 Task: Find connections with filter location Kemisē with filter topic #construction with filter profile language Spanish with filter current company STL - Sterlite Technologies Limited with filter school Assam Engineering College with filter industry Repair and Maintenance with filter service category User Experience Writing with filter keywords title Financial Services Representative
Action: Mouse moved to (199, 293)
Screenshot: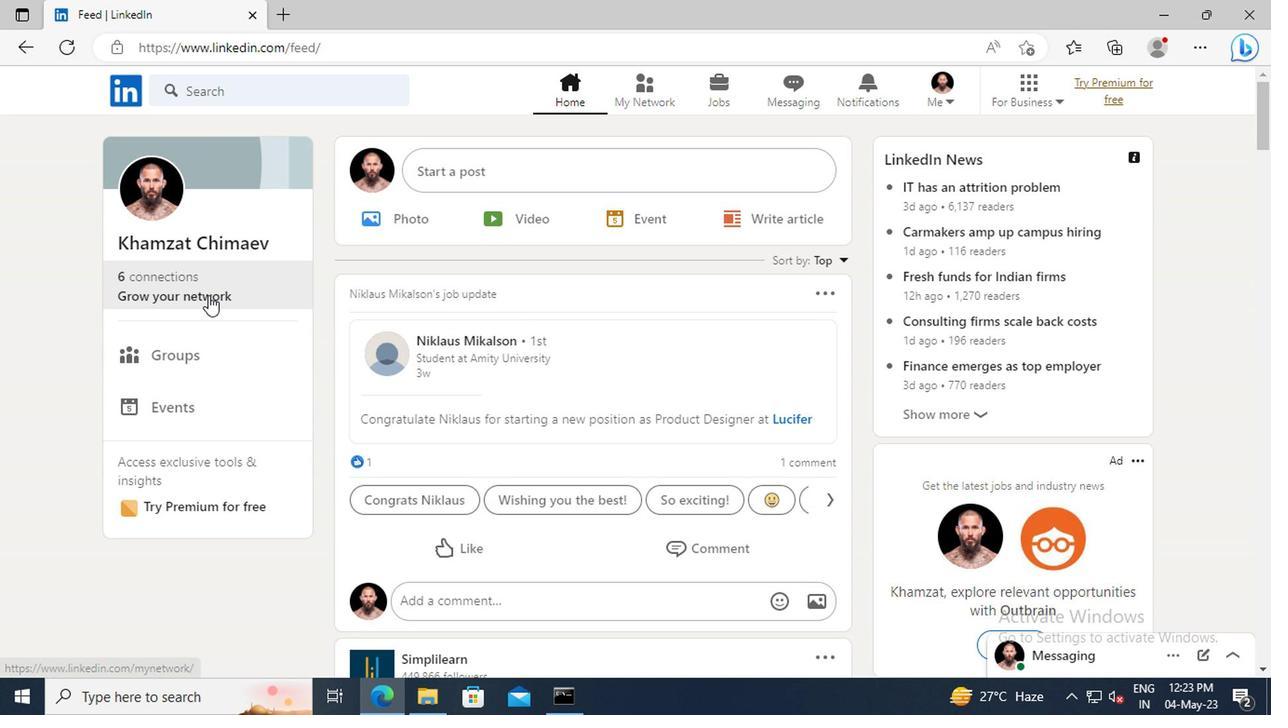 
Action: Mouse pressed left at (199, 293)
Screenshot: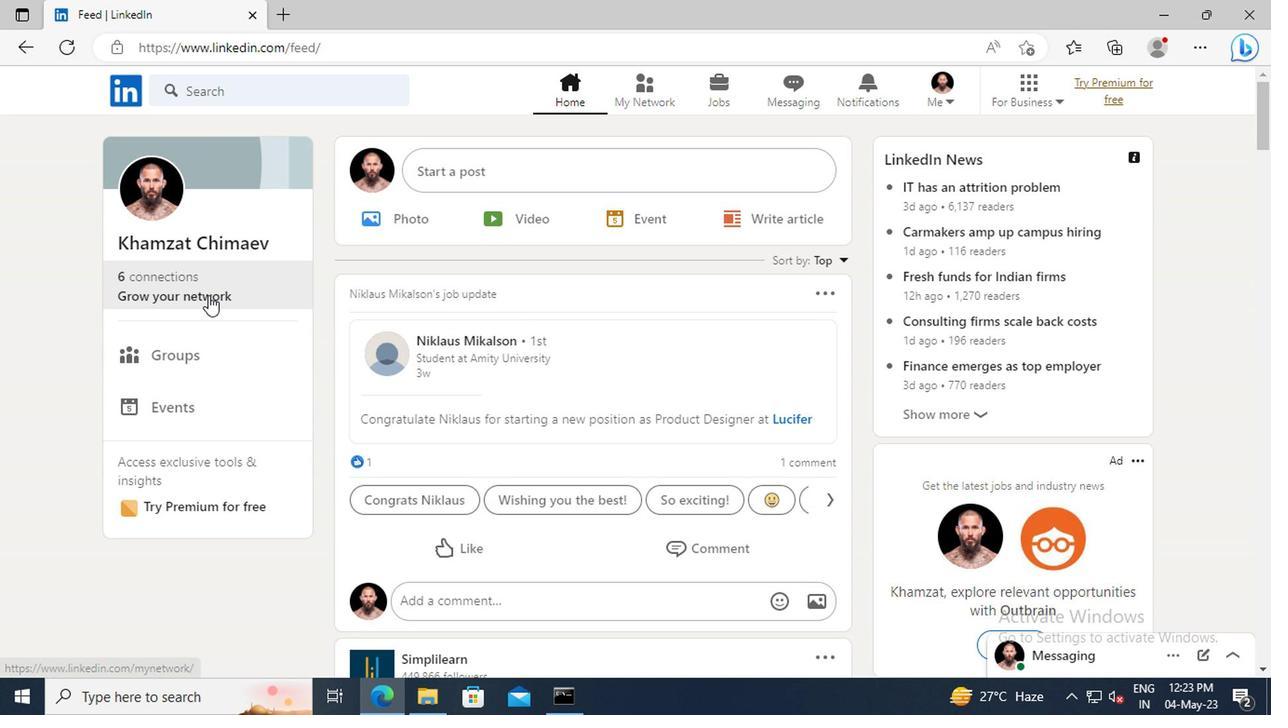 
Action: Mouse moved to (201, 197)
Screenshot: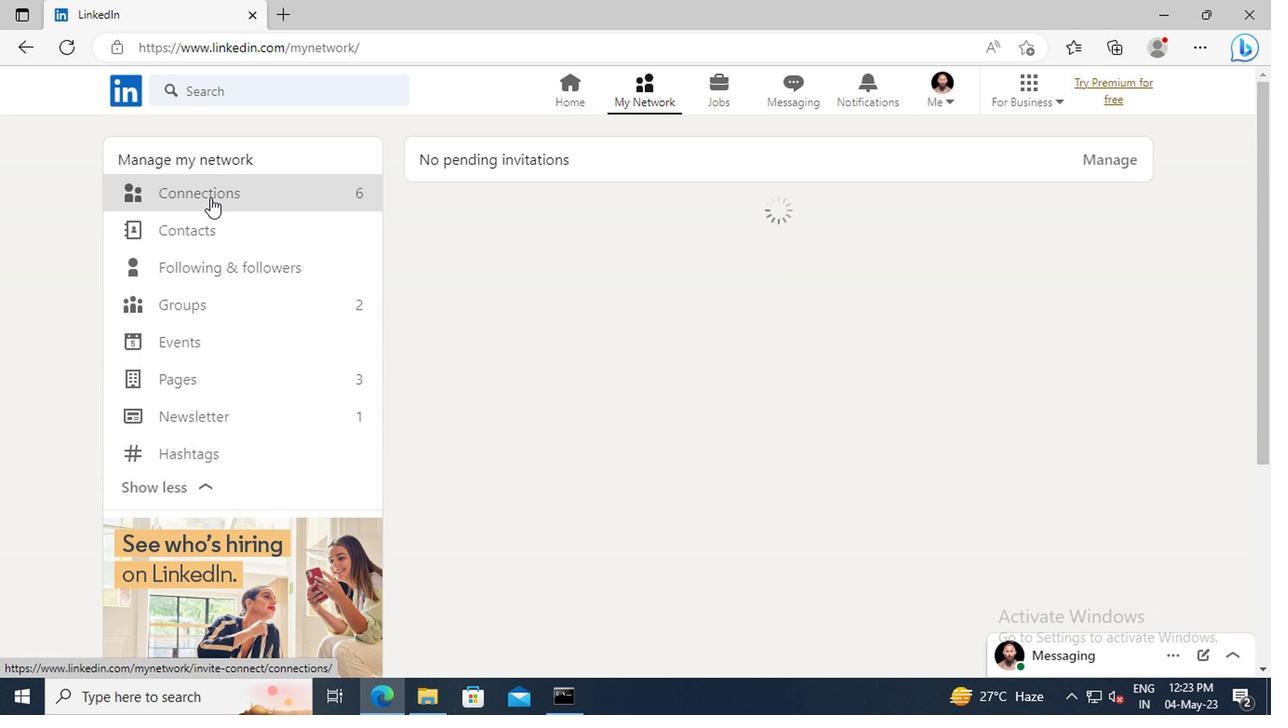 
Action: Mouse pressed left at (201, 197)
Screenshot: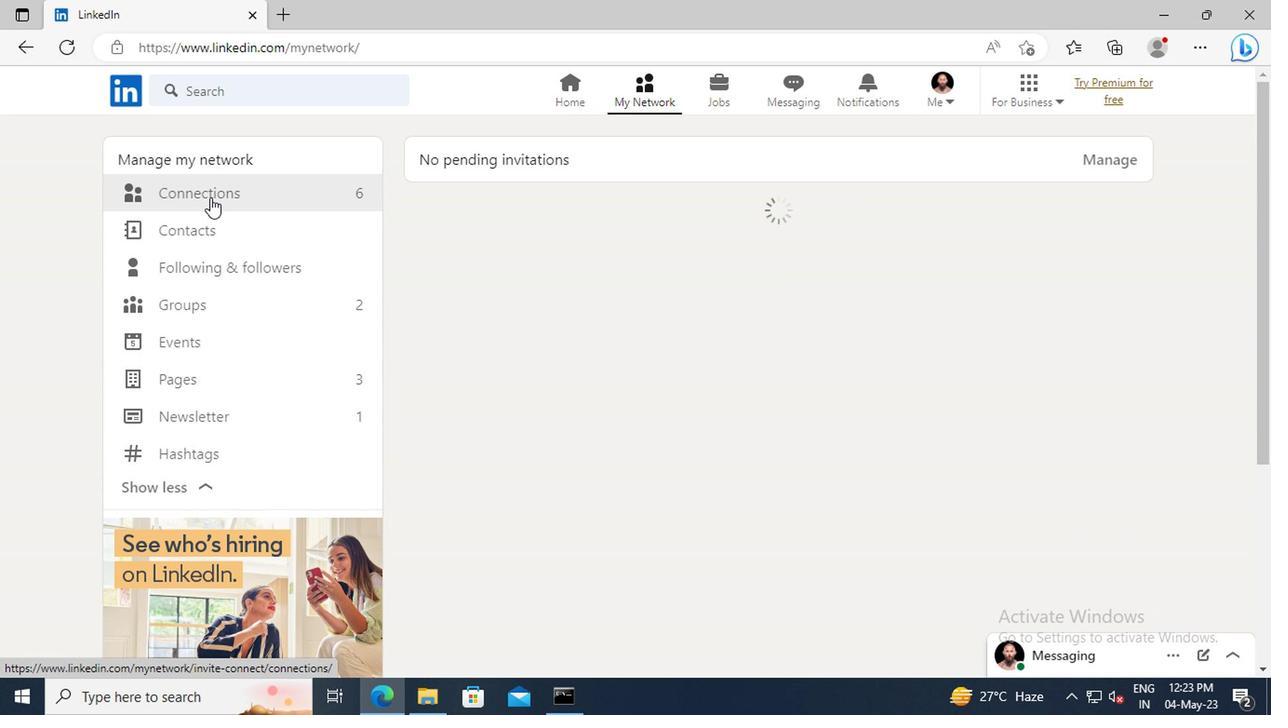 
Action: Mouse moved to (745, 197)
Screenshot: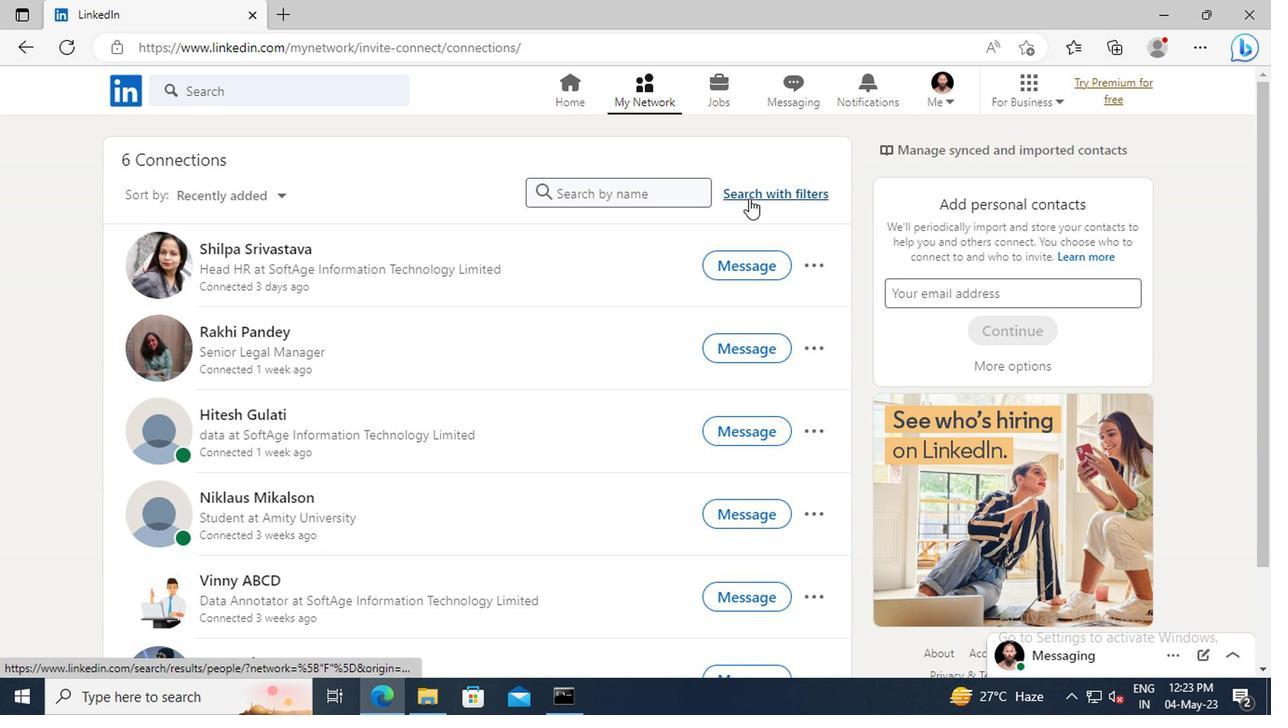 
Action: Mouse pressed left at (745, 197)
Screenshot: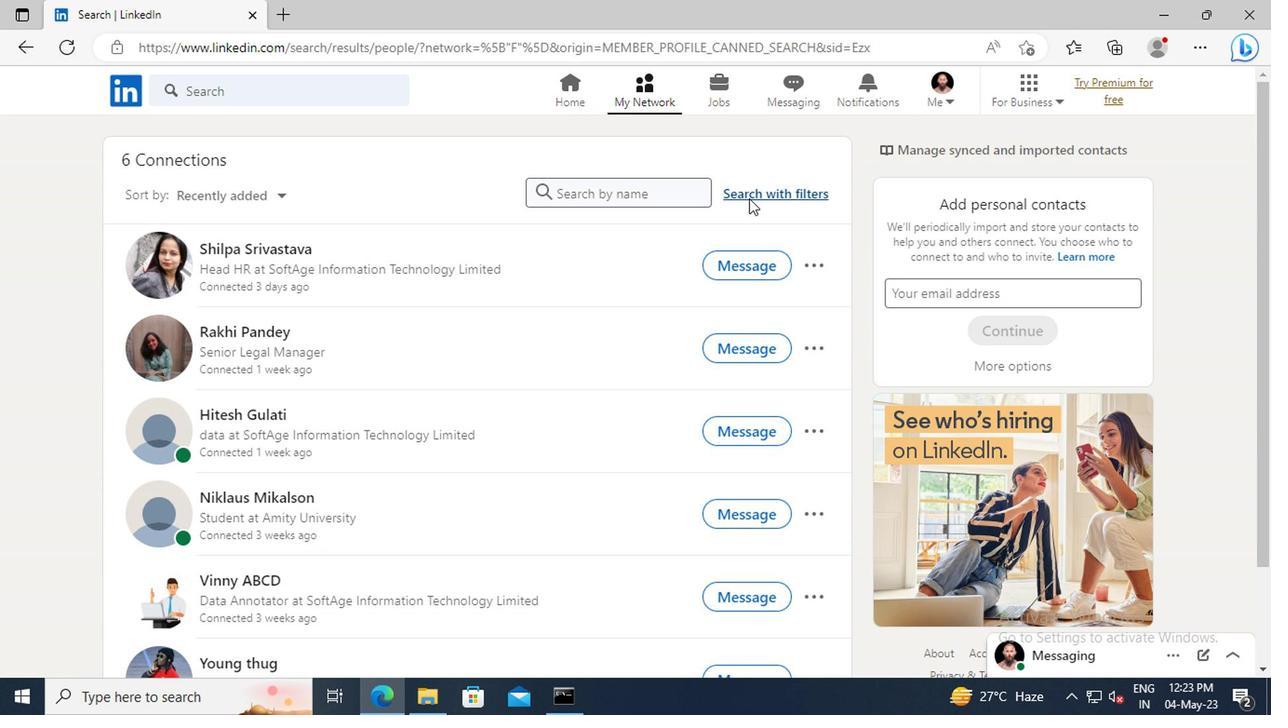 
Action: Mouse moved to (707, 146)
Screenshot: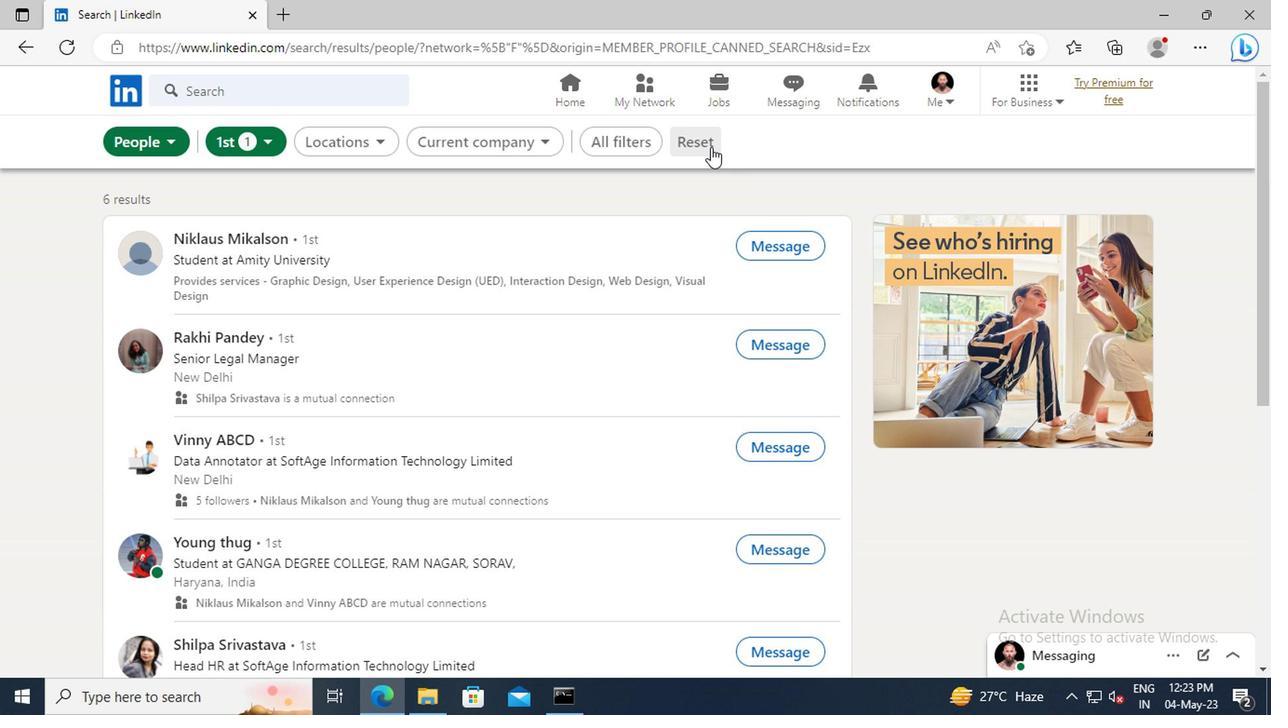
Action: Mouse pressed left at (707, 146)
Screenshot: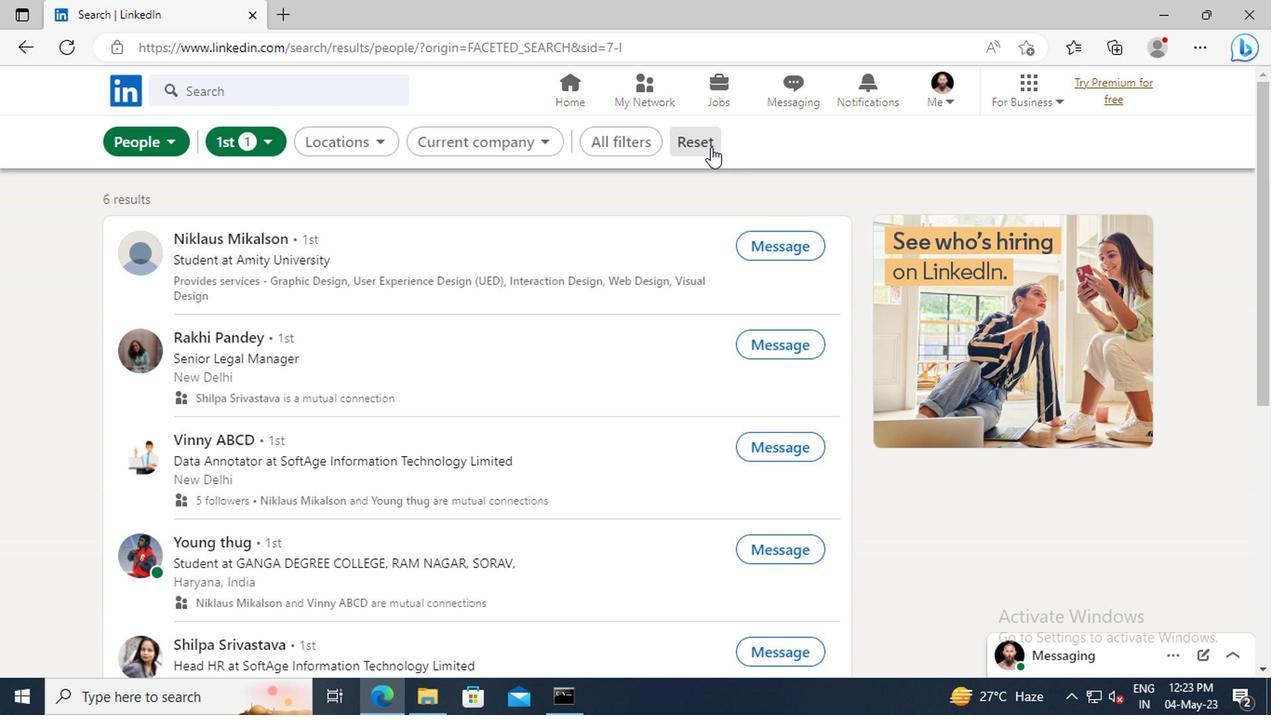 
Action: Mouse moved to (681, 141)
Screenshot: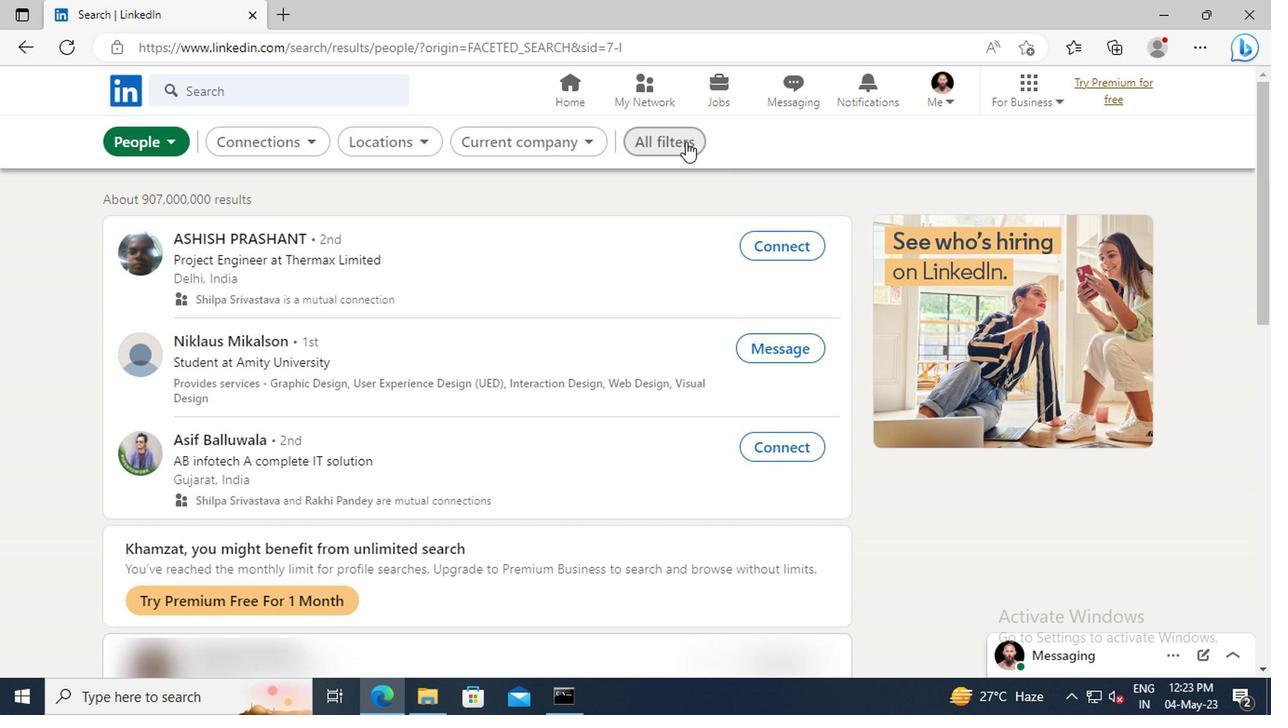 
Action: Mouse pressed left at (681, 141)
Screenshot: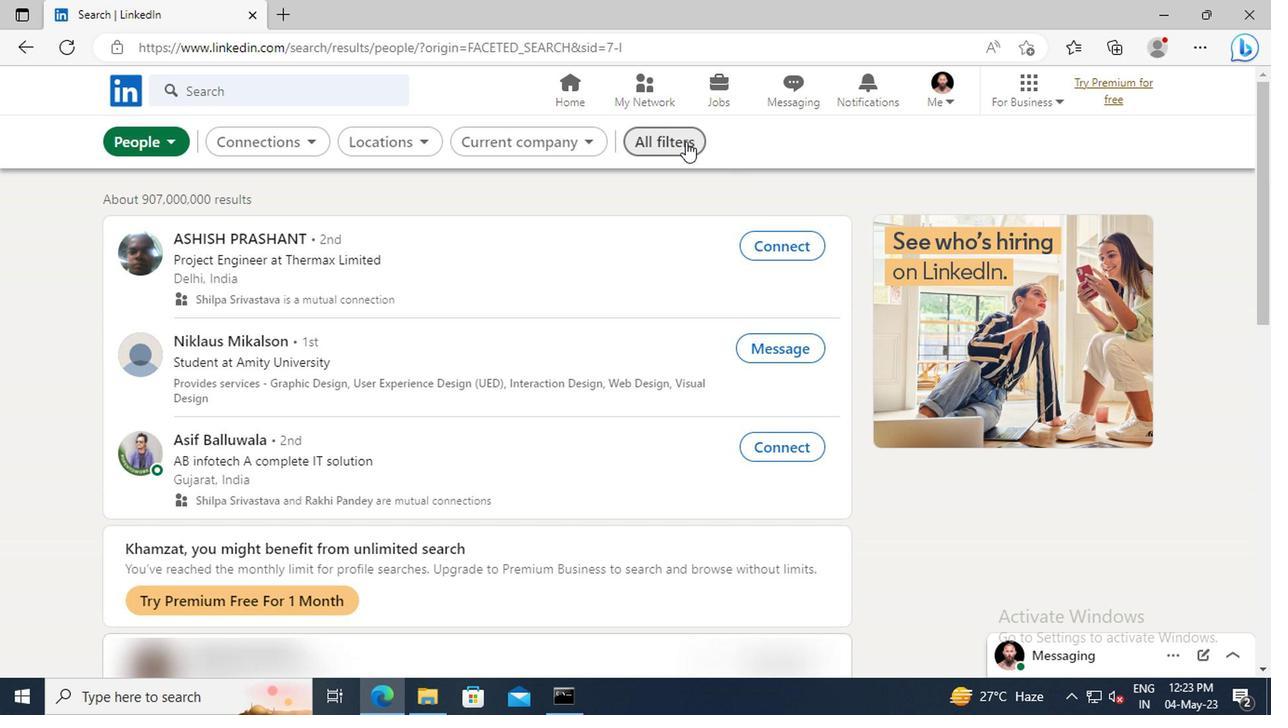 
Action: Mouse moved to (987, 357)
Screenshot: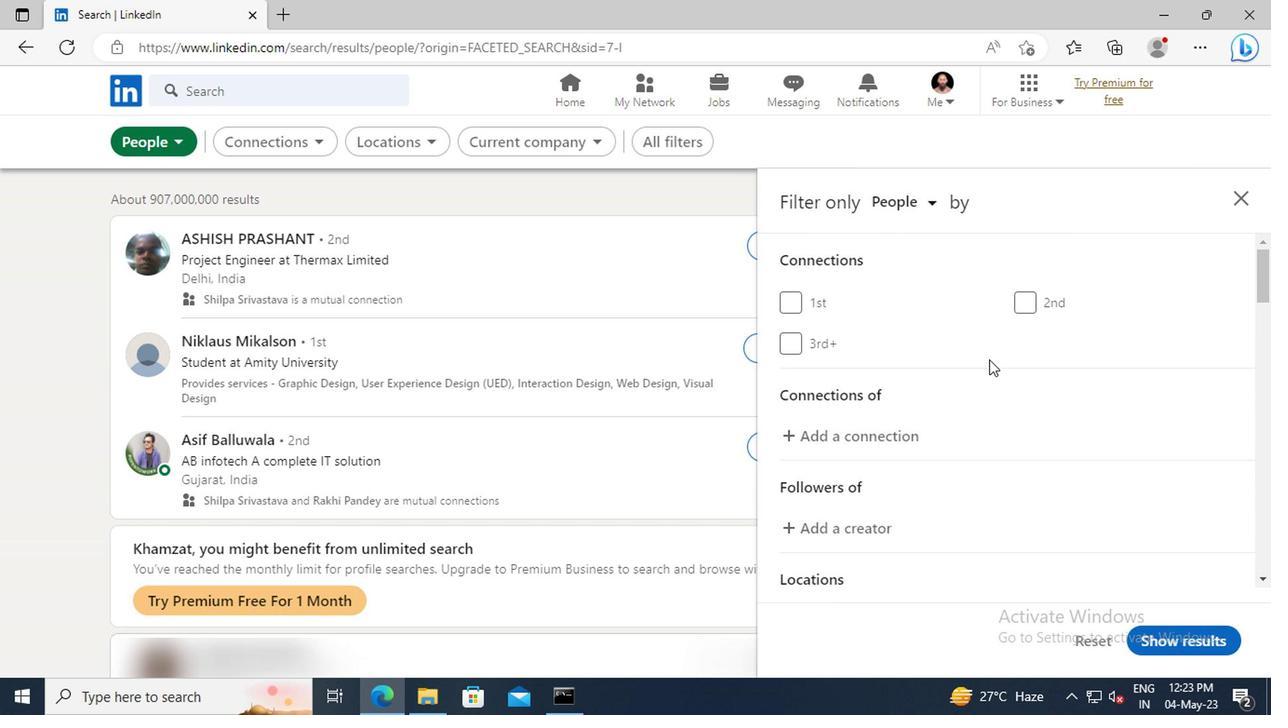 
Action: Mouse scrolled (987, 356) with delta (0, 0)
Screenshot: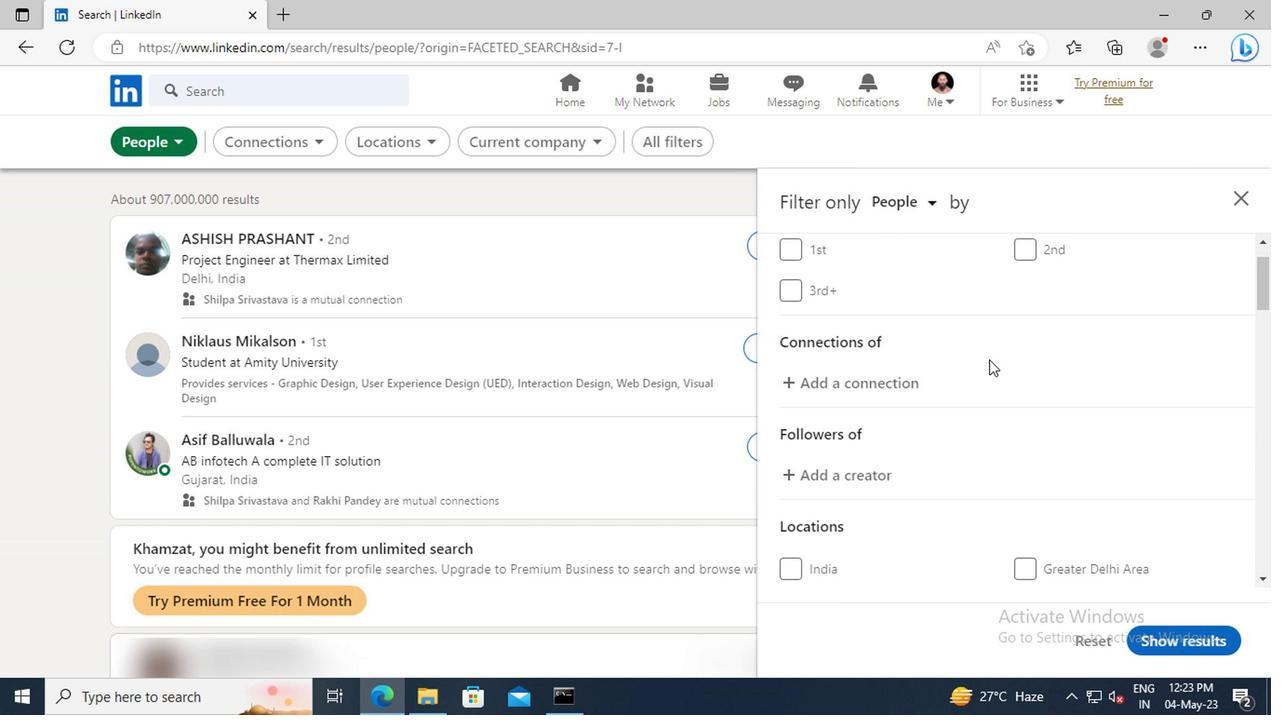 
Action: Mouse scrolled (987, 356) with delta (0, 0)
Screenshot: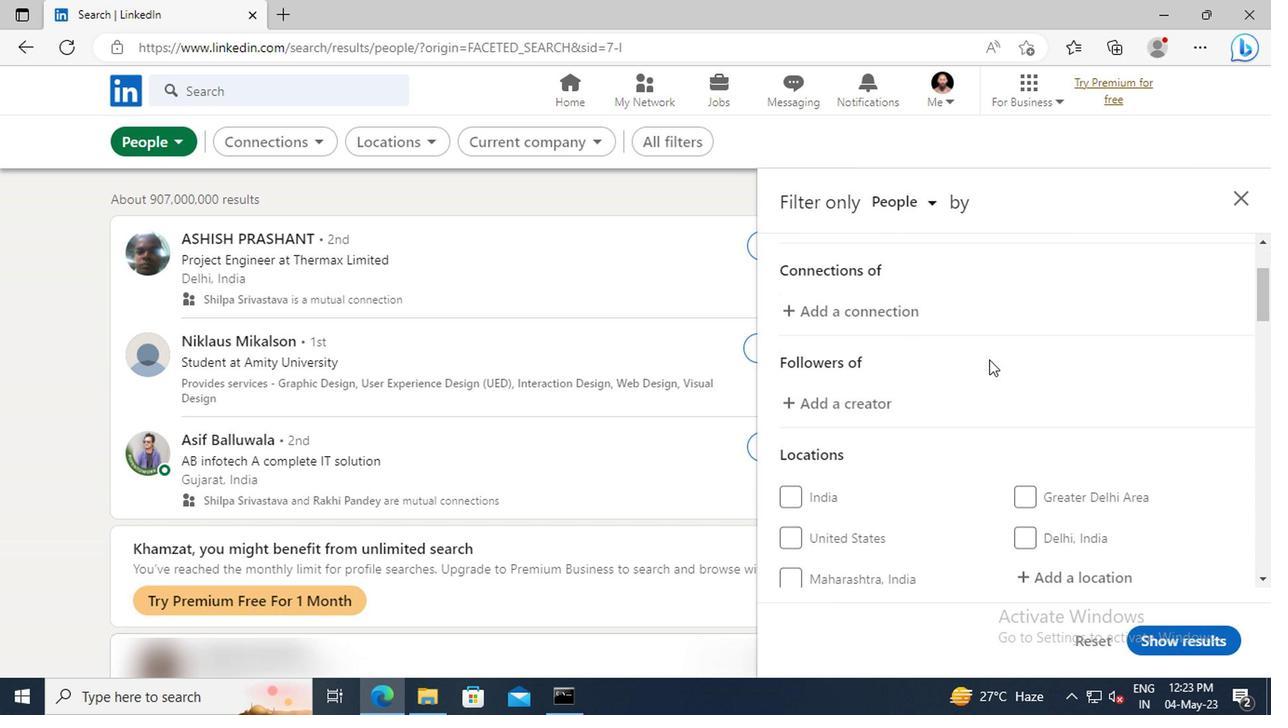 
Action: Mouse scrolled (987, 356) with delta (0, 0)
Screenshot: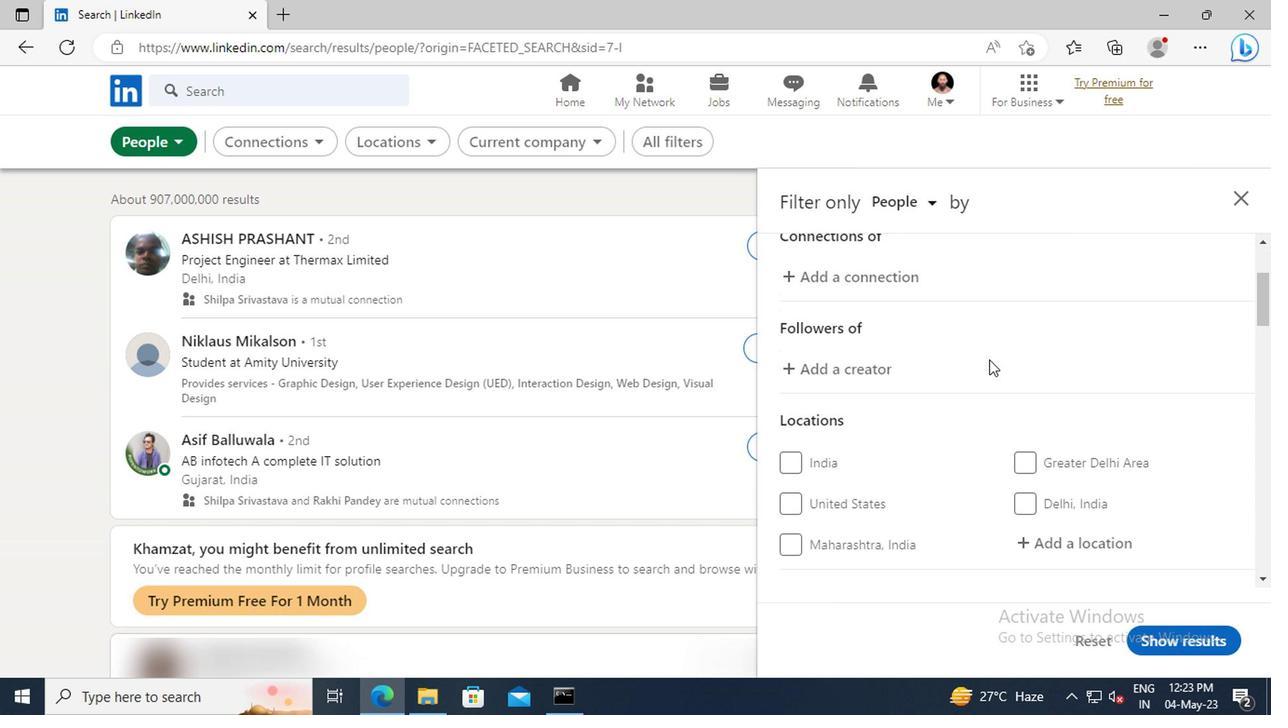 
Action: Mouse scrolled (987, 356) with delta (0, 0)
Screenshot: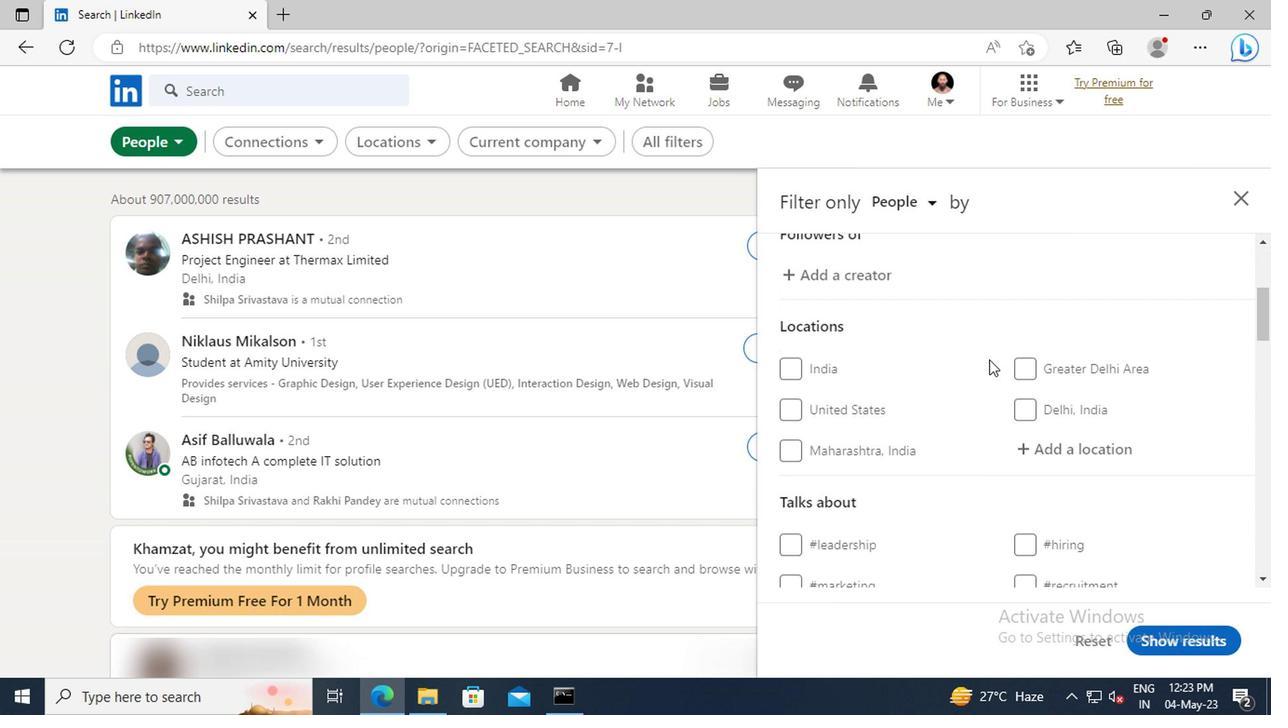 
Action: Mouse scrolled (987, 356) with delta (0, 0)
Screenshot: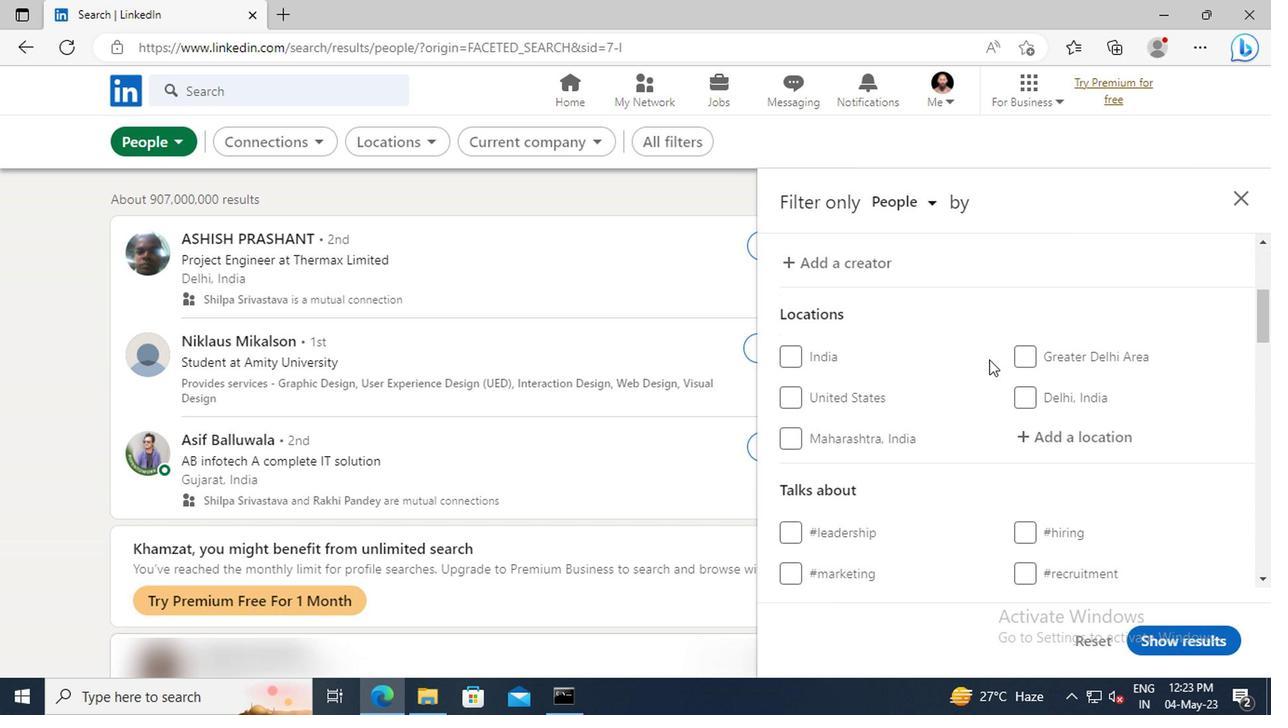 
Action: Mouse scrolled (987, 356) with delta (0, 0)
Screenshot: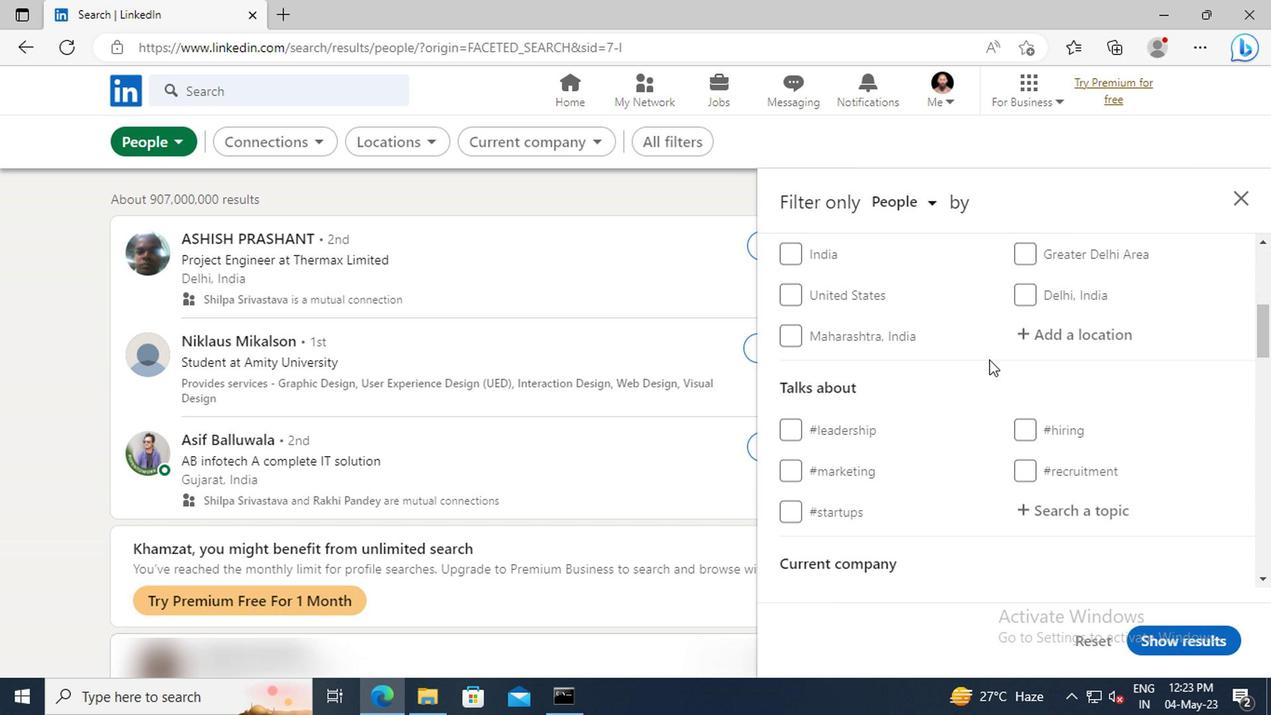 
Action: Mouse scrolled (987, 356) with delta (0, 0)
Screenshot: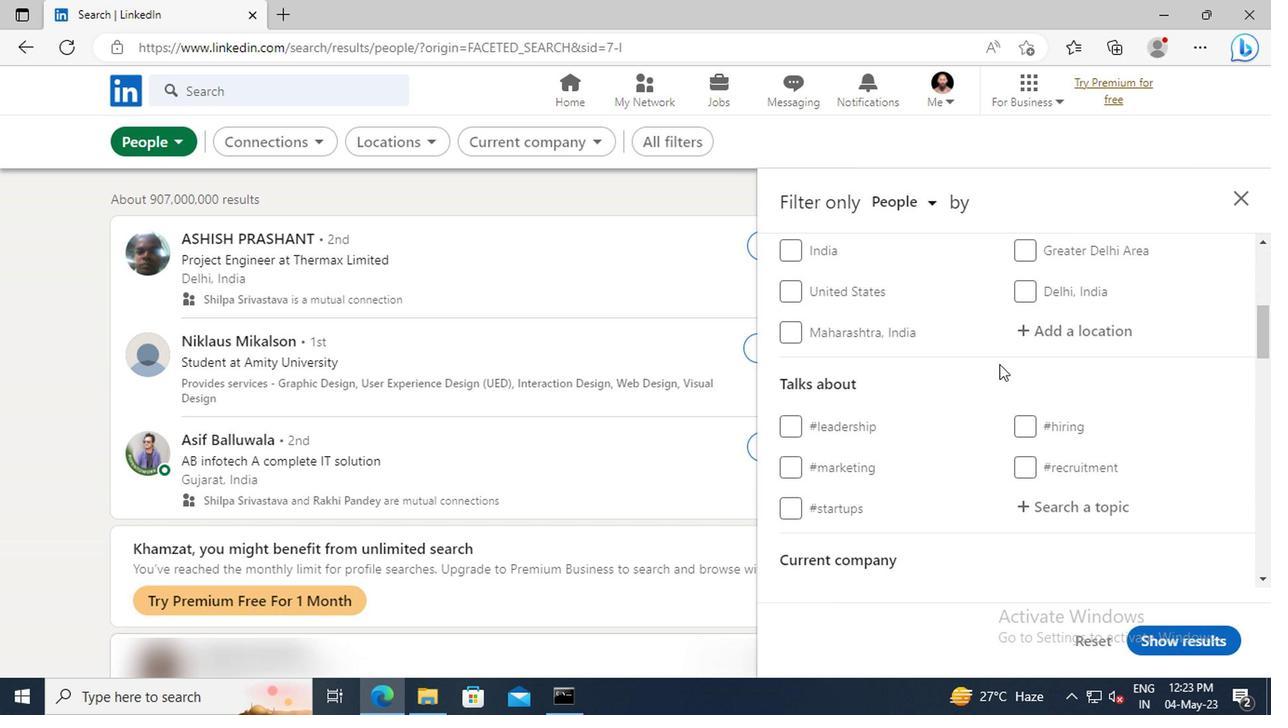 
Action: Mouse moved to (1041, 336)
Screenshot: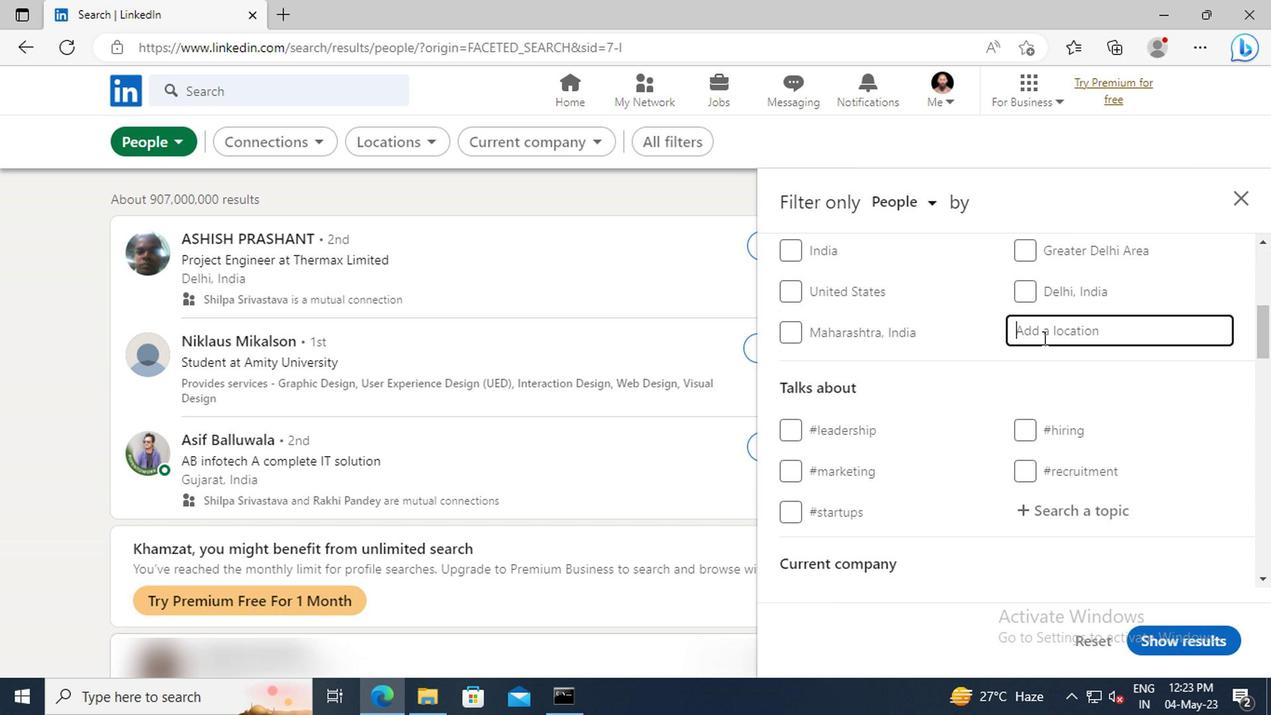 
Action: Mouse pressed left at (1041, 336)
Screenshot: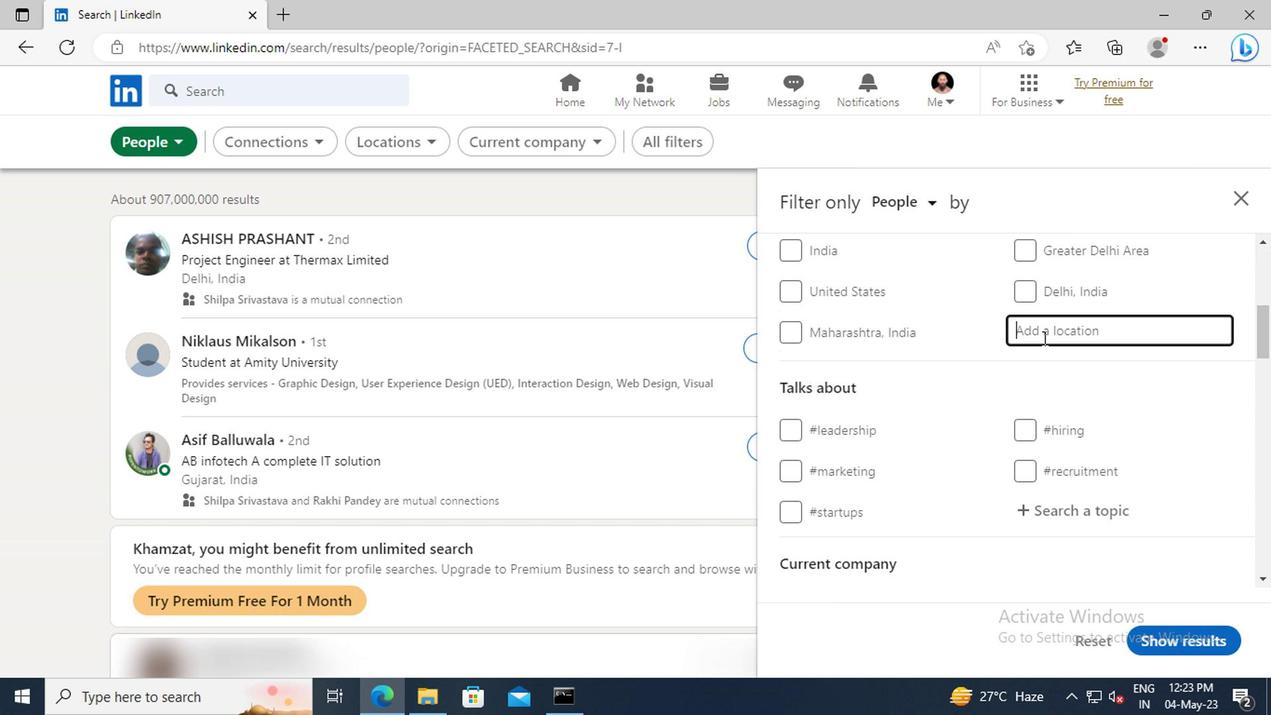 
Action: Mouse moved to (1041, 334)
Screenshot: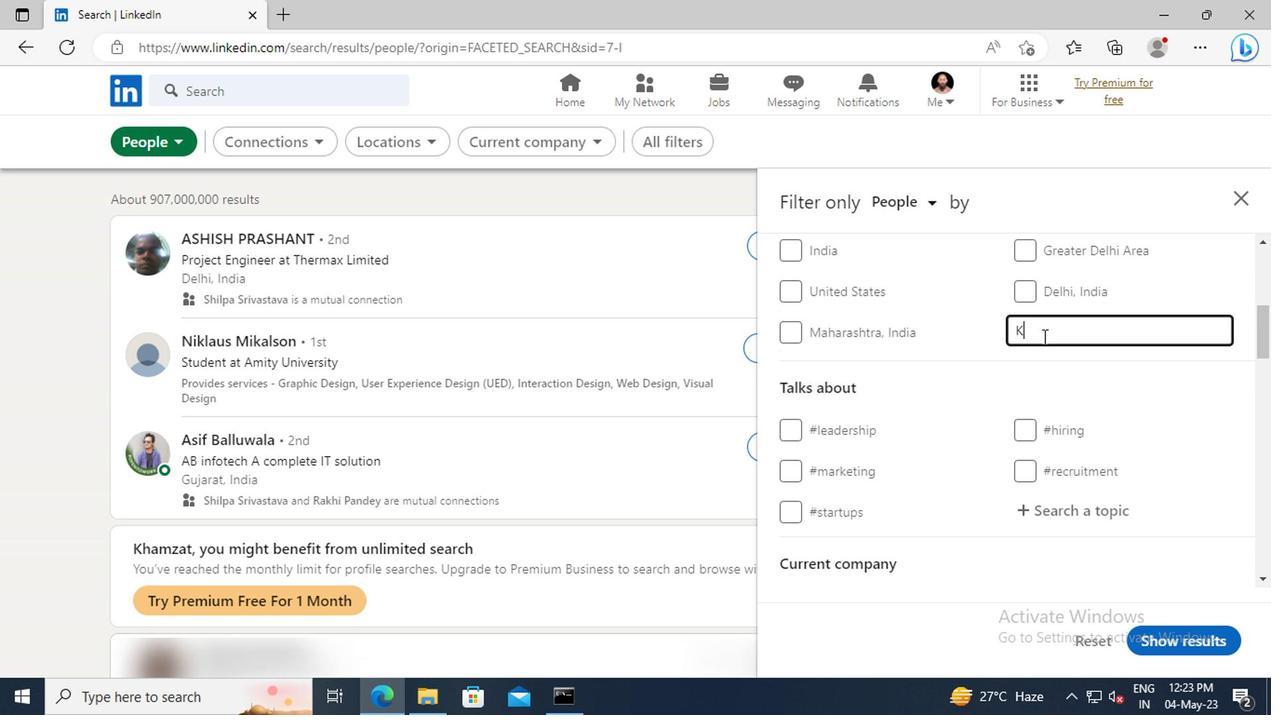 
Action: Key pressed <Key.shift>KEMISE<Key.enter>
Screenshot: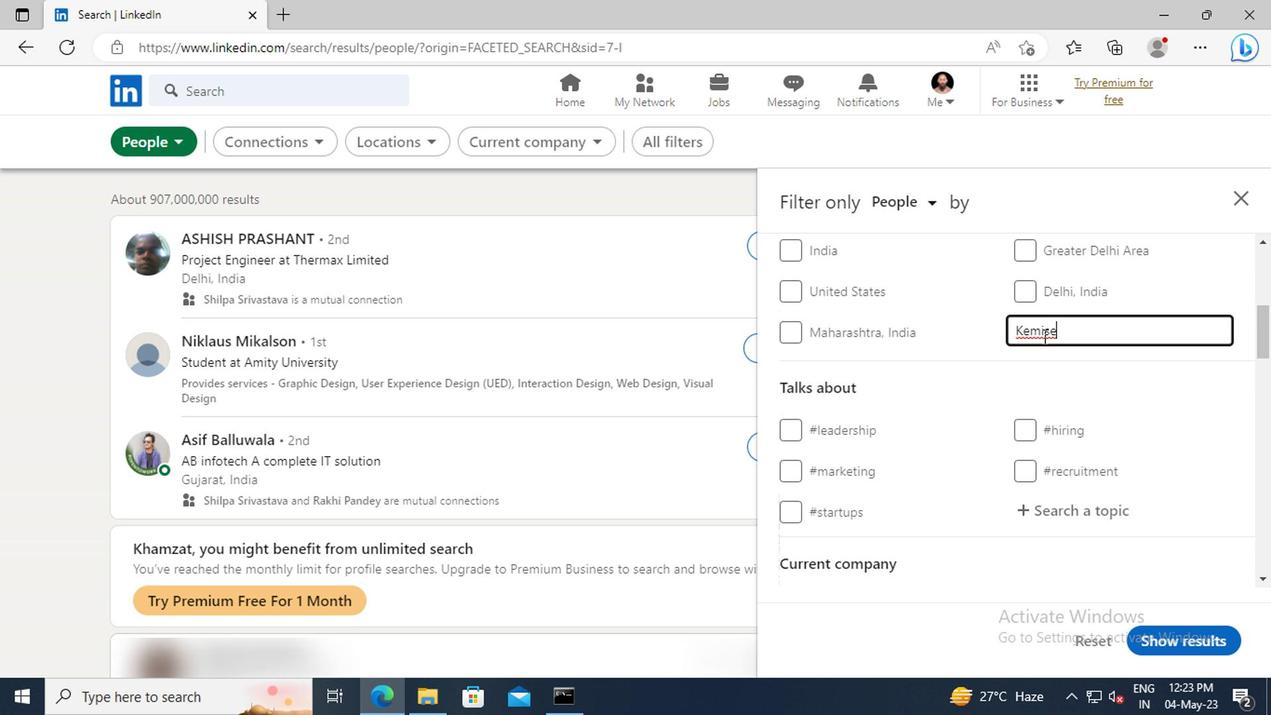 
Action: Mouse scrolled (1041, 333) with delta (0, 0)
Screenshot: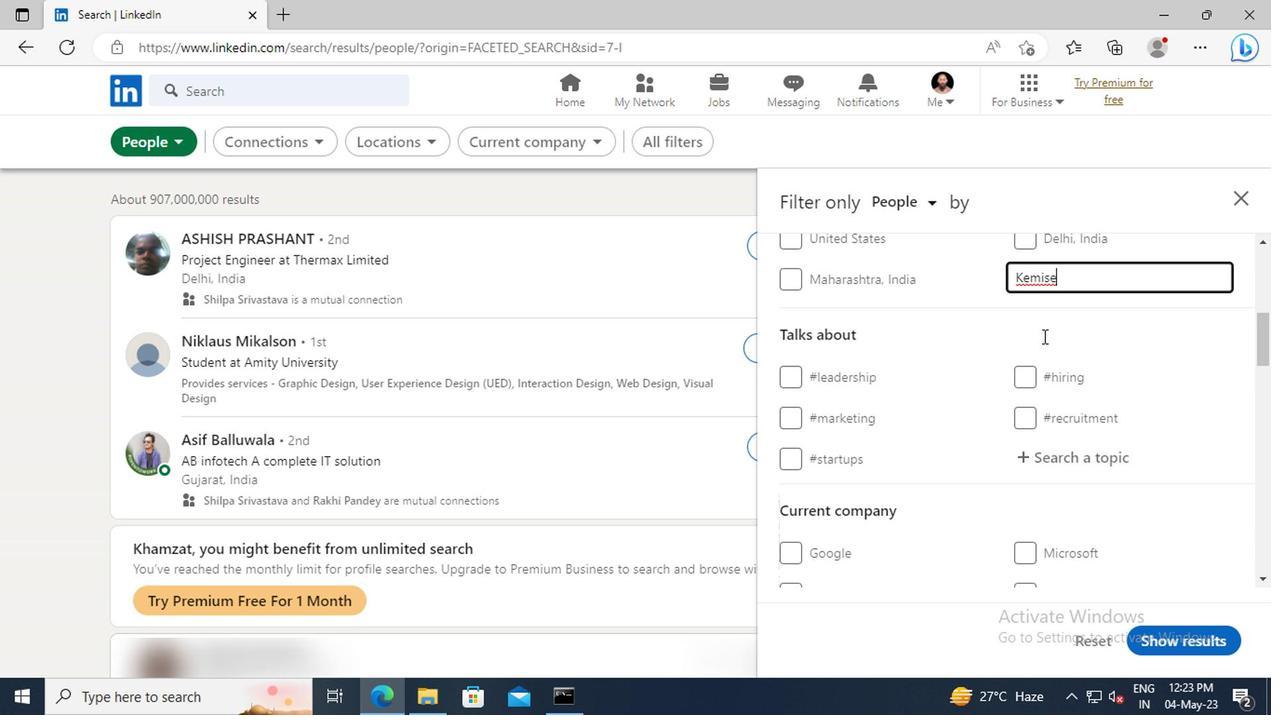 
Action: Mouse scrolled (1041, 333) with delta (0, 0)
Screenshot: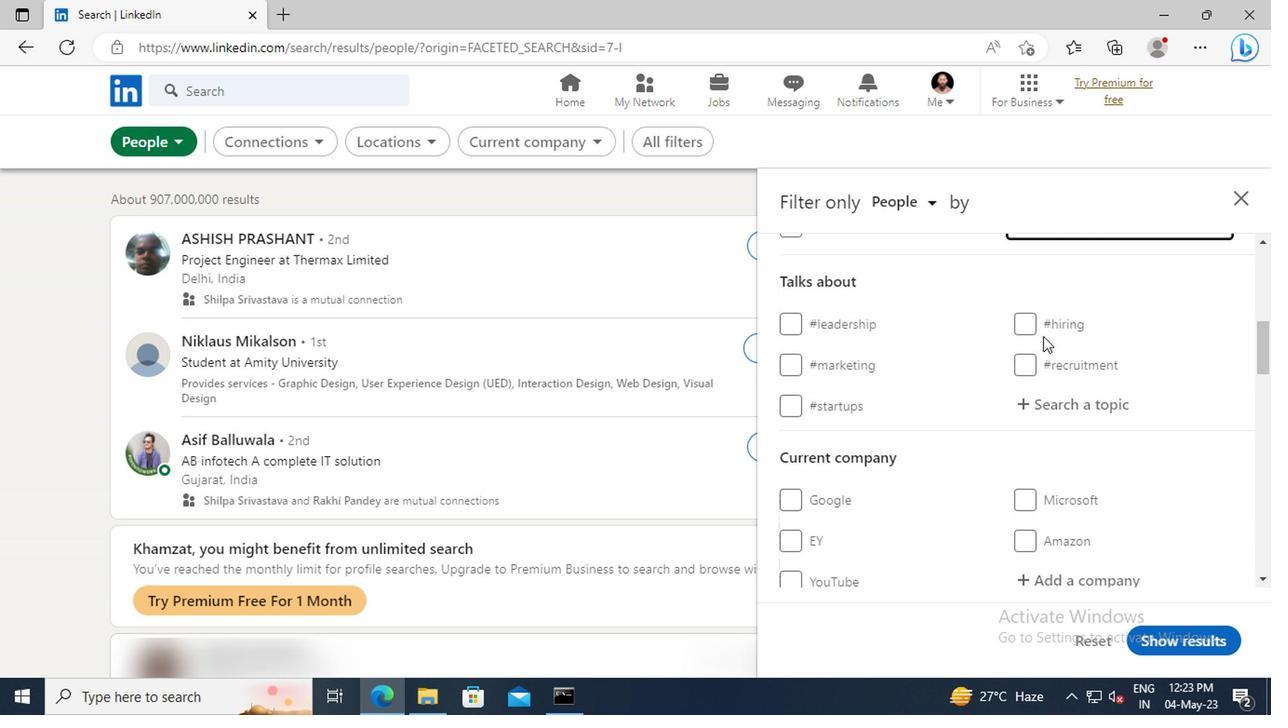 
Action: Mouse scrolled (1041, 333) with delta (0, 0)
Screenshot: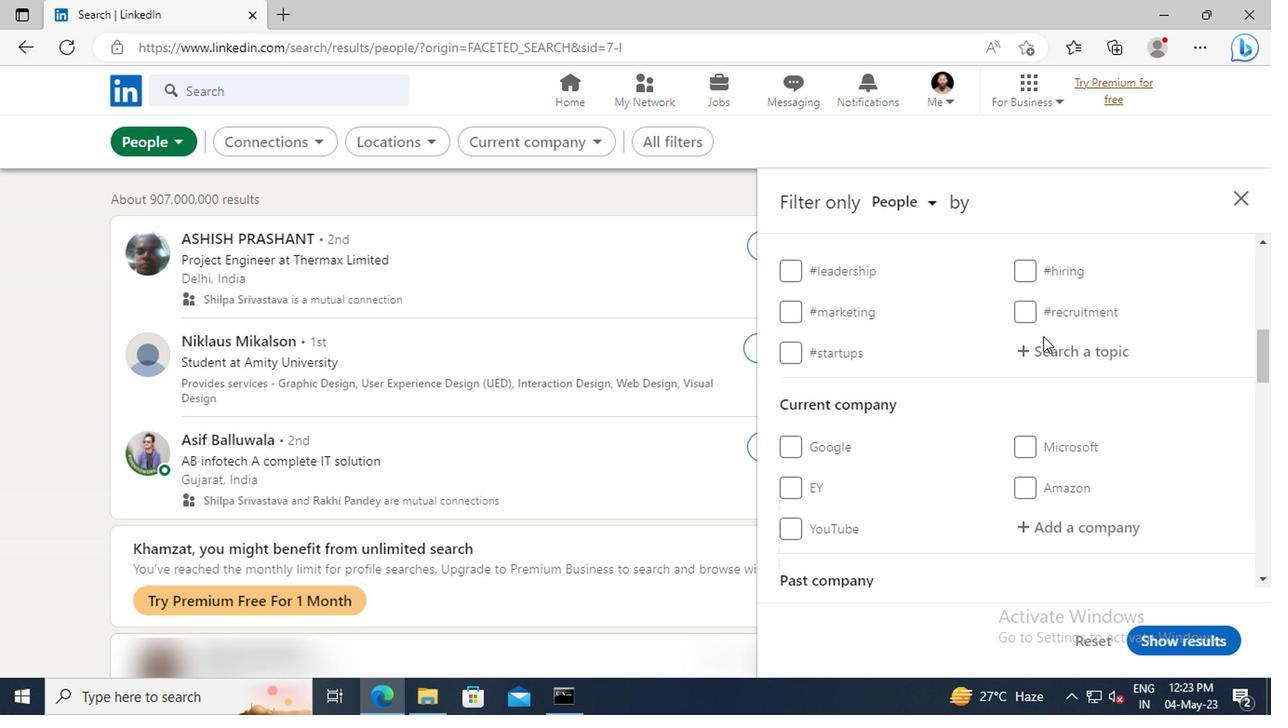 
Action: Mouse moved to (1044, 344)
Screenshot: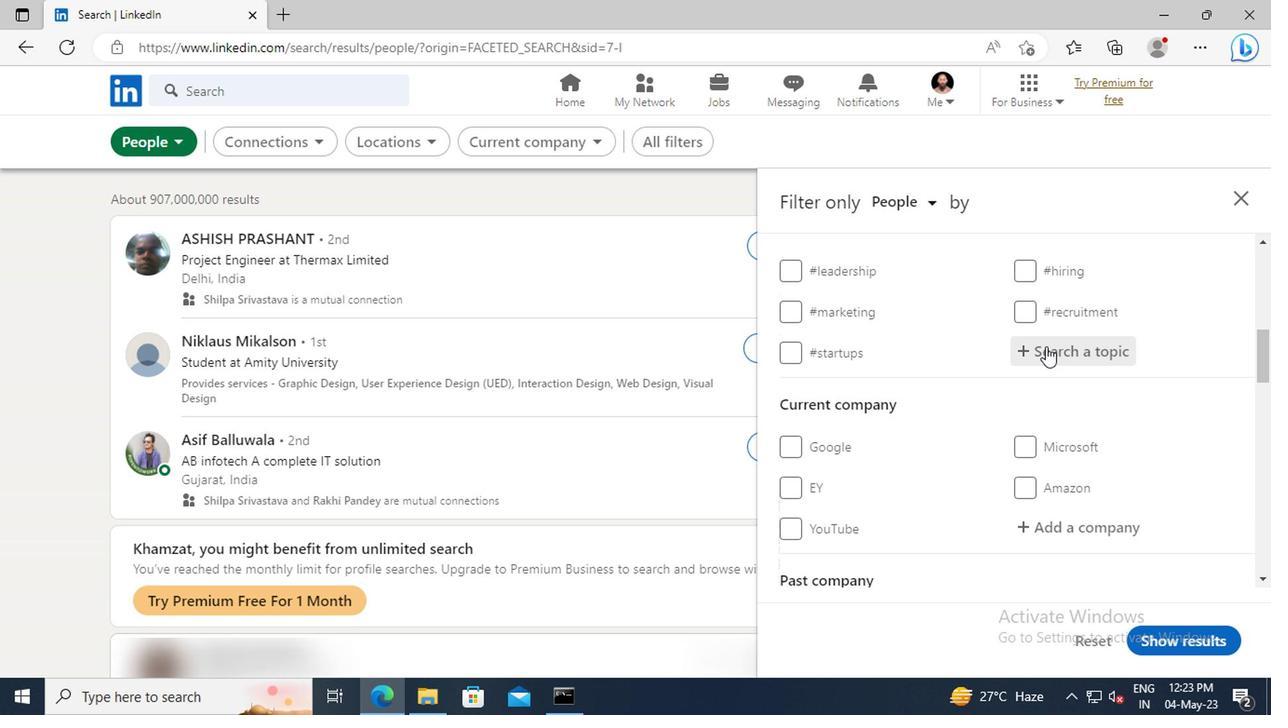 
Action: Mouse pressed left at (1044, 344)
Screenshot: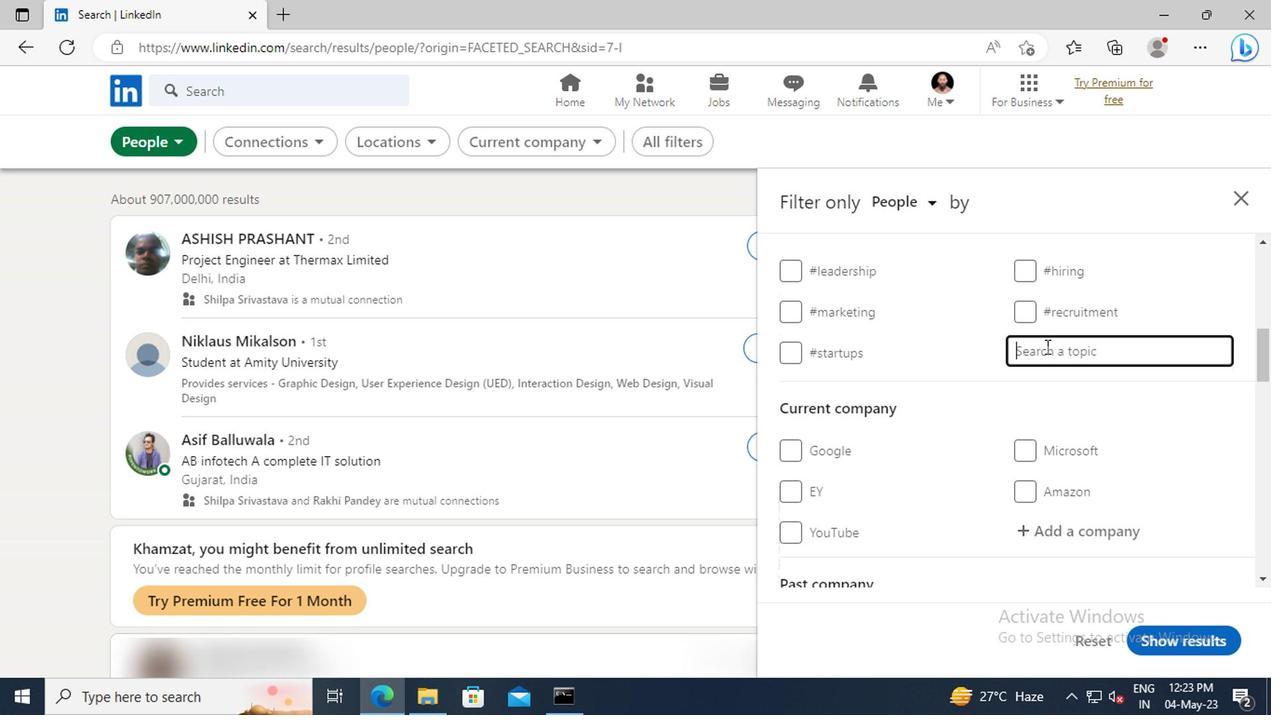 
Action: Key pressed CONSTRU
Screenshot: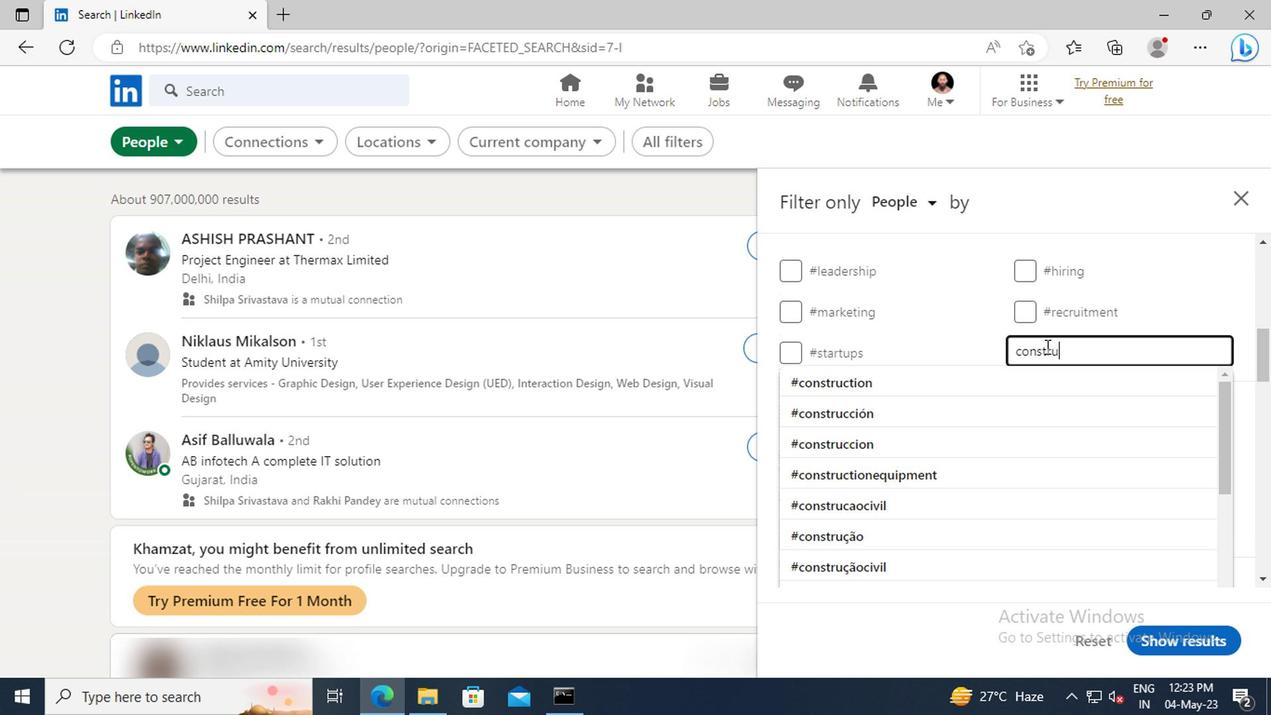 
Action: Mouse moved to (1042, 375)
Screenshot: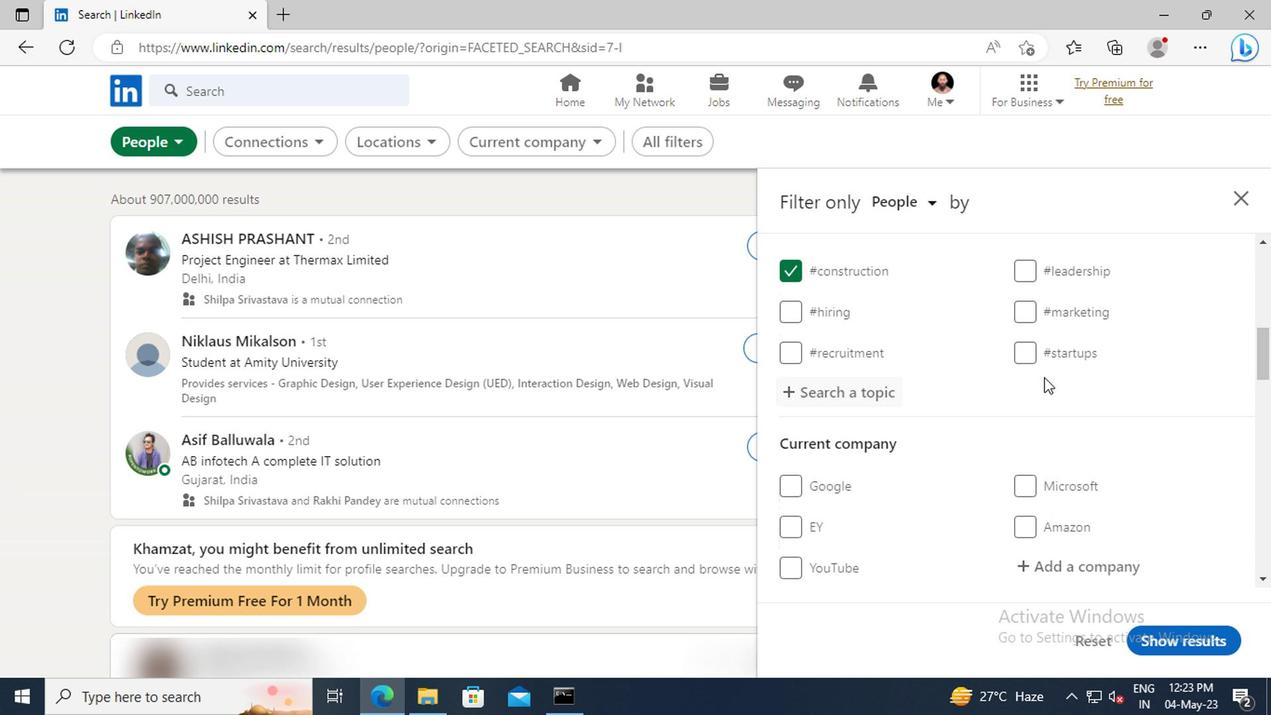 
Action: Mouse pressed left at (1042, 375)
Screenshot: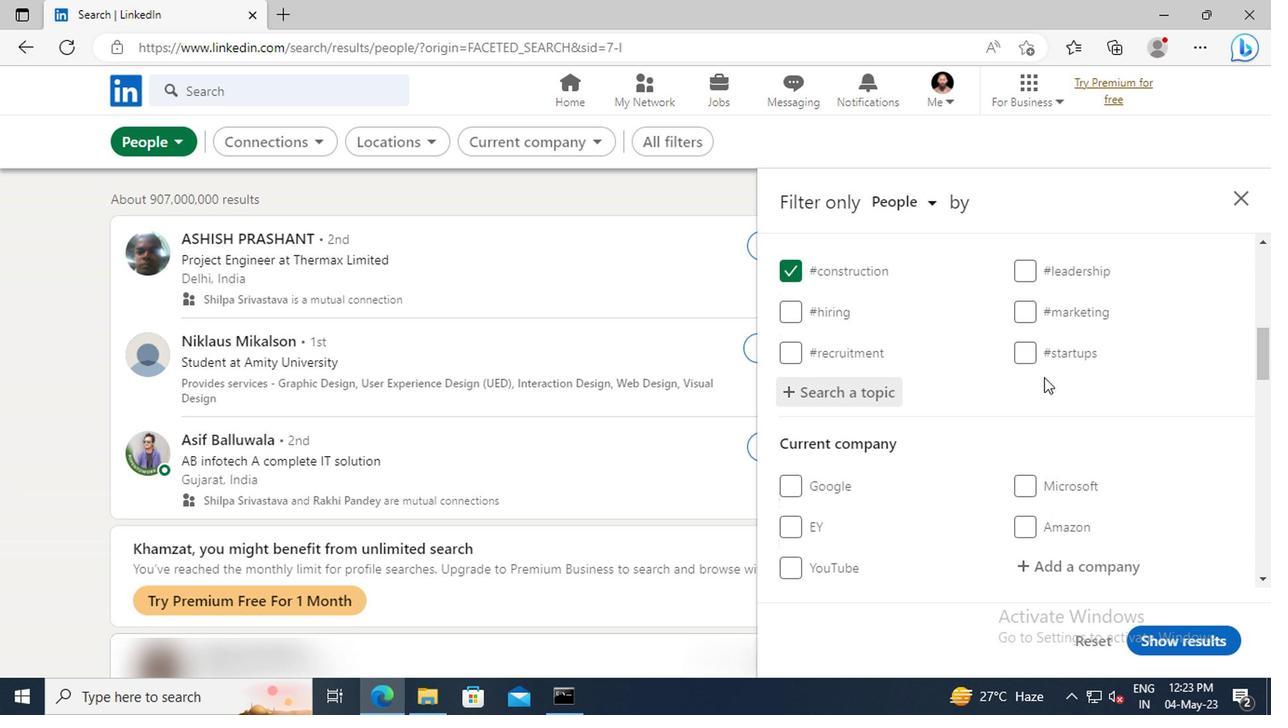 
Action: Mouse scrolled (1042, 374) with delta (0, -1)
Screenshot: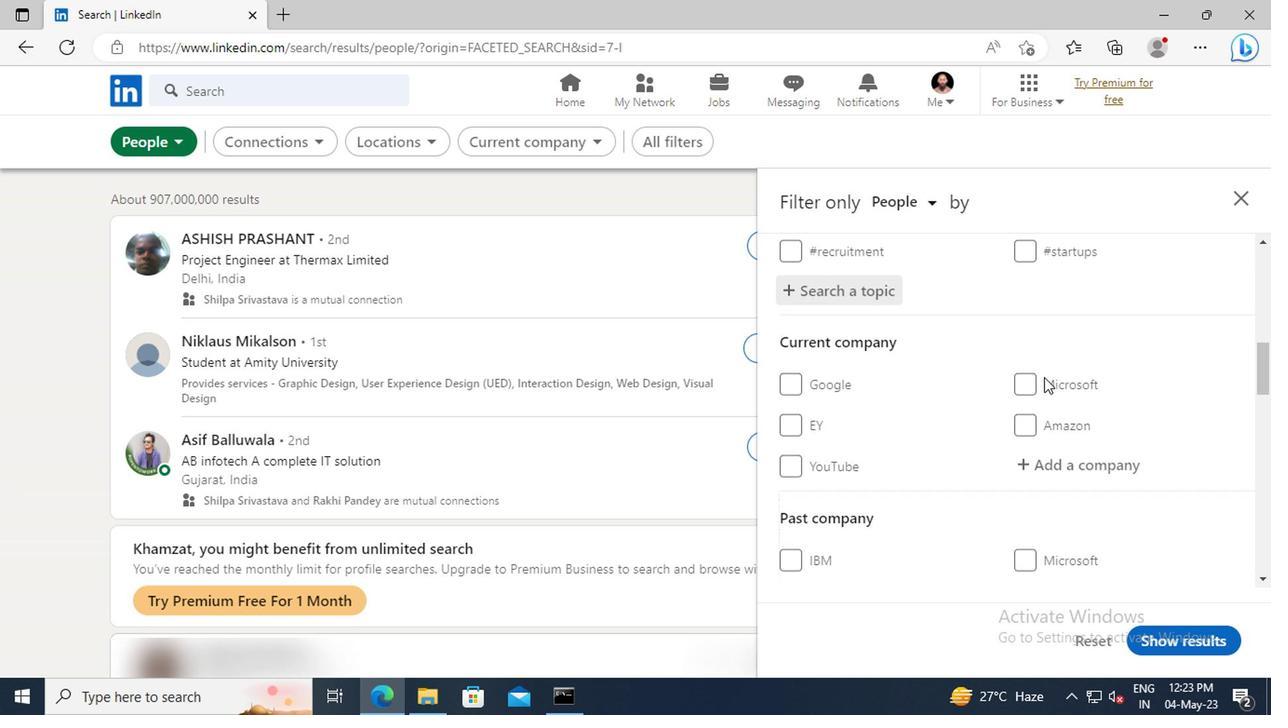 
Action: Mouse scrolled (1042, 374) with delta (0, -1)
Screenshot: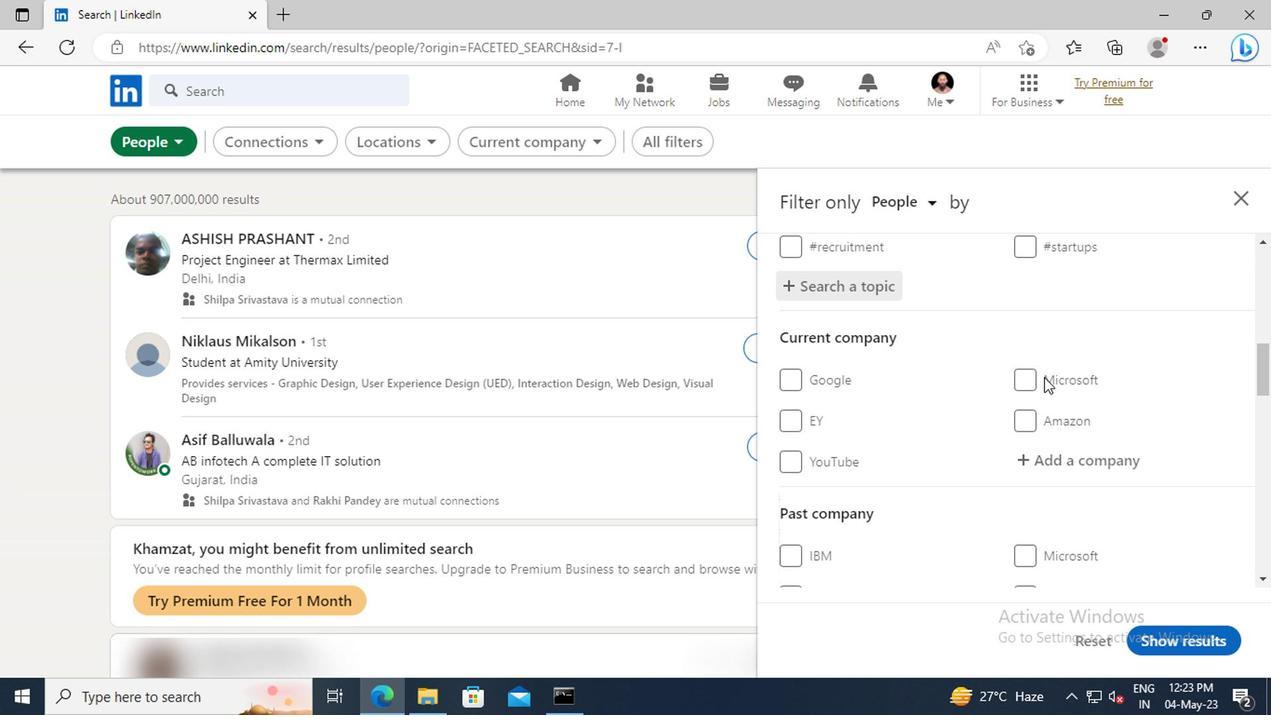 
Action: Mouse scrolled (1042, 374) with delta (0, -1)
Screenshot: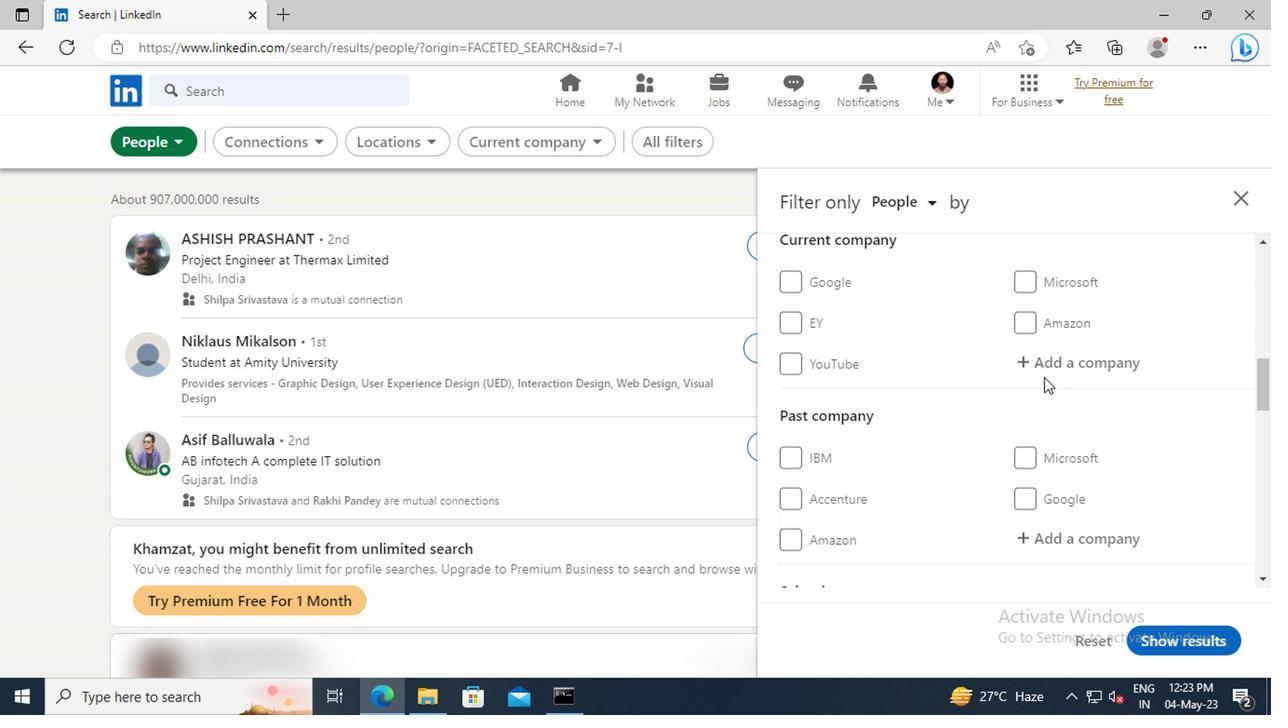 
Action: Mouse scrolled (1042, 374) with delta (0, -1)
Screenshot: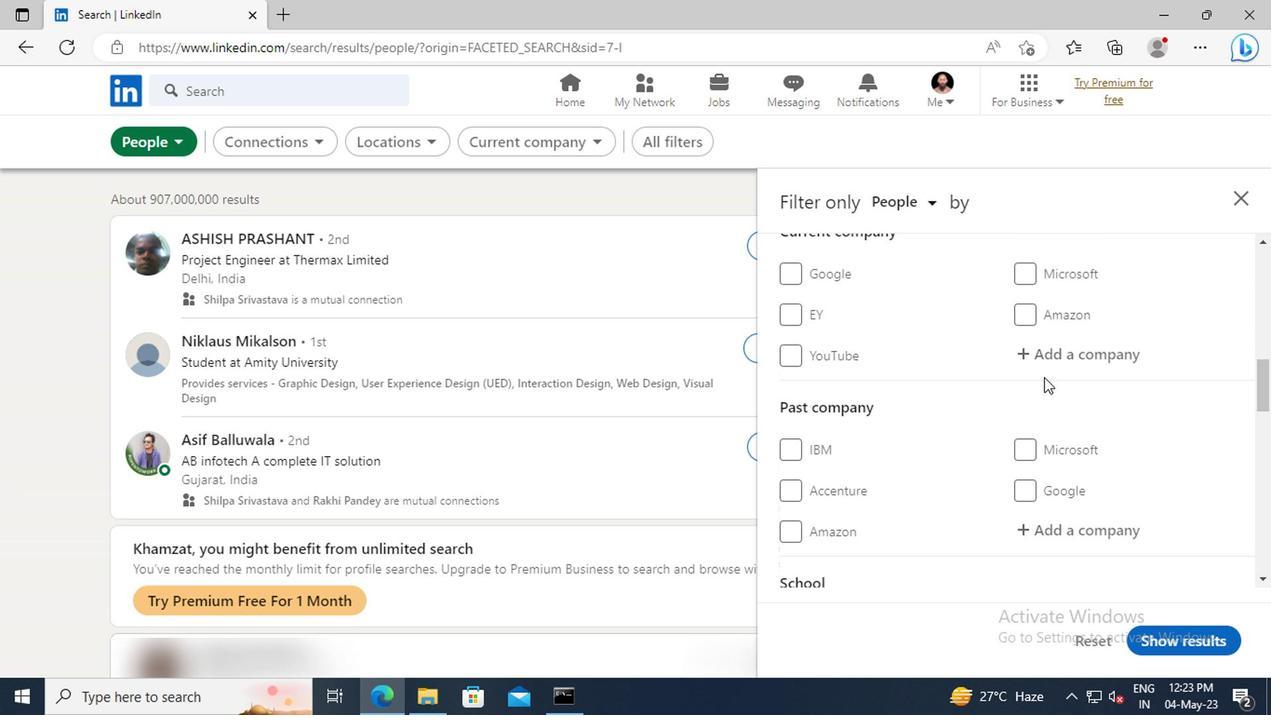 
Action: Mouse scrolled (1042, 374) with delta (0, -1)
Screenshot: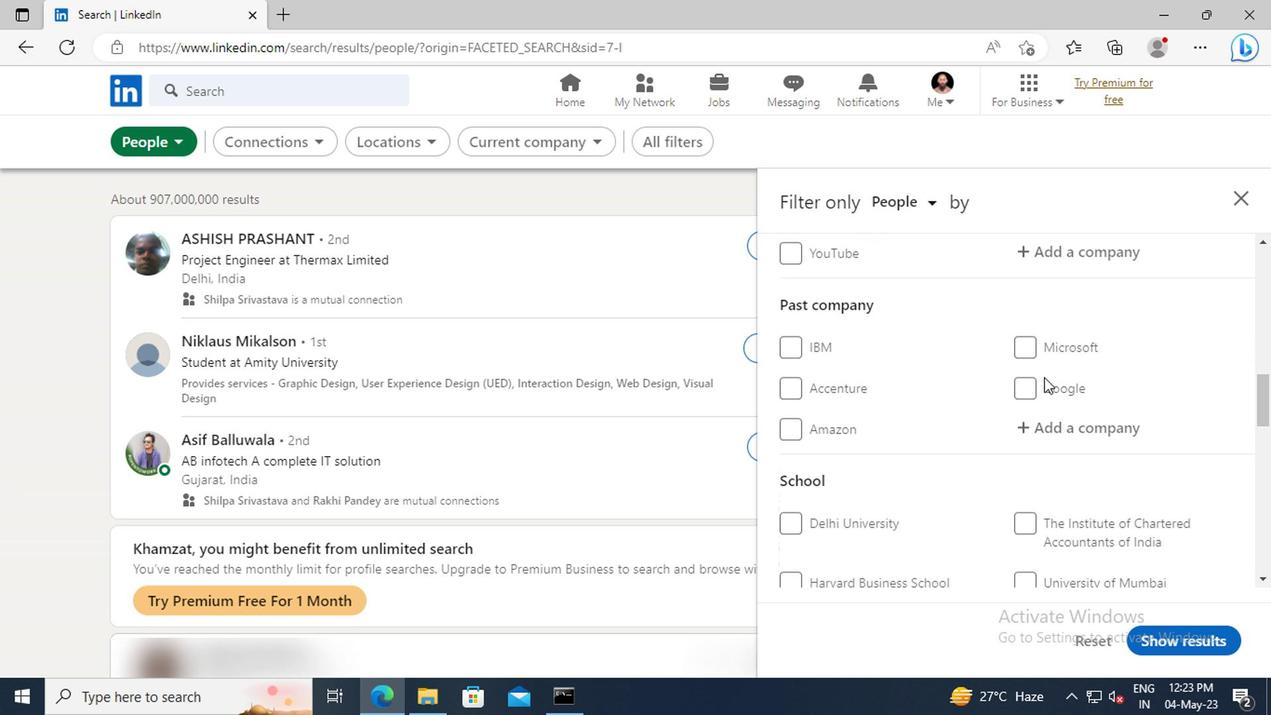 
Action: Mouse scrolled (1042, 374) with delta (0, -1)
Screenshot: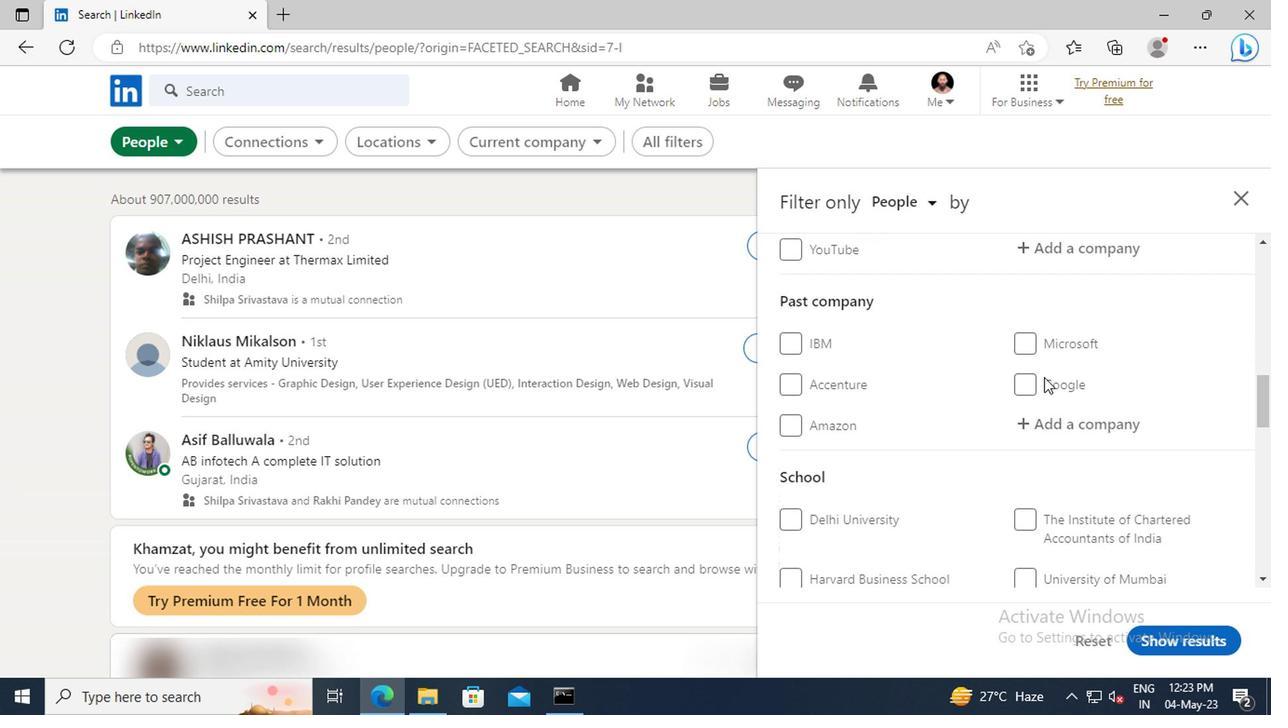 
Action: Mouse scrolled (1042, 374) with delta (0, -1)
Screenshot: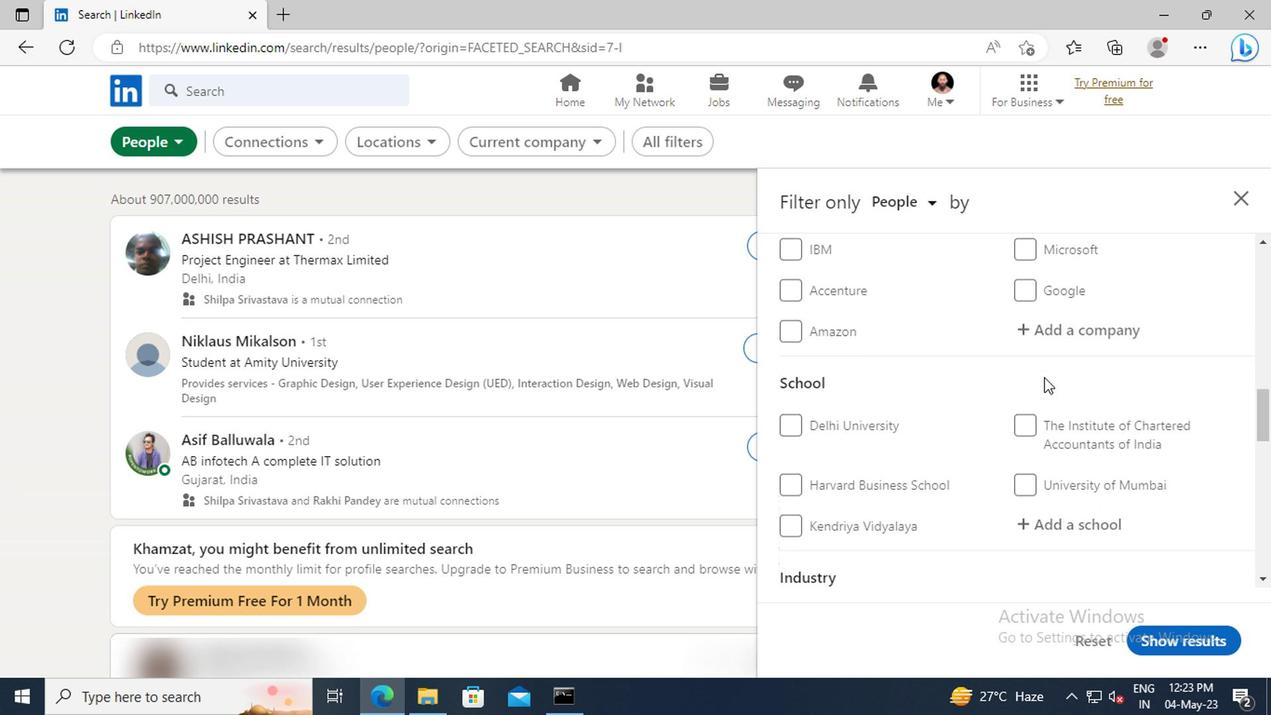 
Action: Mouse scrolled (1042, 374) with delta (0, -1)
Screenshot: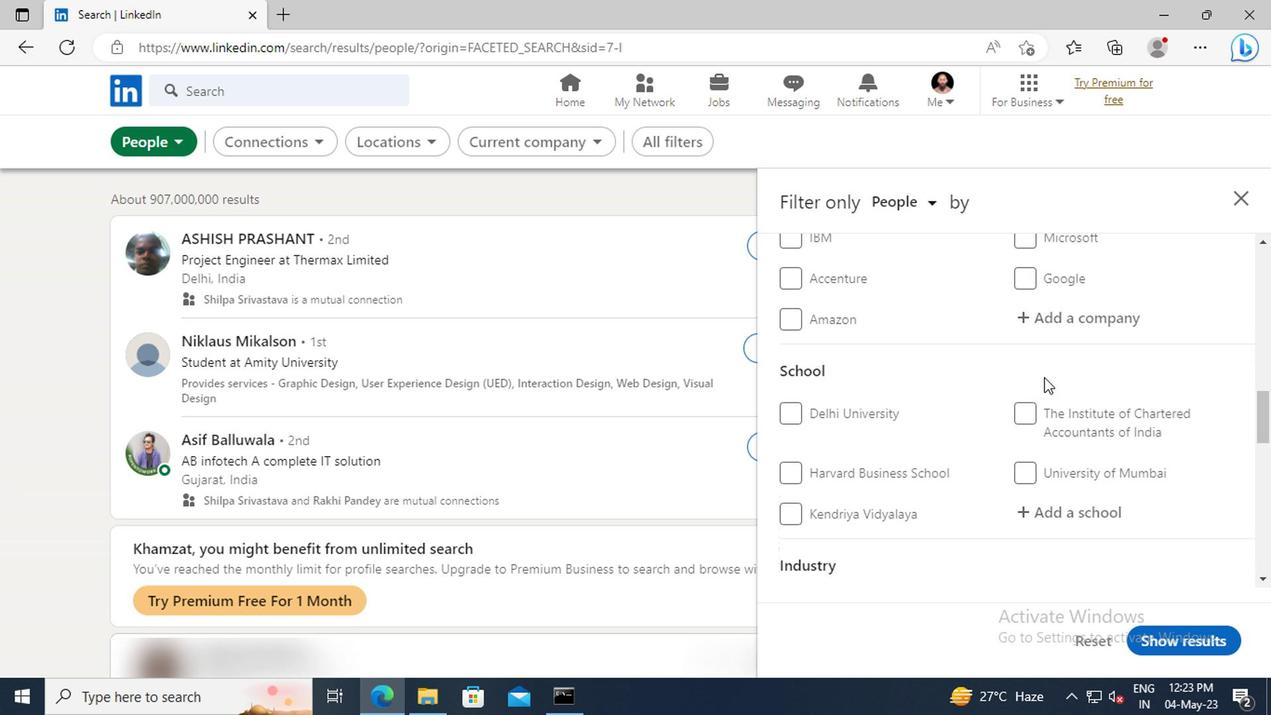 
Action: Mouse scrolled (1042, 374) with delta (0, -1)
Screenshot: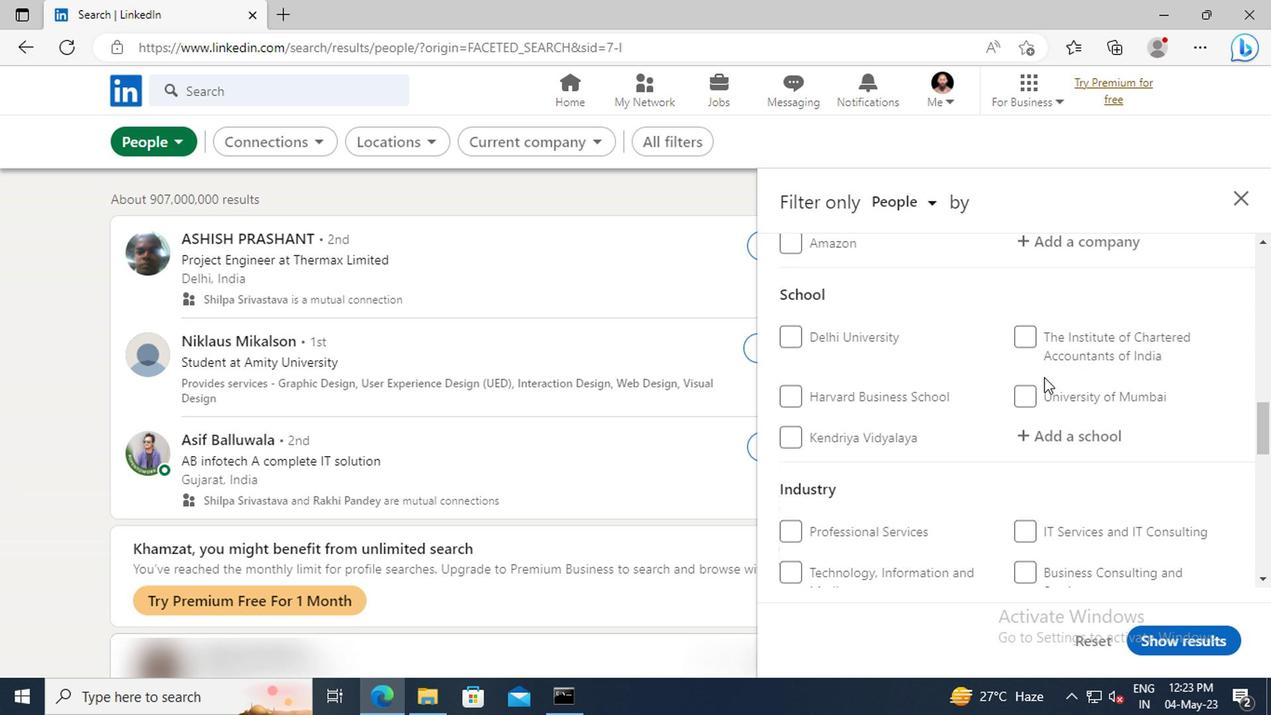 
Action: Mouse scrolled (1042, 374) with delta (0, -1)
Screenshot: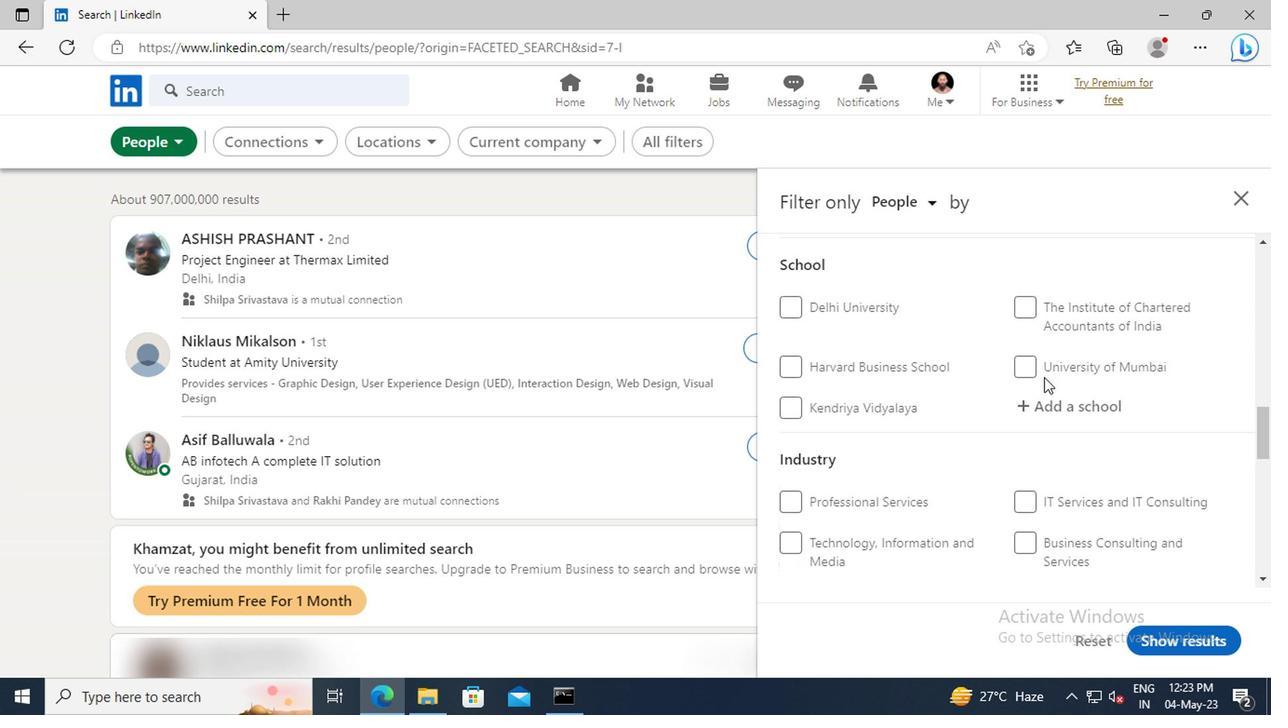 
Action: Mouse scrolled (1042, 374) with delta (0, -1)
Screenshot: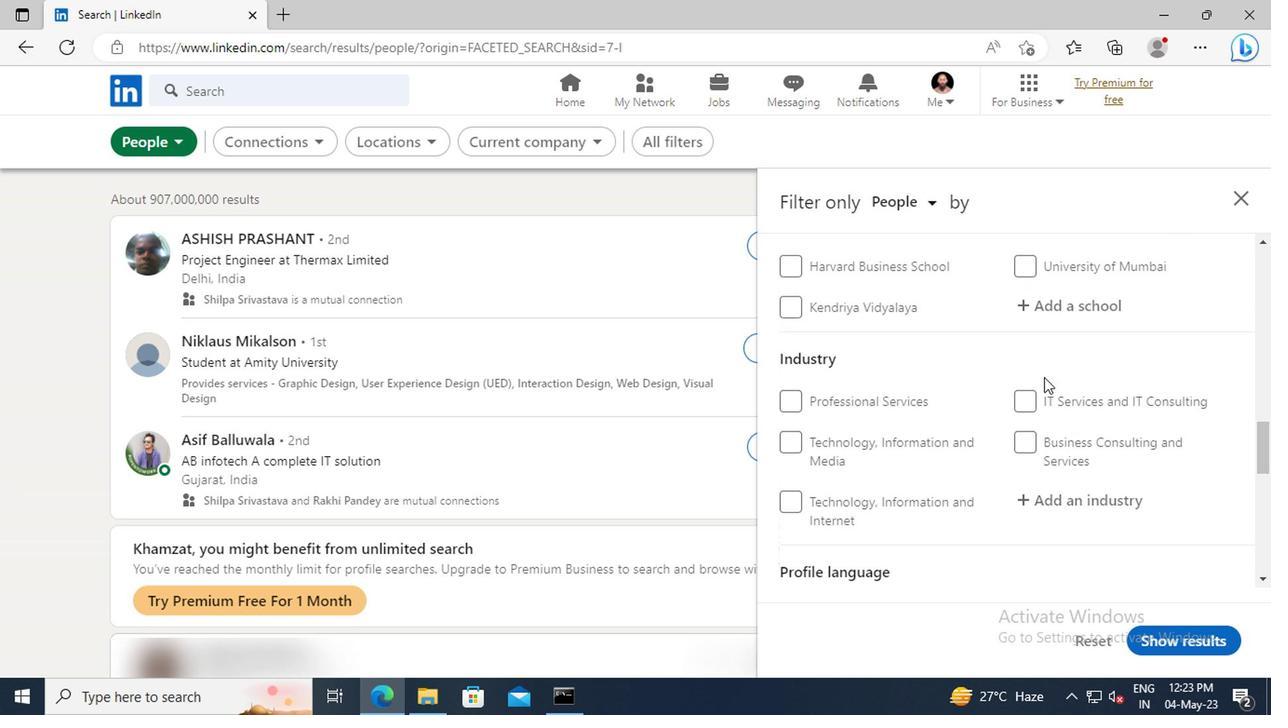 
Action: Mouse scrolled (1042, 374) with delta (0, -1)
Screenshot: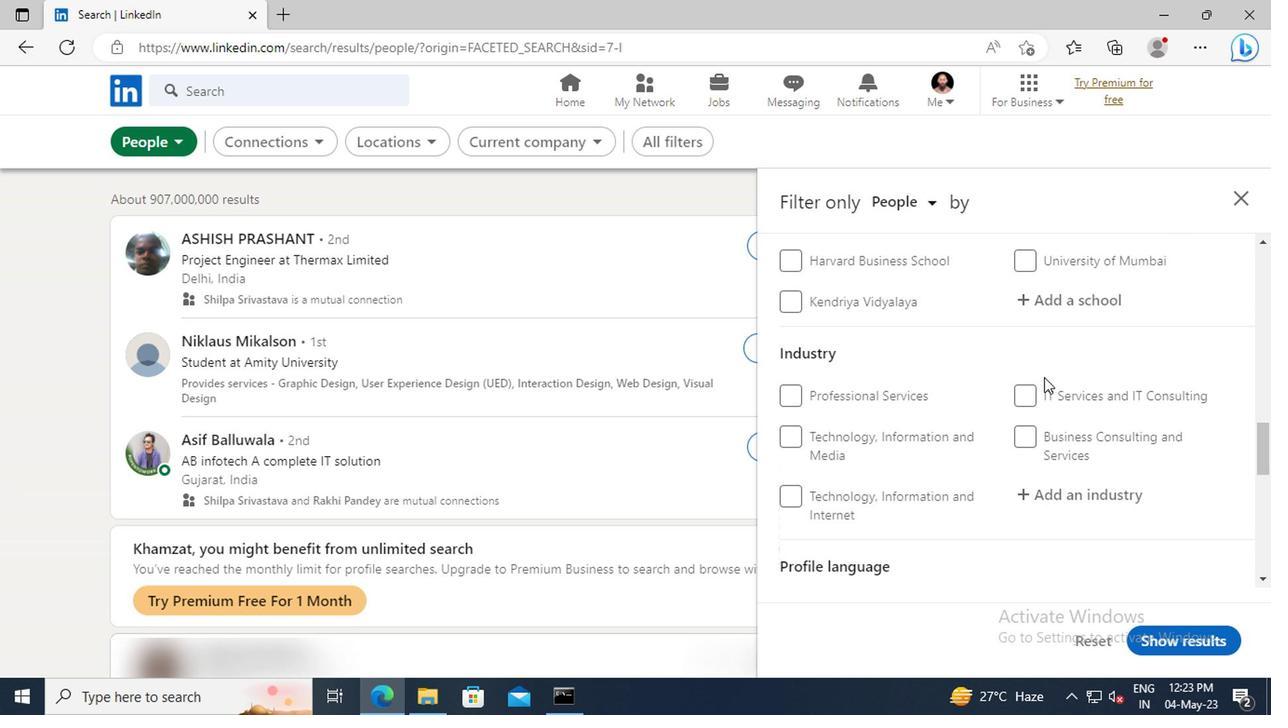
Action: Mouse scrolled (1042, 374) with delta (0, -1)
Screenshot: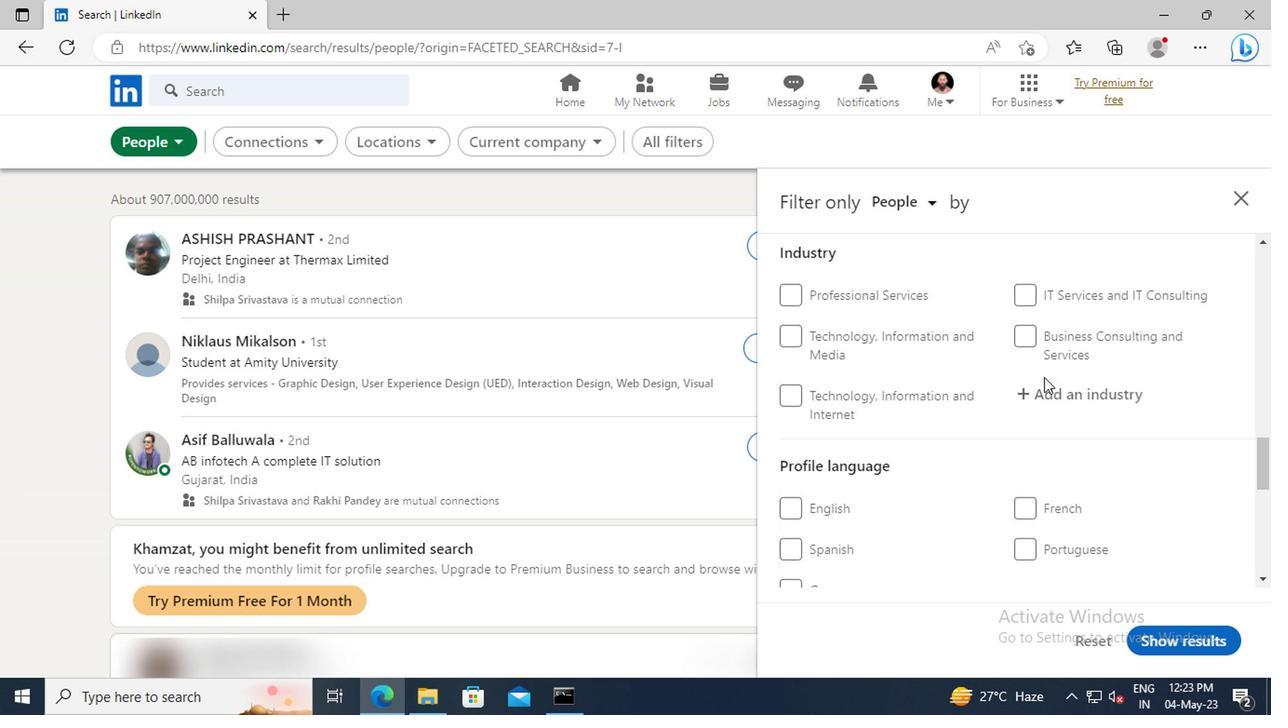 
Action: Mouse scrolled (1042, 374) with delta (0, -1)
Screenshot: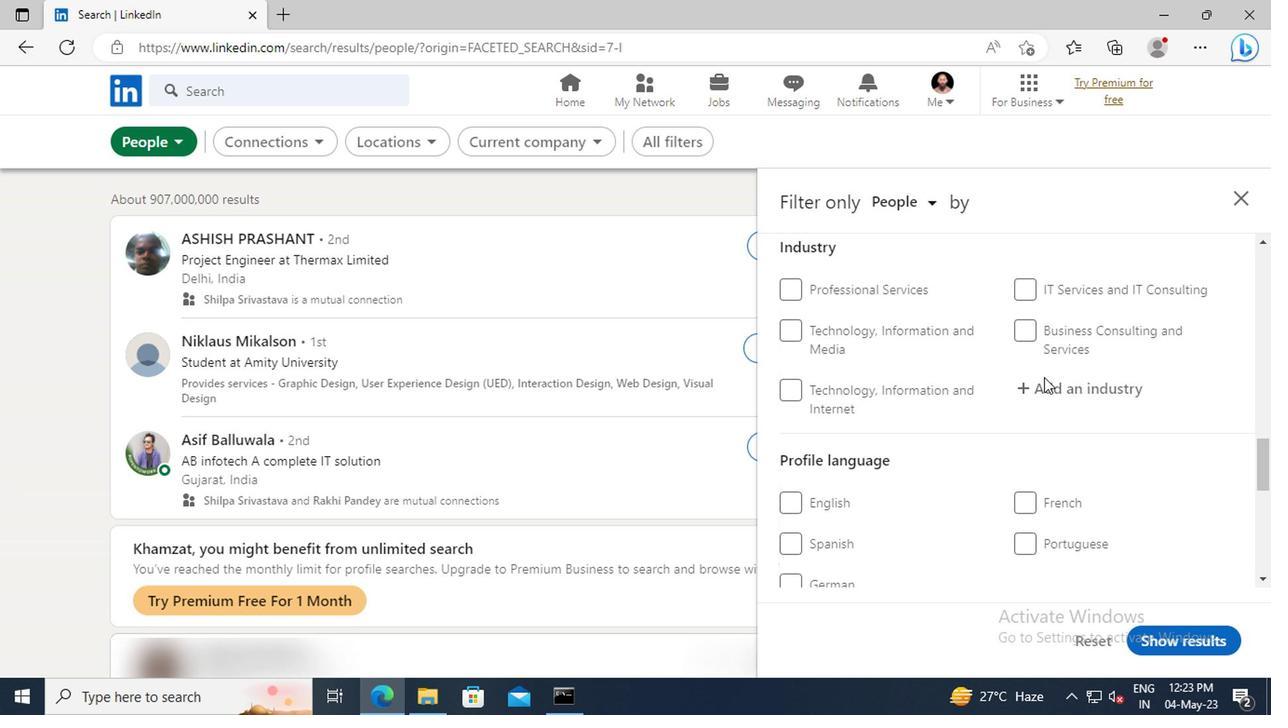 
Action: Mouse scrolled (1042, 374) with delta (0, -1)
Screenshot: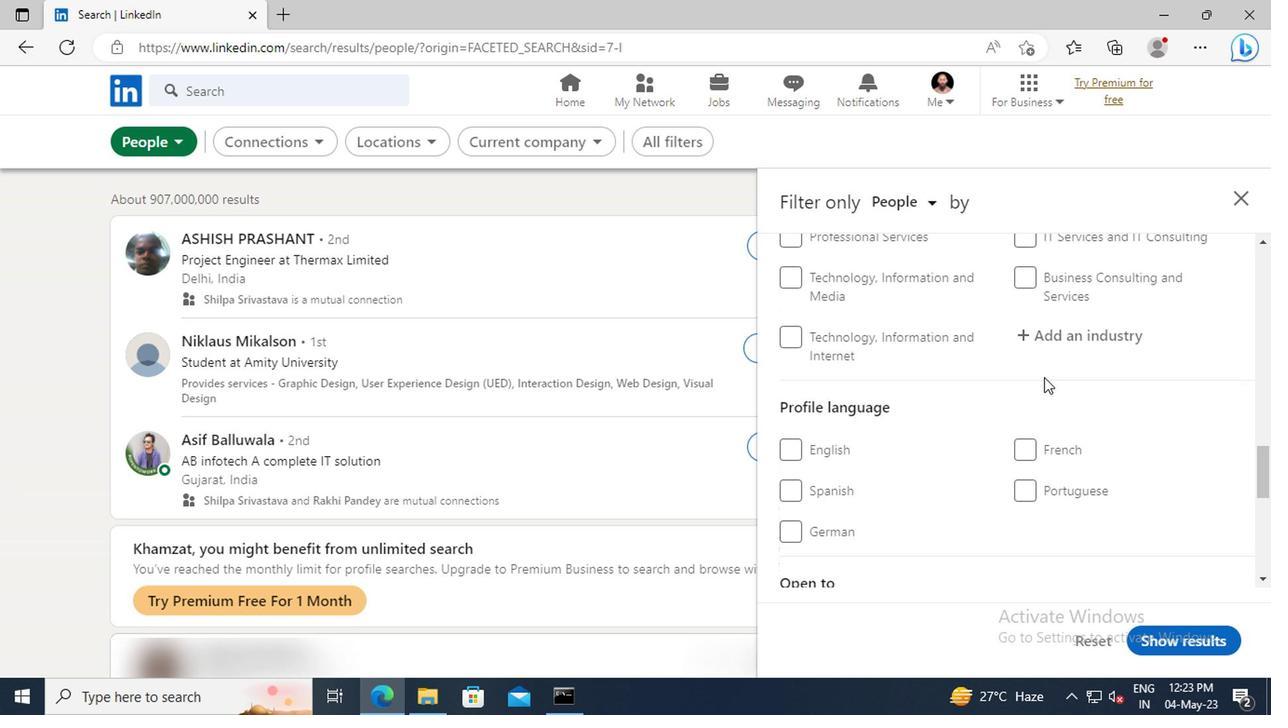 
Action: Mouse moved to (783, 490)
Screenshot: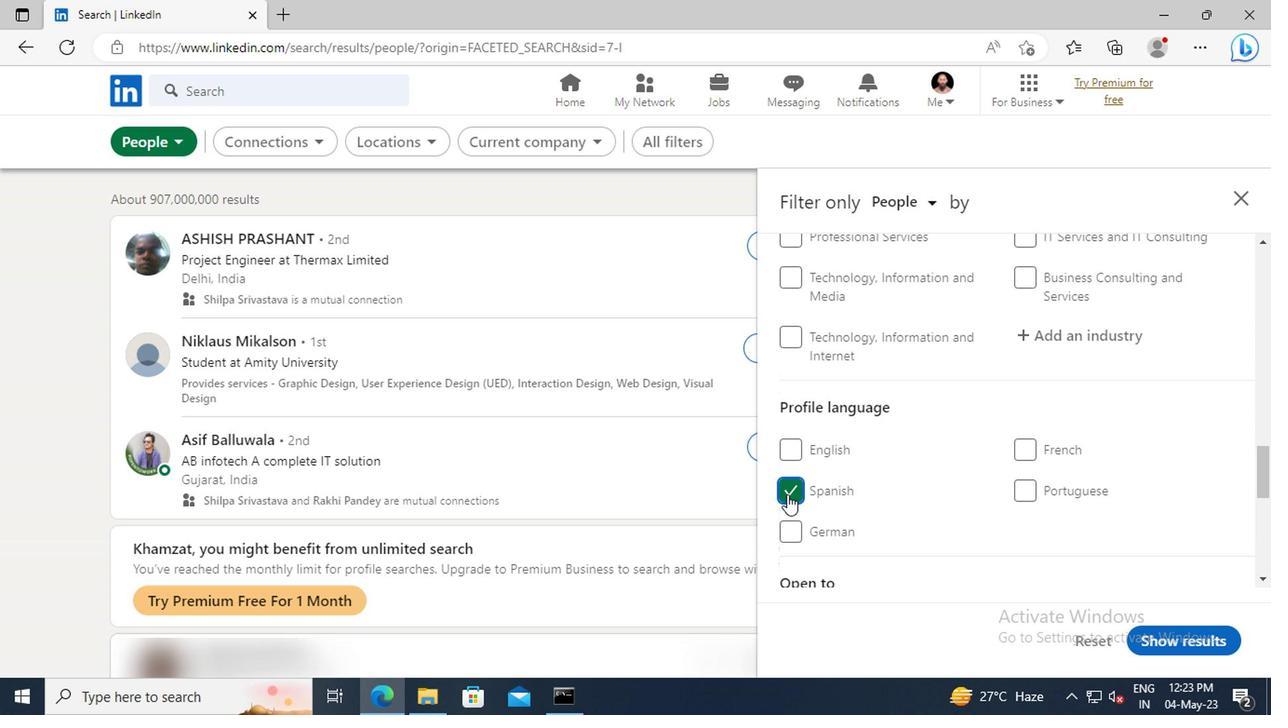 
Action: Mouse pressed left at (783, 490)
Screenshot: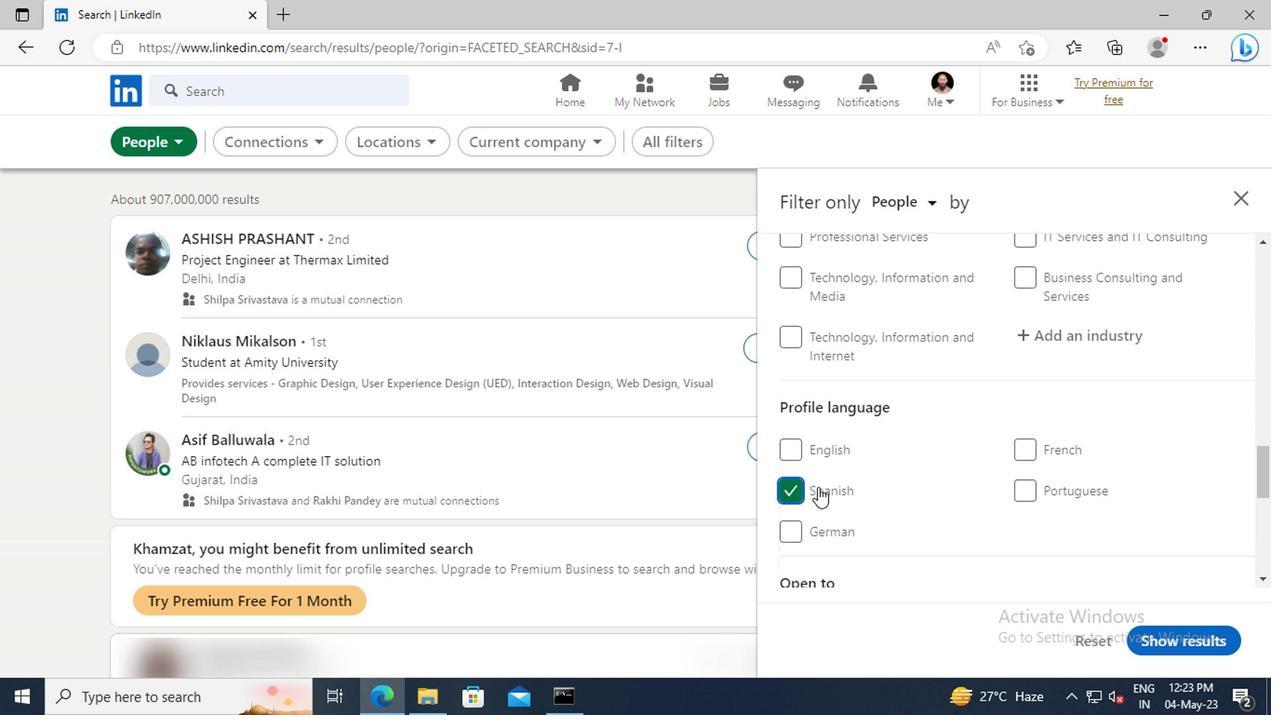 
Action: Mouse moved to (1034, 444)
Screenshot: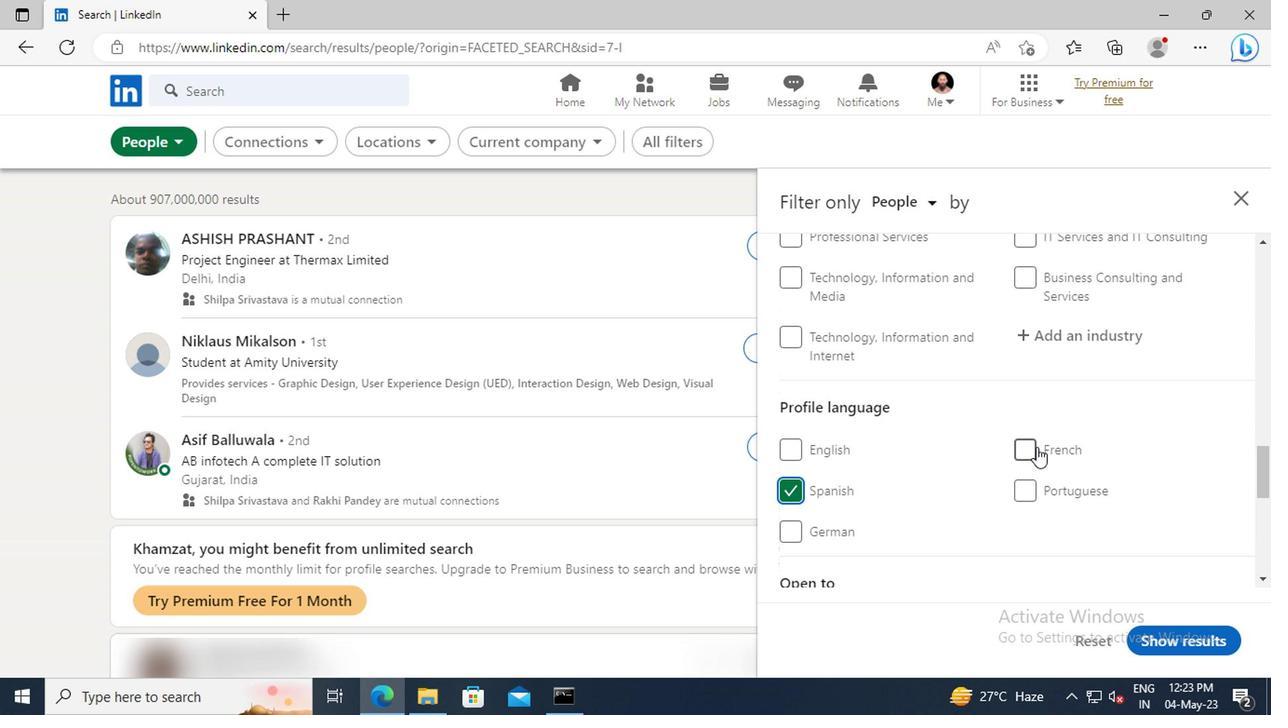 
Action: Mouse scrolled (1034, 445) with delta (0, 1)
Screenshot: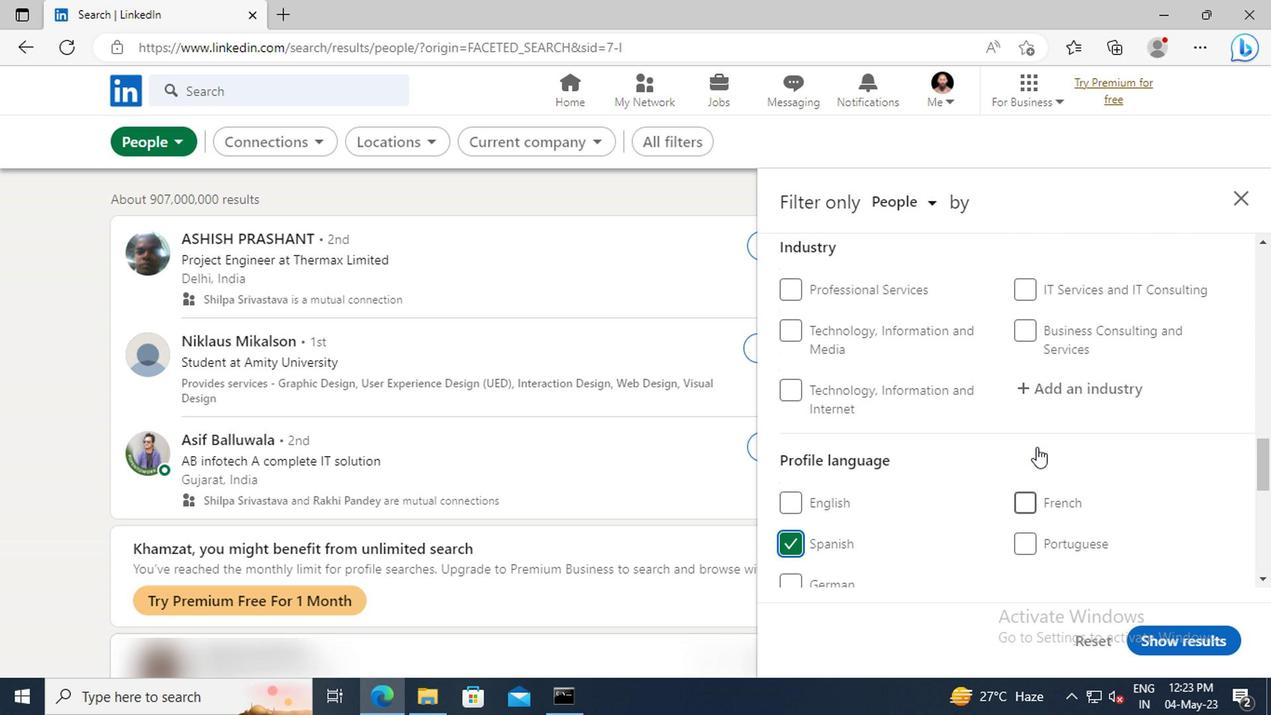 
Action: Mouse scrolled (1034, 445) with delta (0, 1)
Screenshot: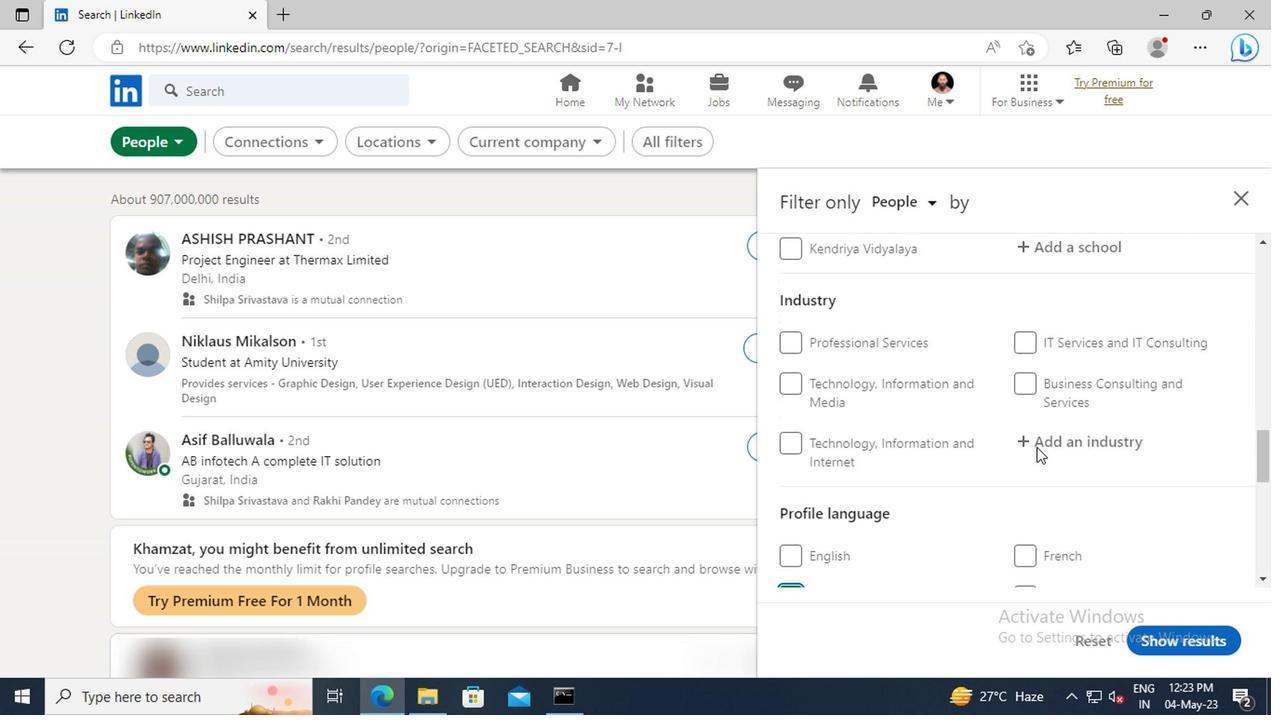 
Action: Mouse scrolled (1034, 445) with delta (0, 1)
Screenshot: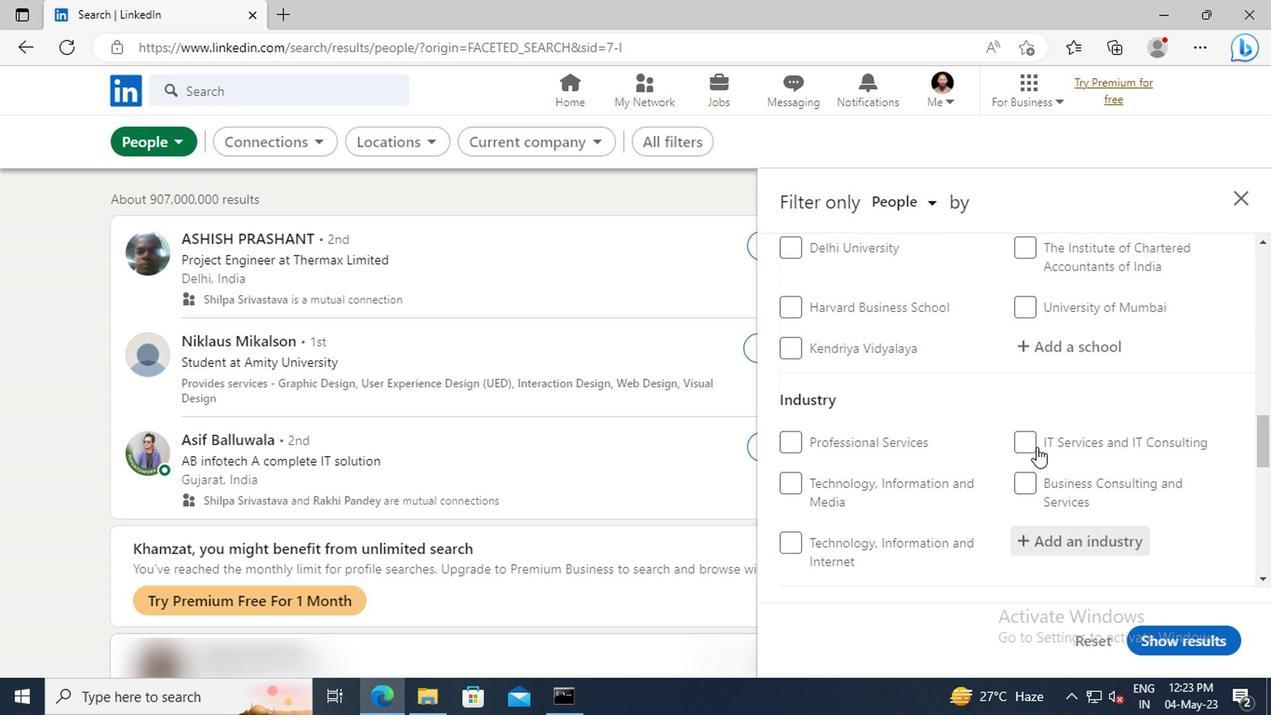 
Action: Mouse scrolled (1034, 445) with delta (0, 1)
Screenshot: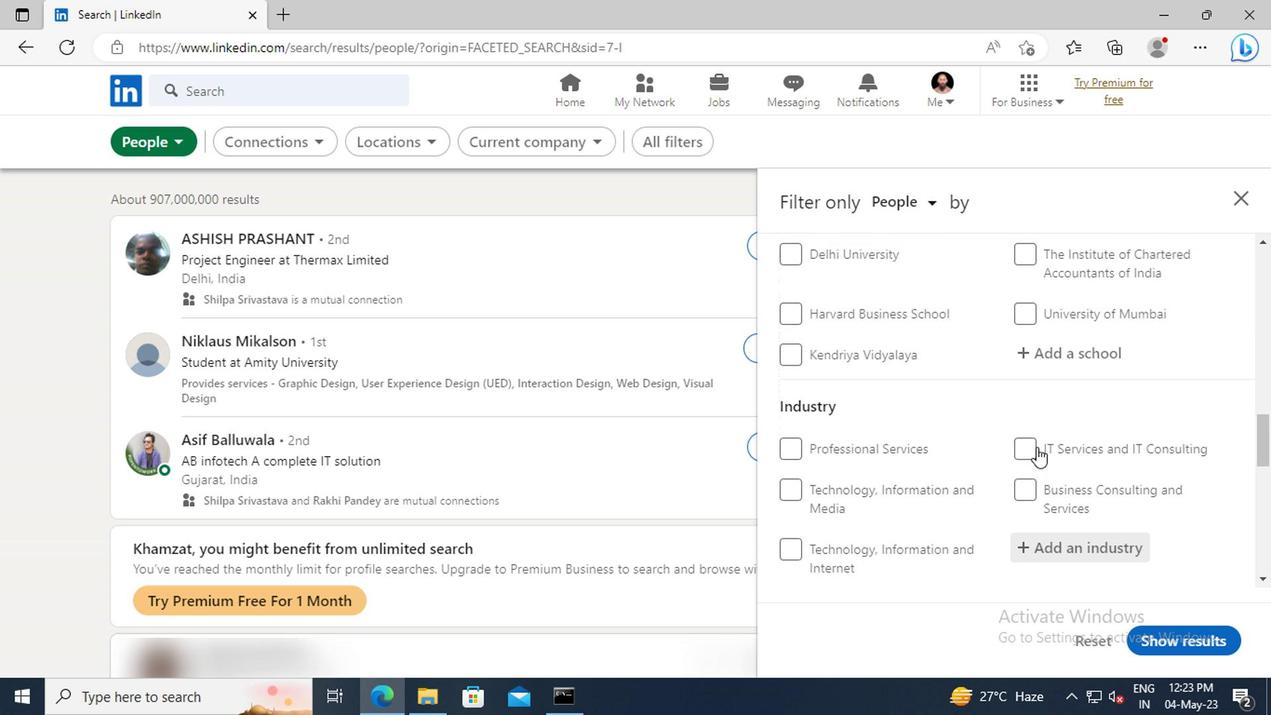 
Action: Mouse scrolled (1034, 445) with delta (0, 1)
Screenshot: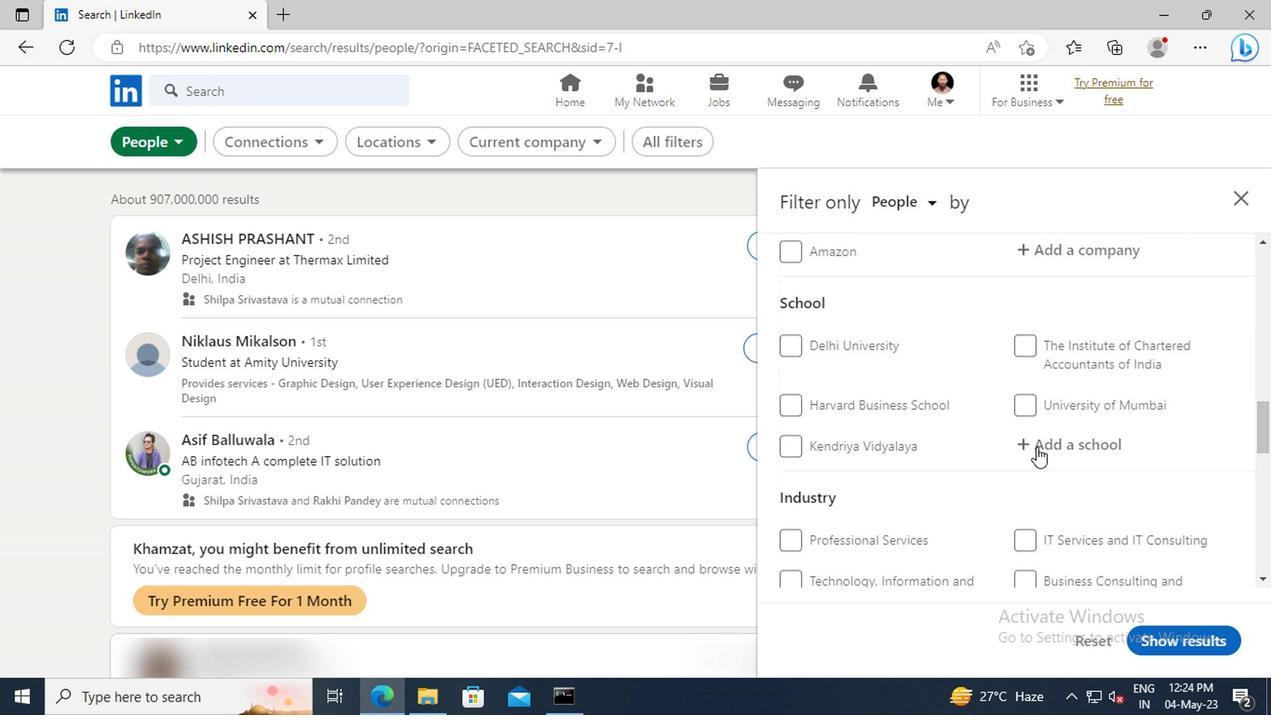 
Action: Mouse scrolled (1034, 445) with delta (0, 1)
Screenshot: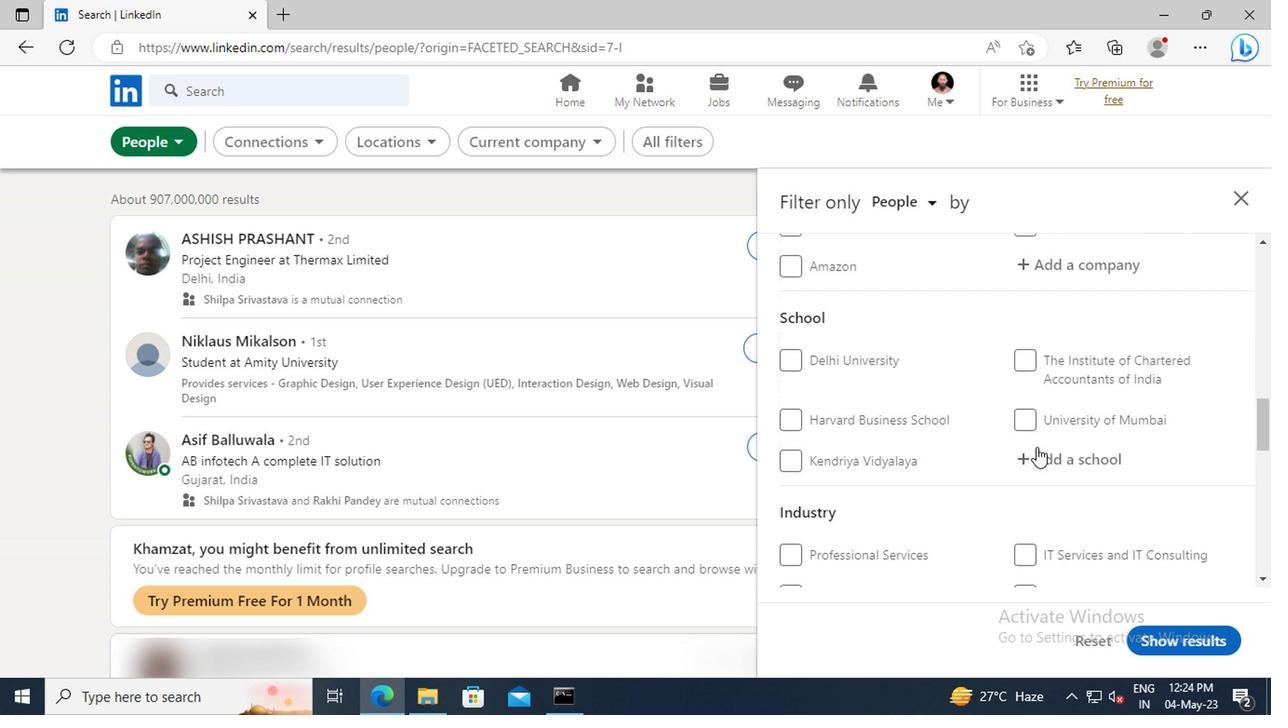 
Action: Mouse scrolled (1034, 445) with delta (0, 1)
Screenshot: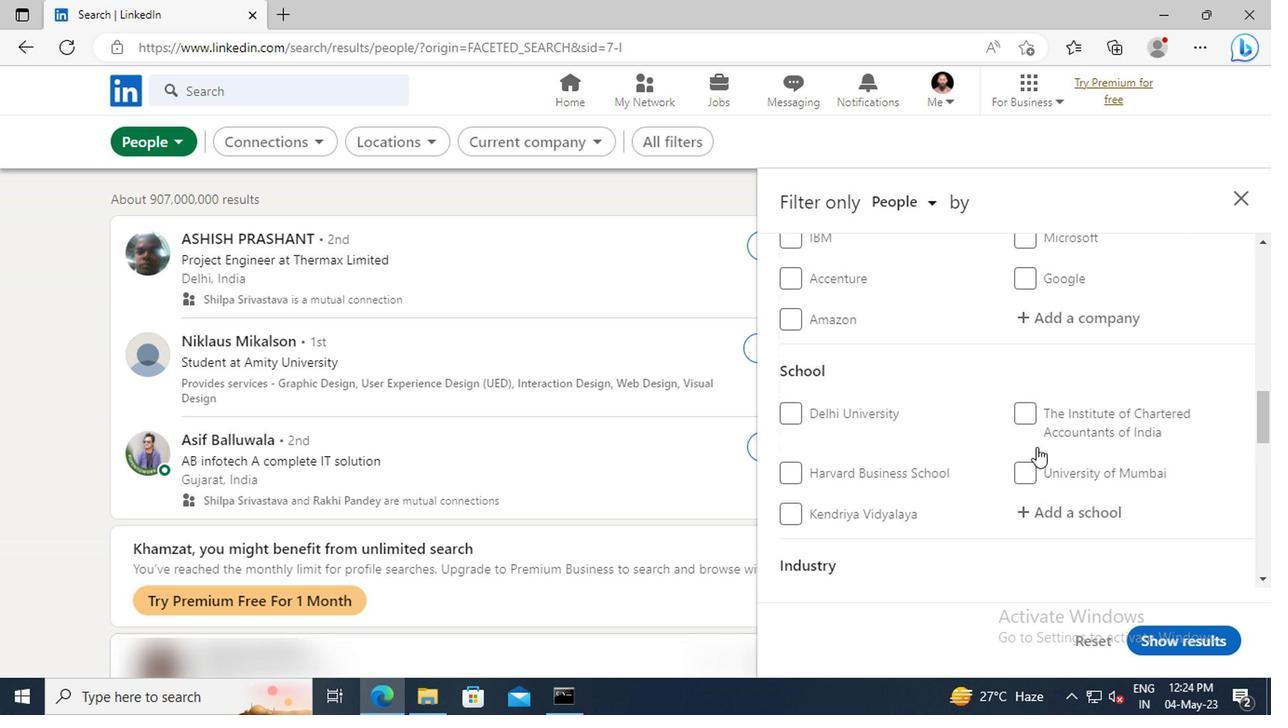 
Action: Mouse scrolled (1034, 445) with delta (0, 1)
Screenshot: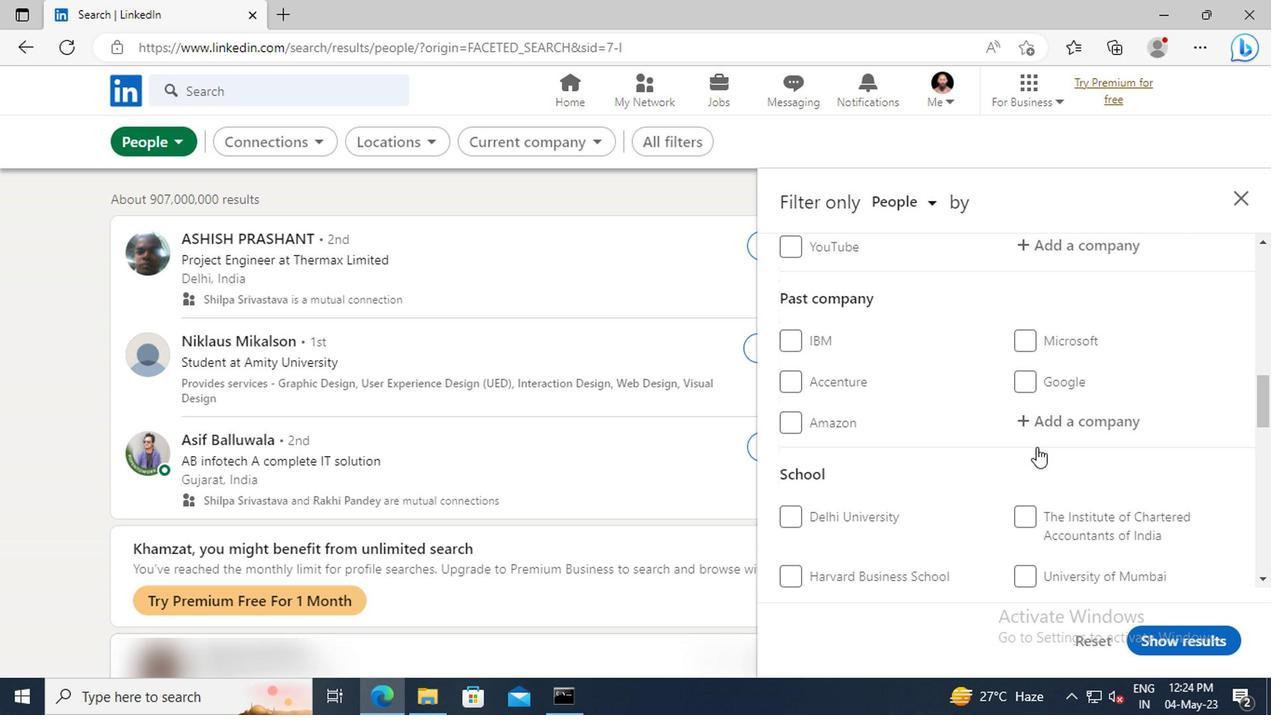 
Action: Mouse scrolled (1034, 445) with delta (0, 1)
Screenshot: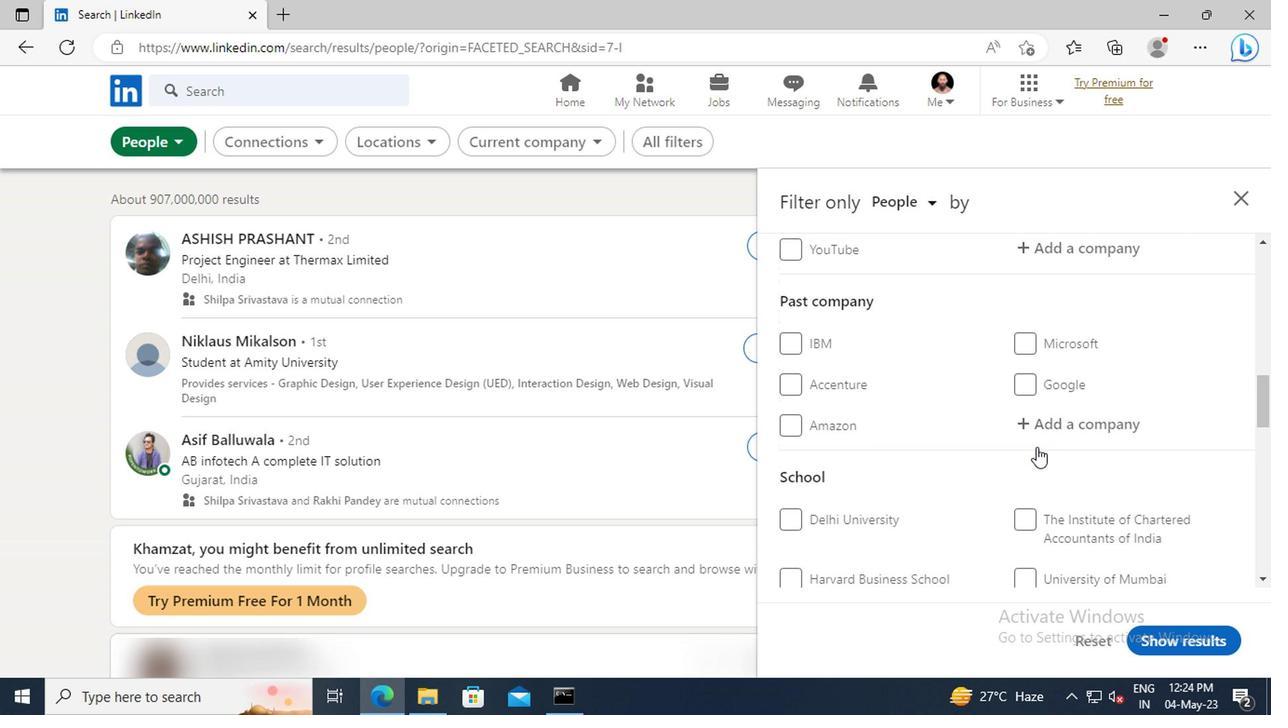
Action: Mouse scrolled (1034, 445) with delta (0, 1)
Screenshot: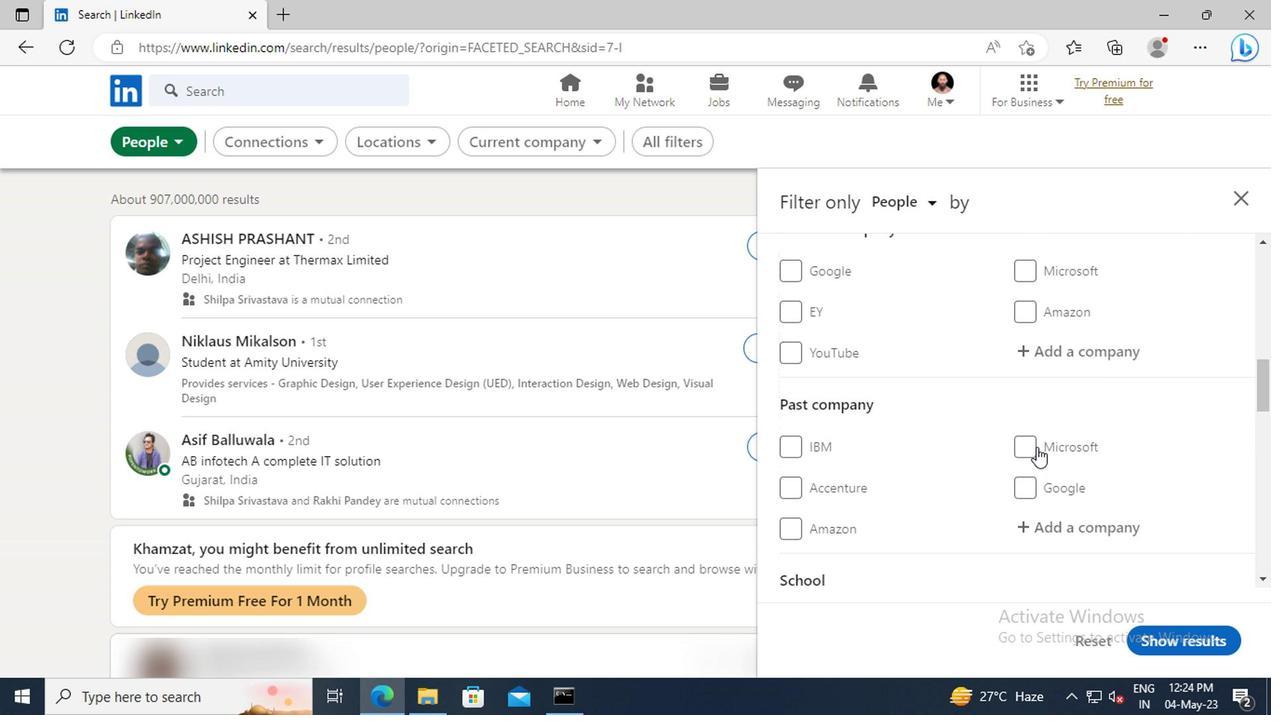 
Action: Mouse scrolled (1034, 445) with delta (0, 1)
Screenshot: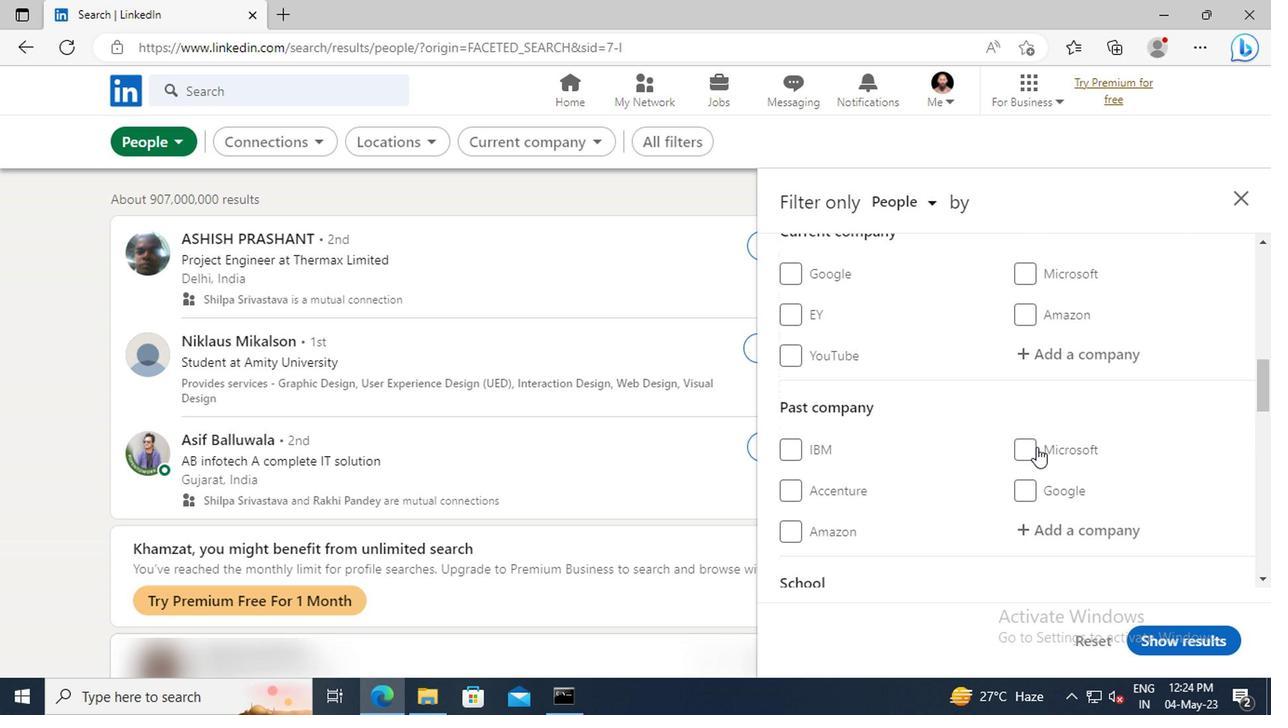 
Action: Mouse scrolled (1034, 445) with delta (0, 1)
Screenshot: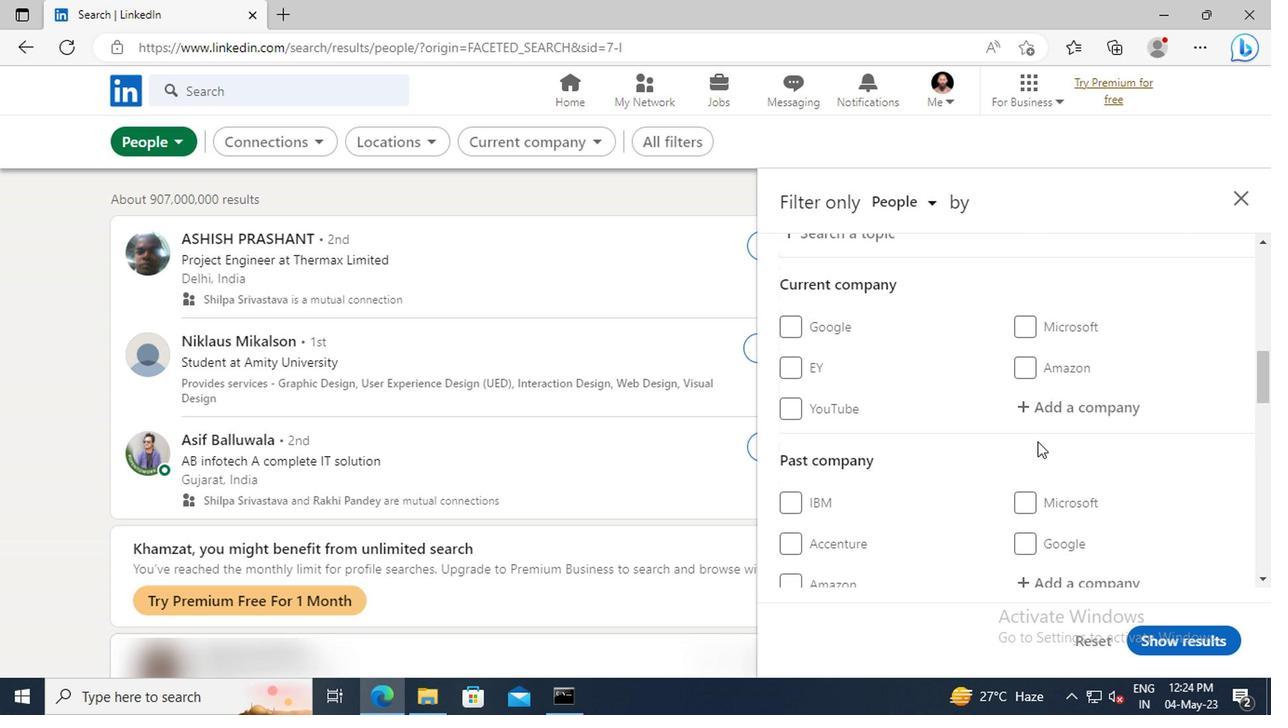 
Action: Mouse moved to (1040, 411)
Screenshot: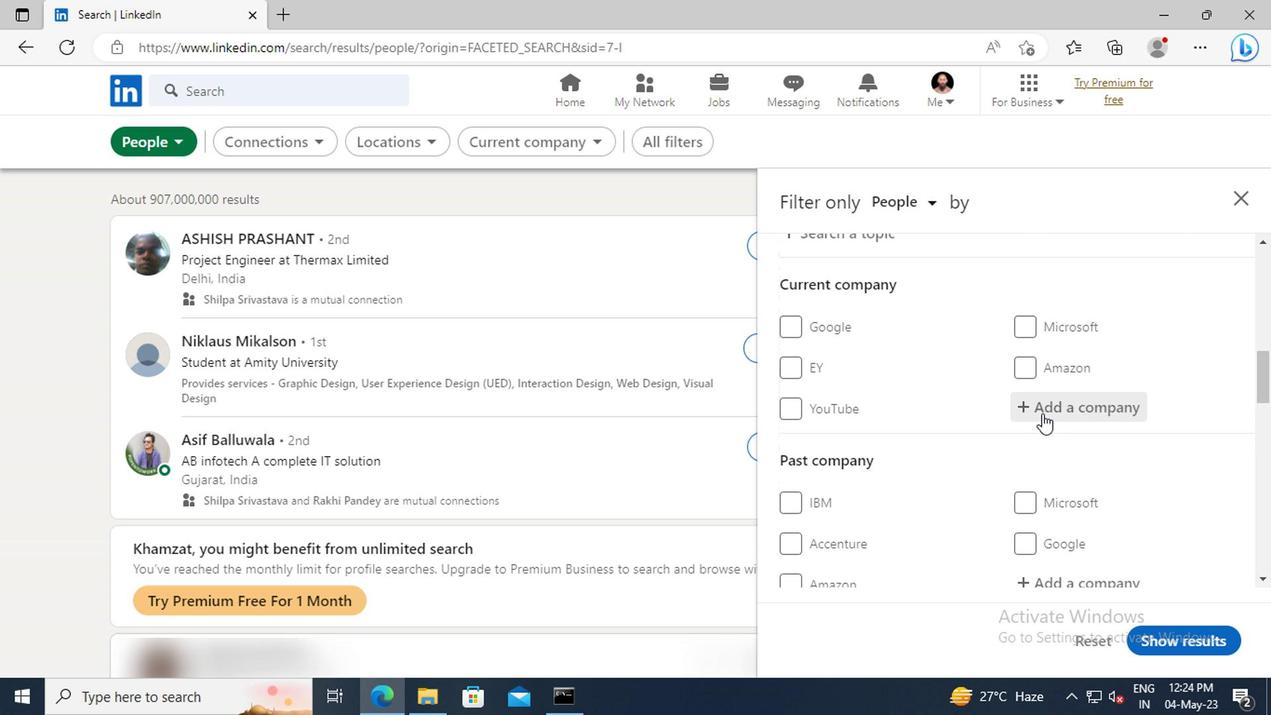 
Action: Mouse pressed left at (1040, 411)
Screenshot: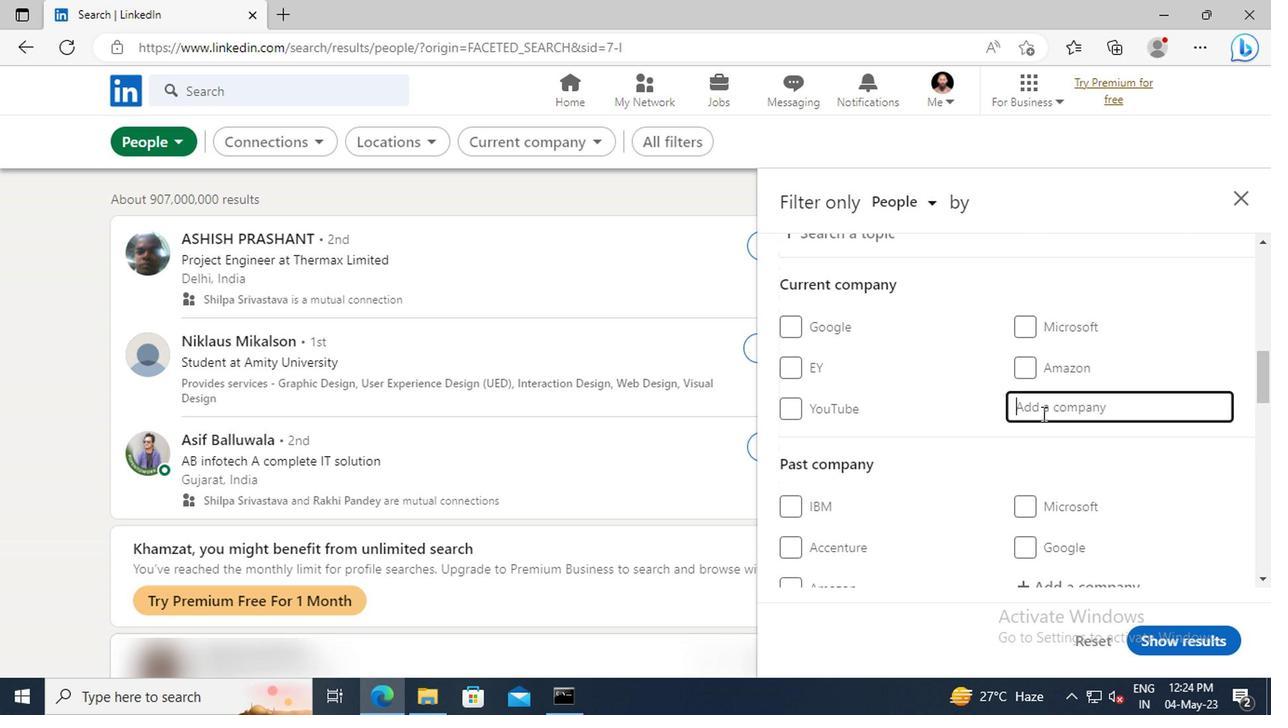 
Action: Mouse moved to (1040, 406)
Screenshot: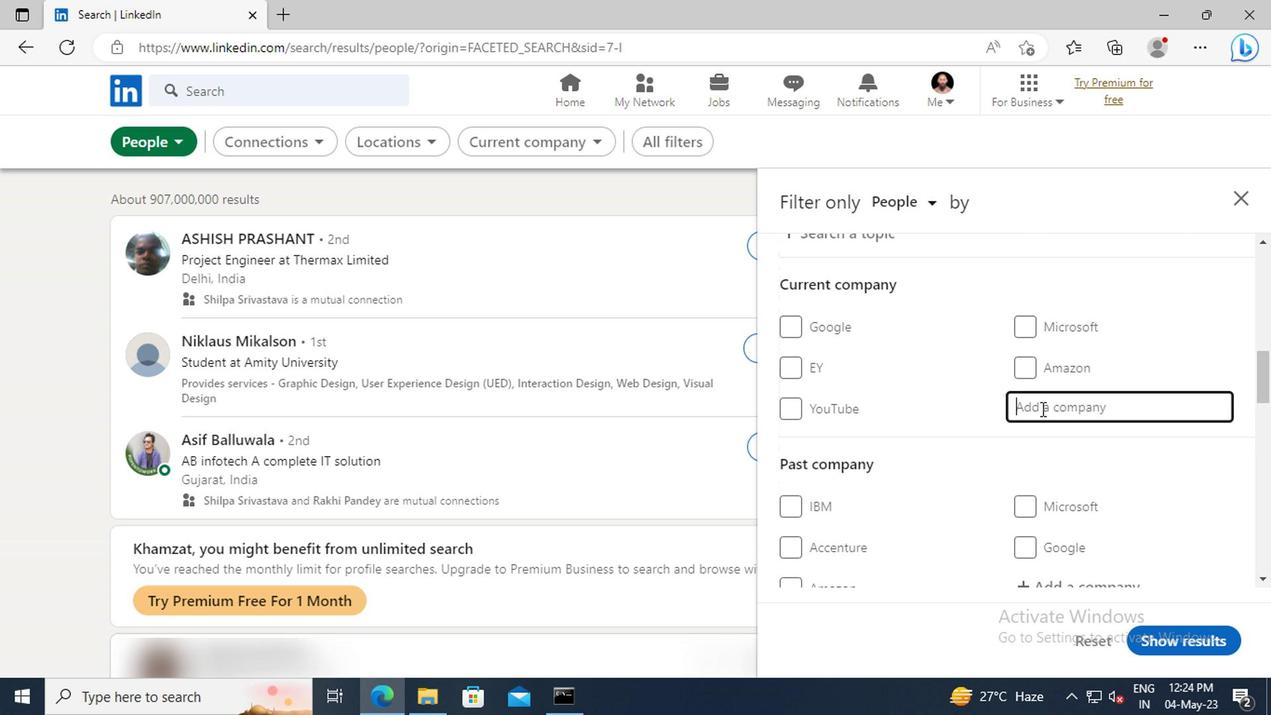 
Action: Key pressed <Key.shift>STL<Key.space>-<Key.space><Key.shift>S
Screenshot: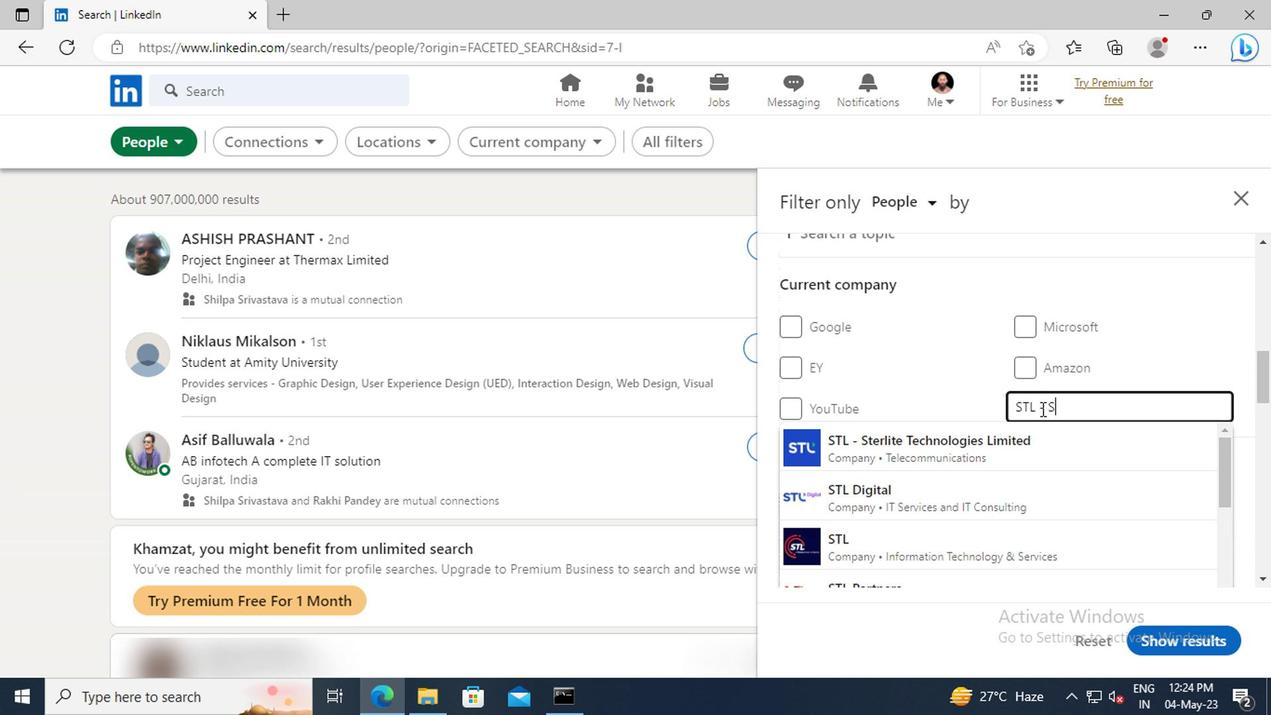 
Action: Mouse moved to (1034, 437)
Screenshot: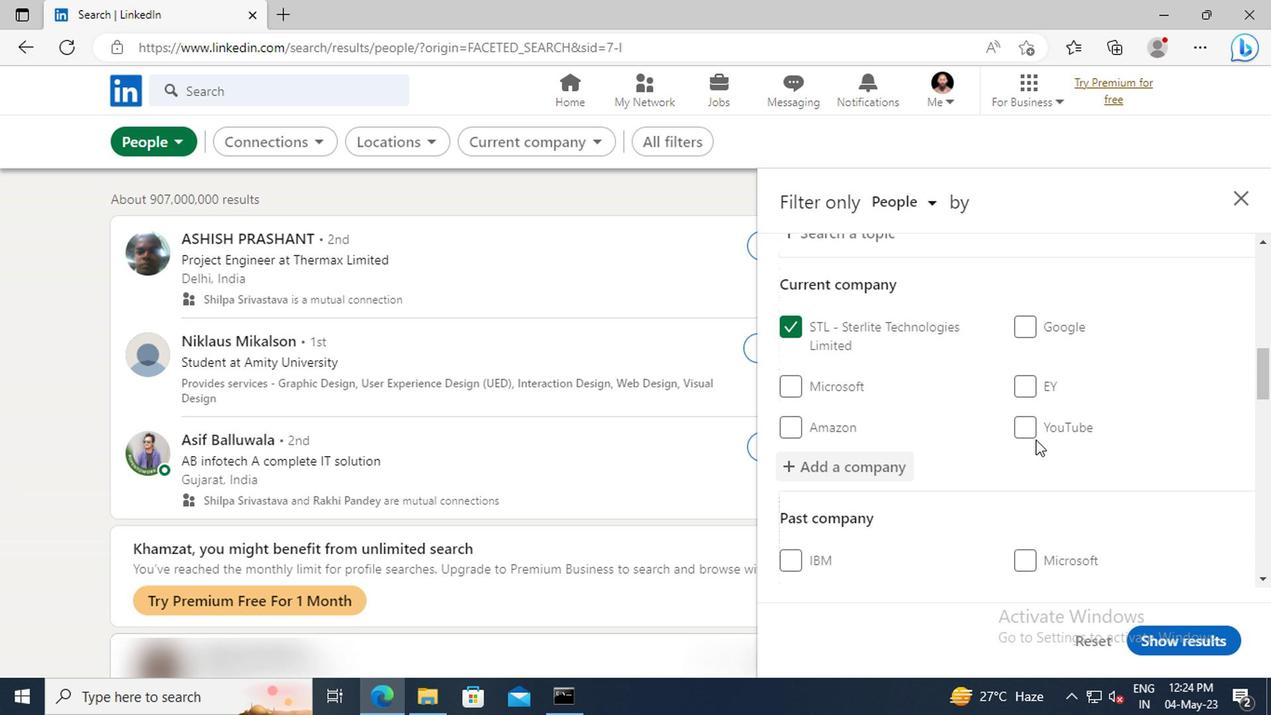 
Action: Mouse pressed left at (1034, 437)
Screenshot: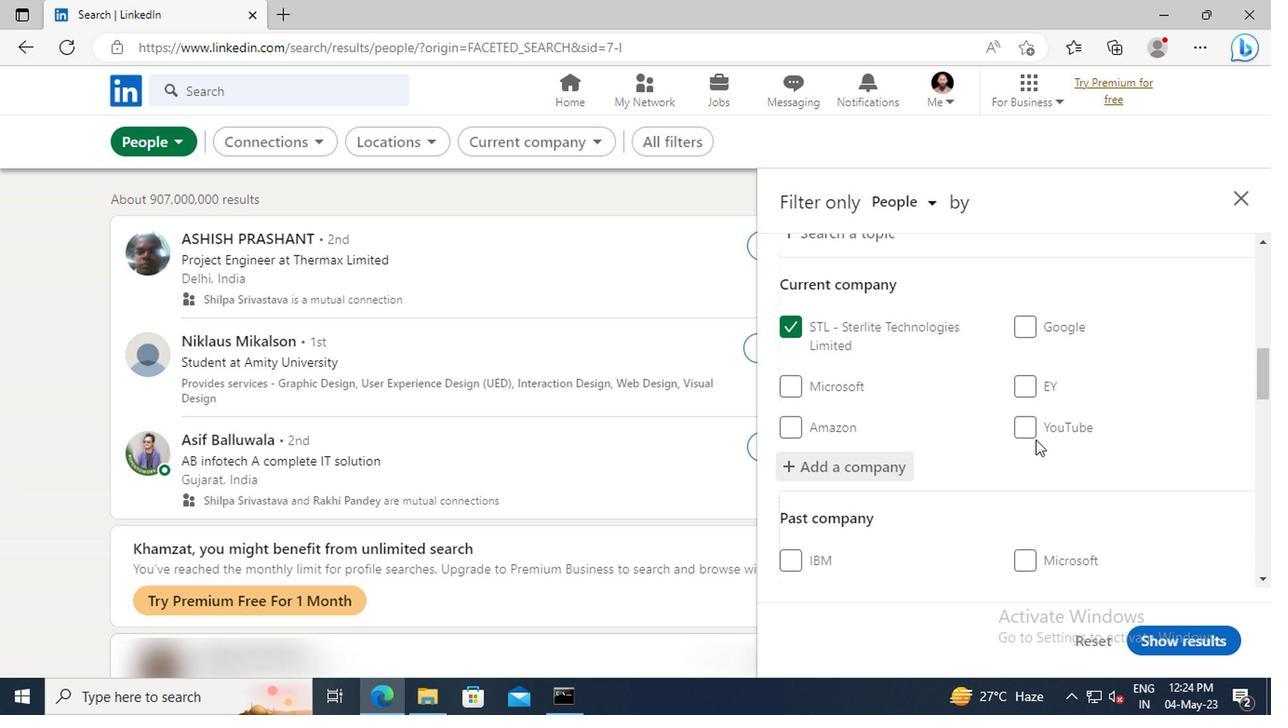 
Action: Mouse scrolled (1034, 436) with delta (0, 0)
Screenshot: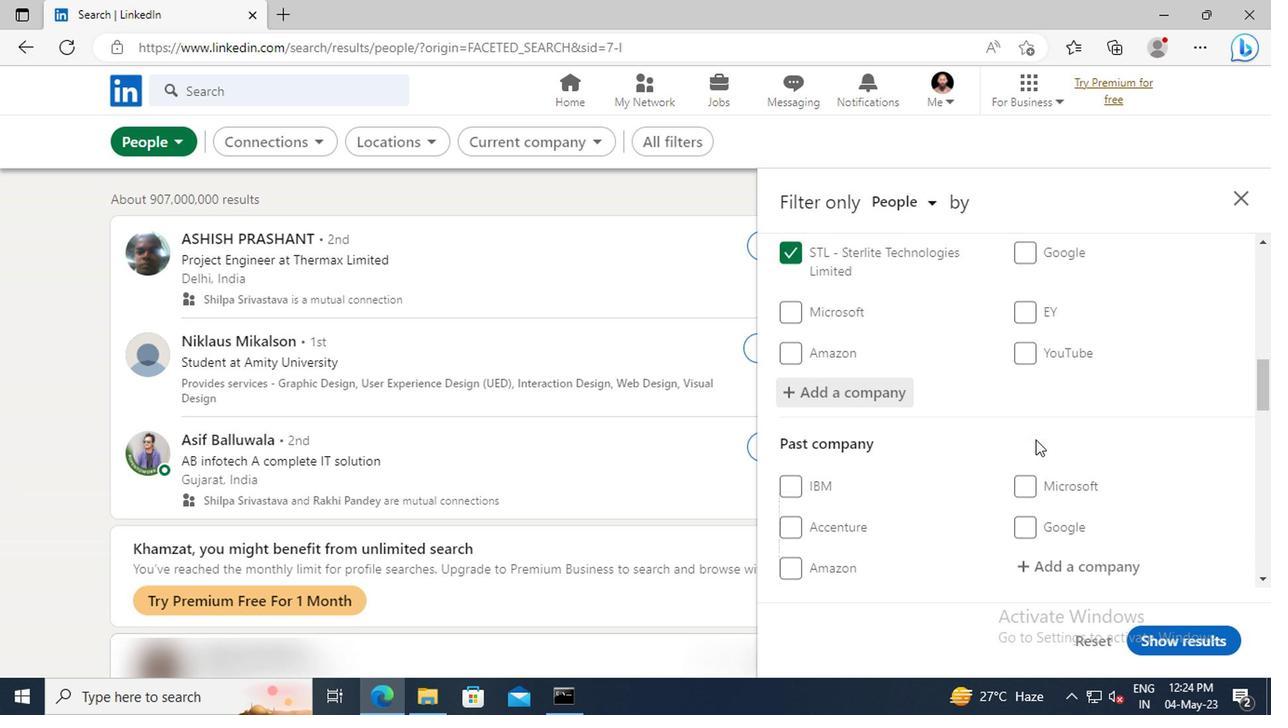 
Action: Mouse scrolled (1034, 436) with delta (0, 0)
Screenshot: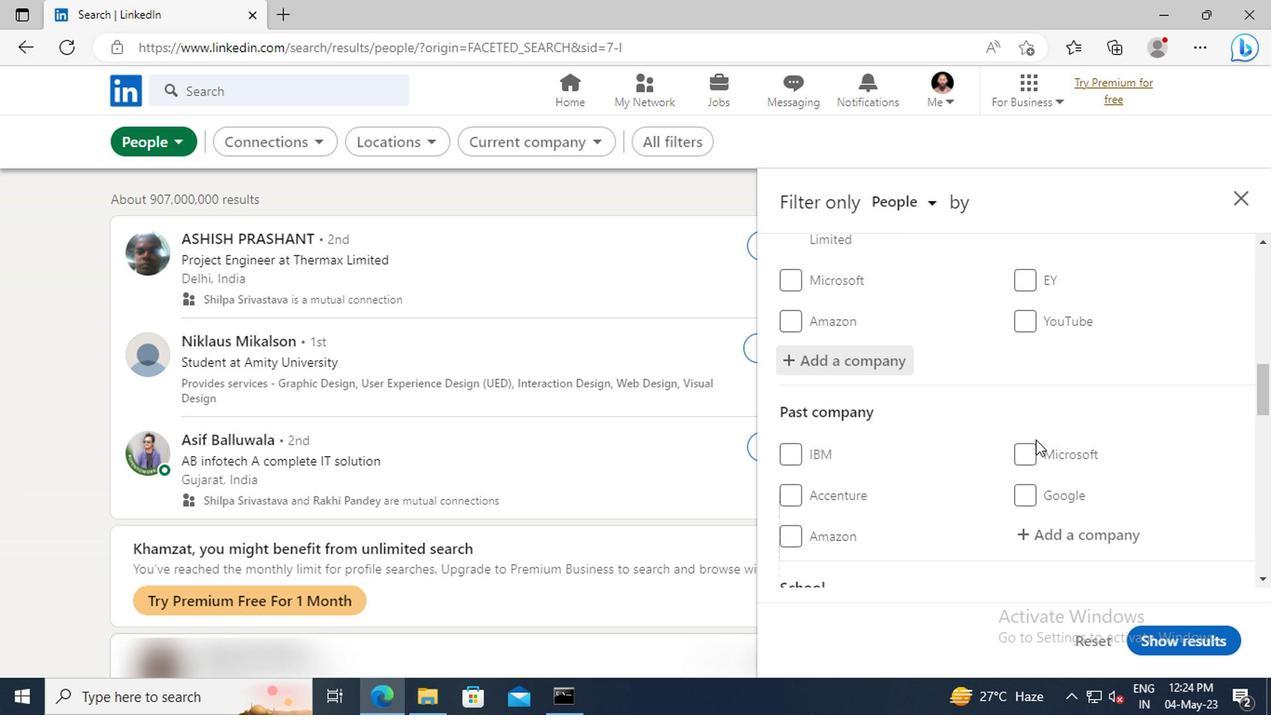 
Action: Mouse scrolled (1034, 436) with delta (0, 0)
Screenshot: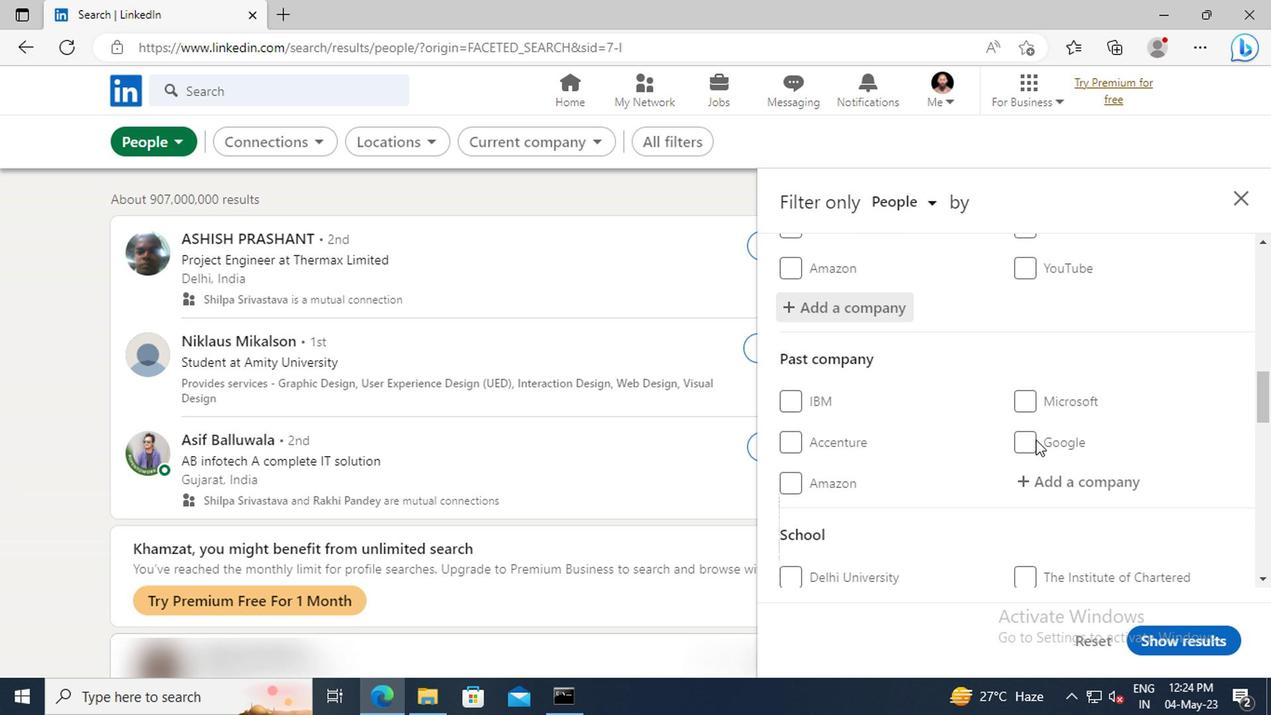 
Action: Mouse scrolled (1034, 436) with delta (0, 0)
Screenshot: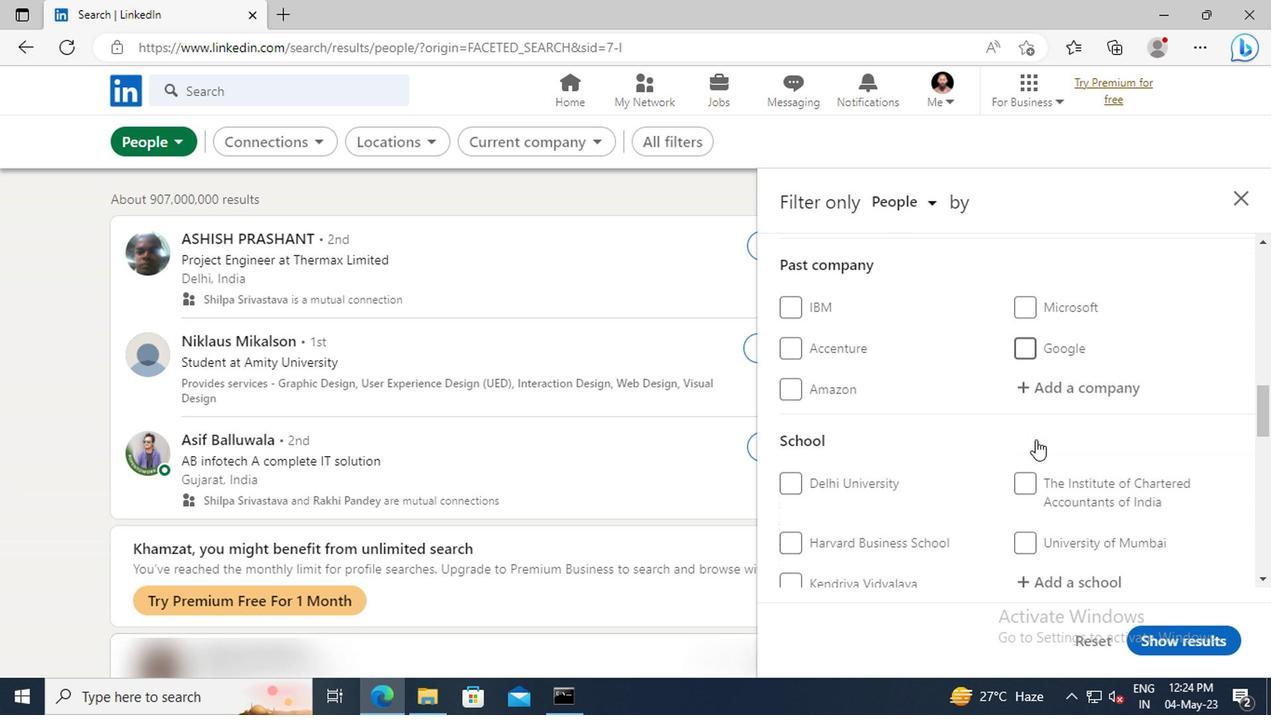 
Action: Mouse scrolled (1034, 436) with delta (0, 0)
Screenshot: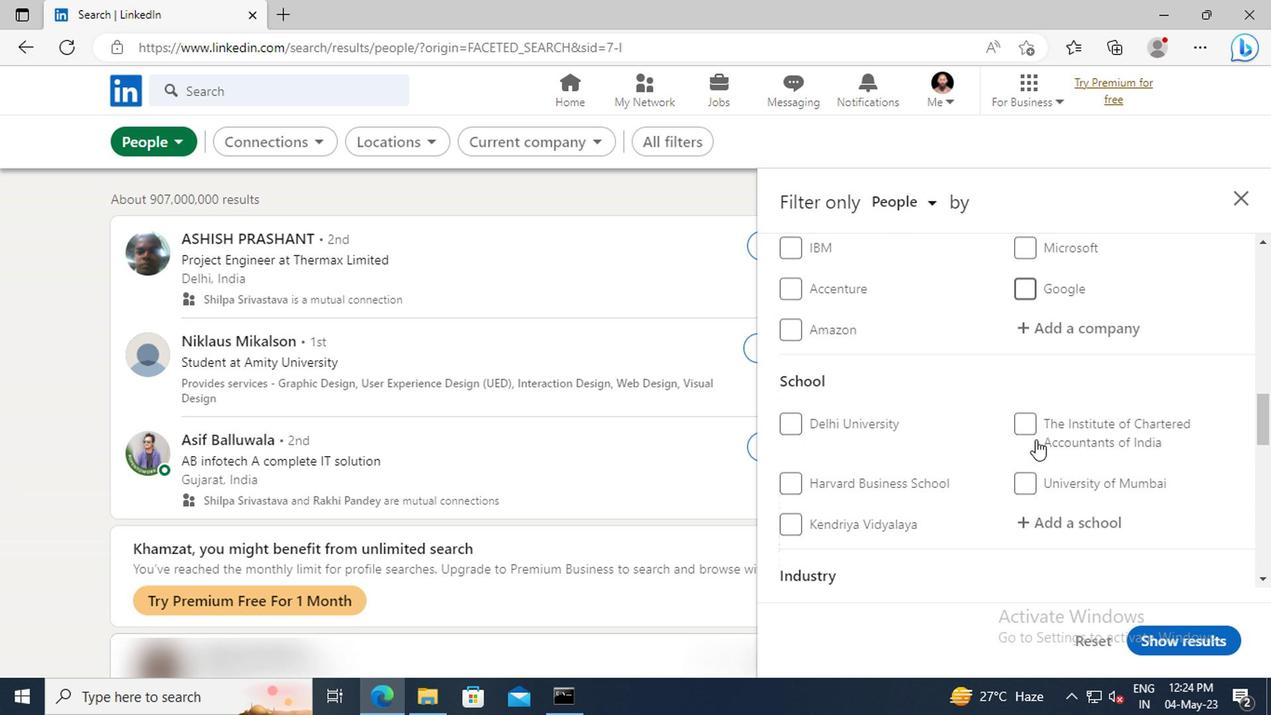 
Action: Mouse scrolled (1034, 436) with delta (0, 0)
Screenshot: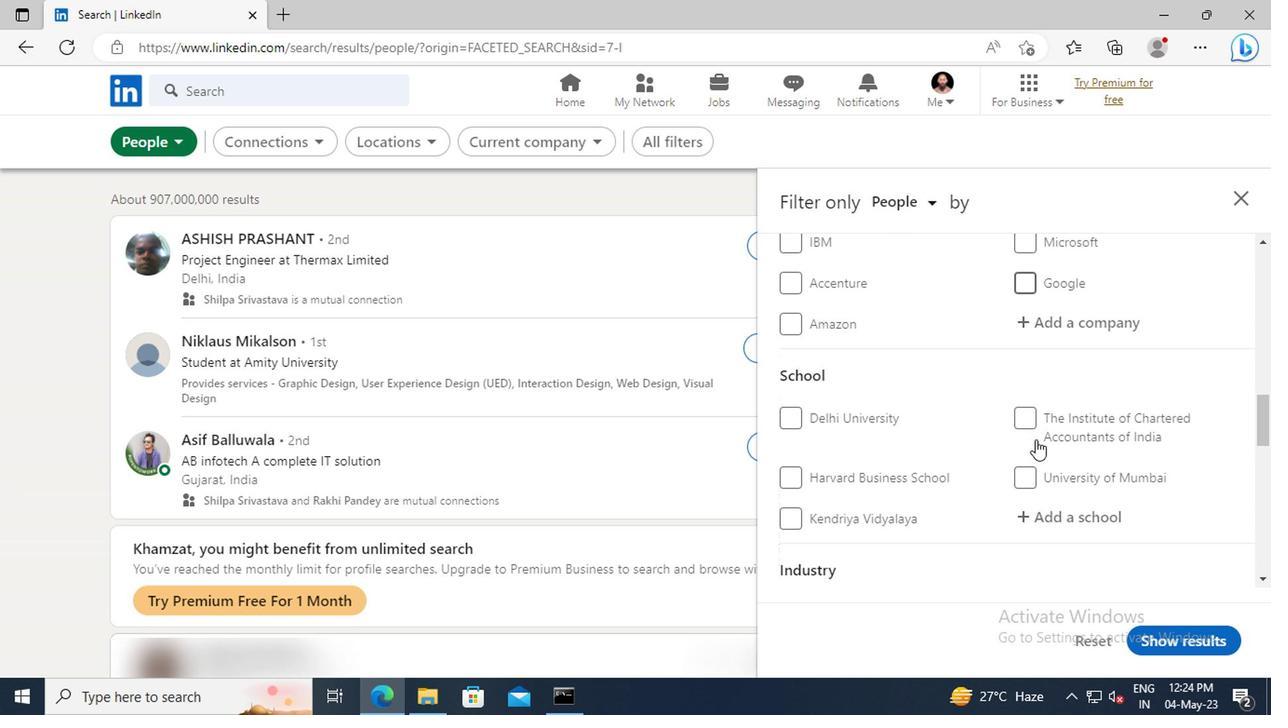 
Action: Mouse scrolled (1034, 436) with delta (0, 0)
Screenshot: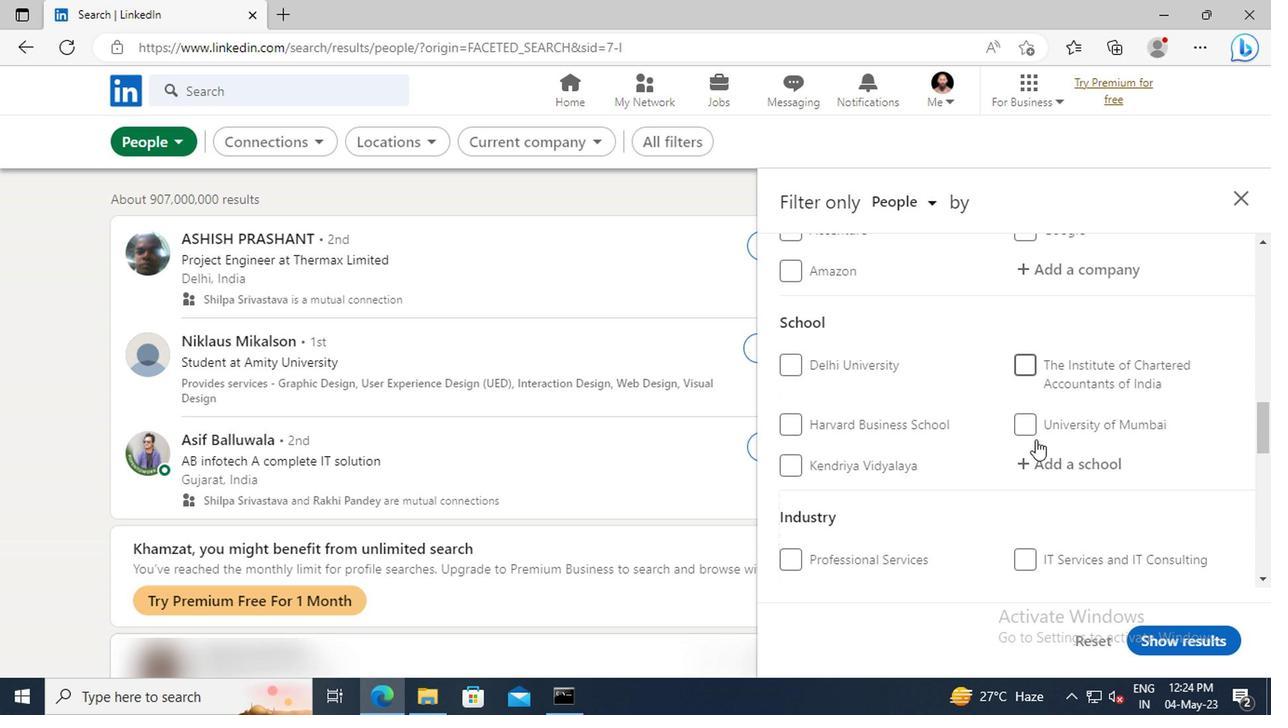 
Action: Mouse moved to (1036, 456)
Screenshot: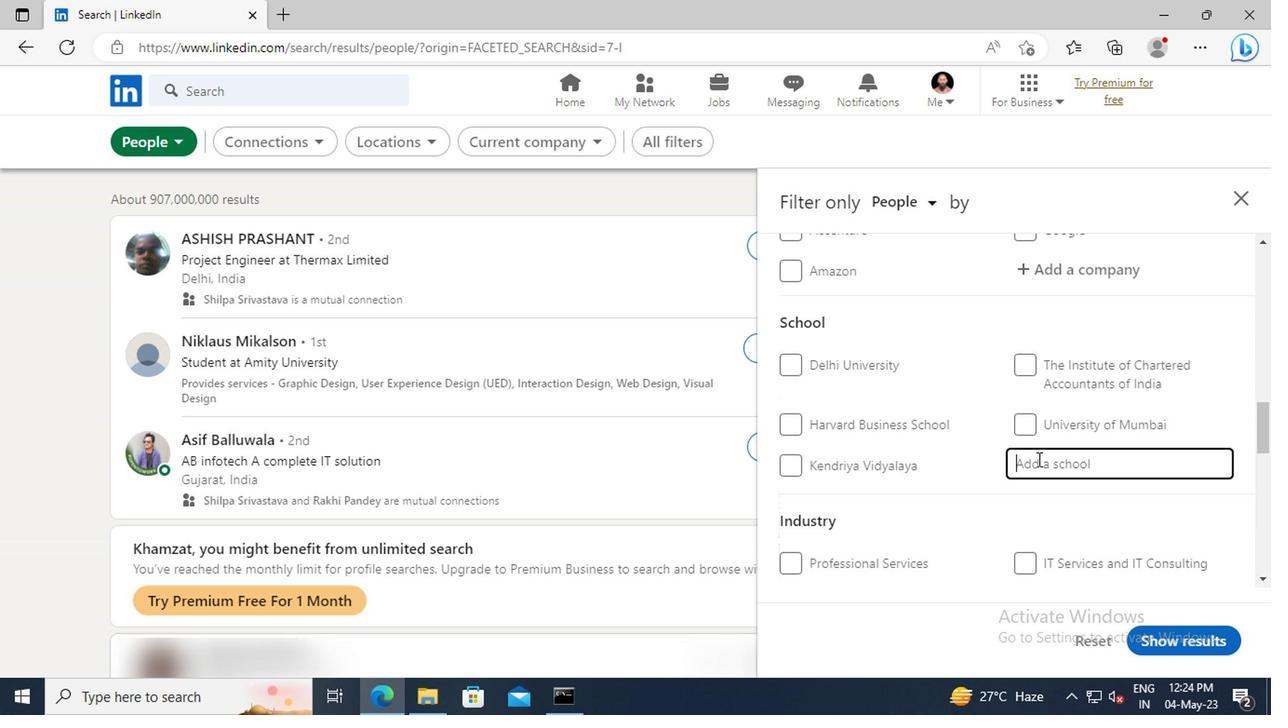 
Action: Mouse pressed left at (1036, 456)
Screenshot: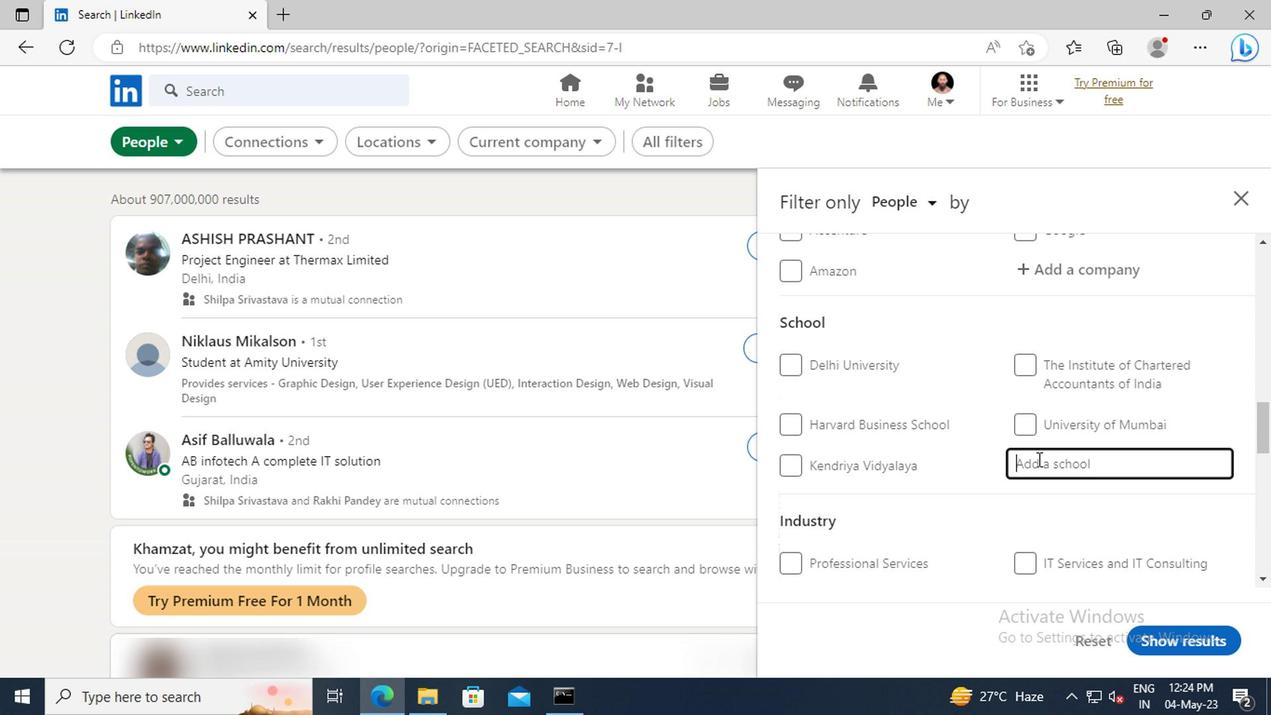 
Action: Key pressed <Key.shift>ASSAM<Key.space><Key.shift>ENGINEERING
Screenshot: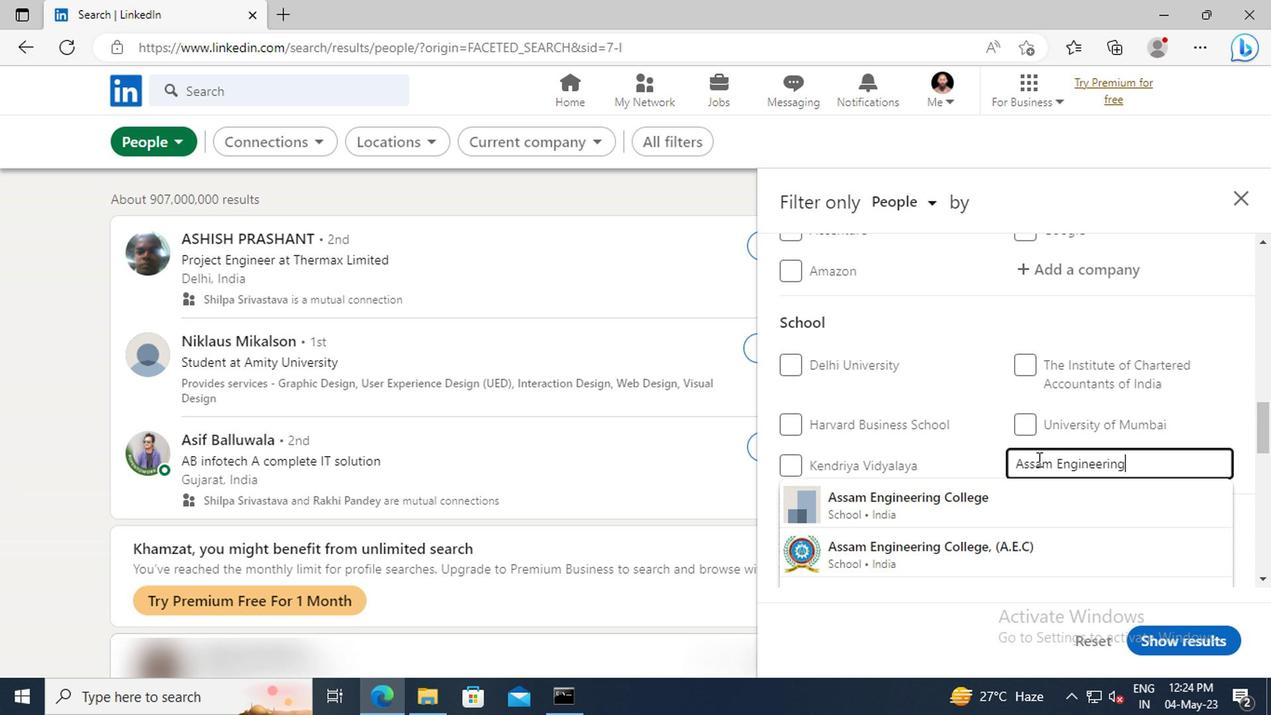 
Action: Mouse moved to (1047, 539)
Screenshot: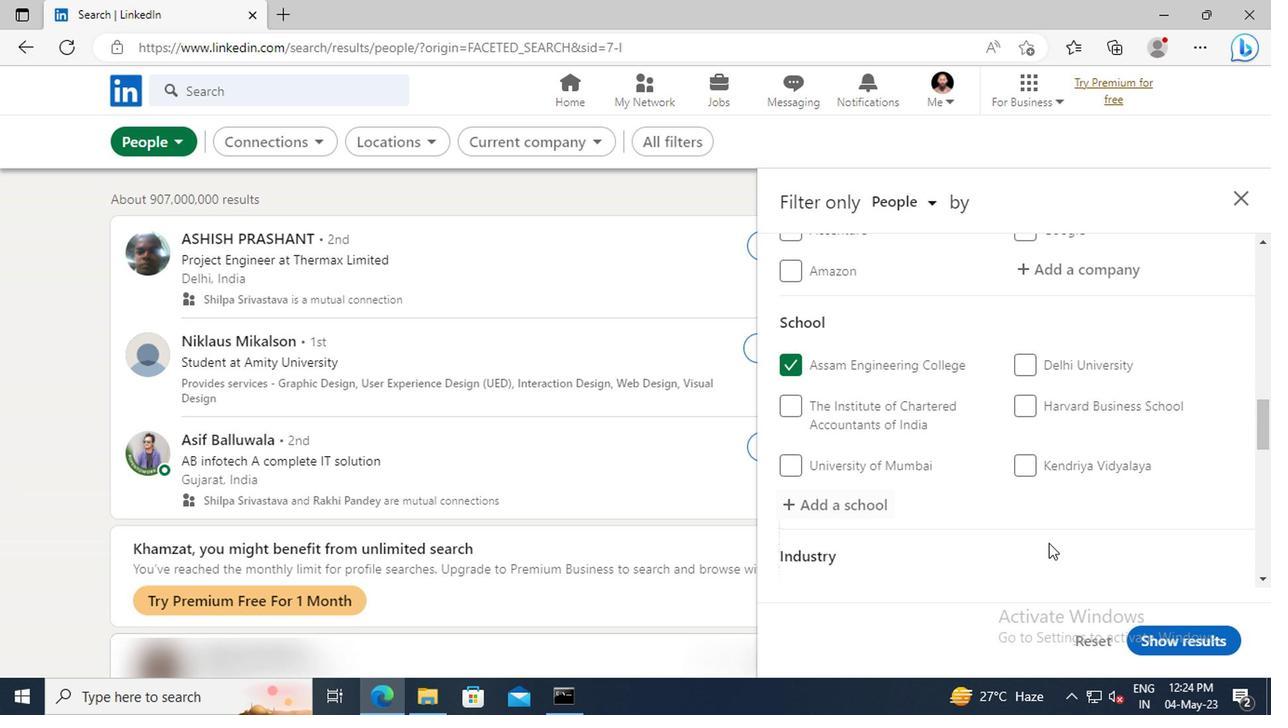 
Action: Mouse pressed left at (1047, 539)
Screenshot: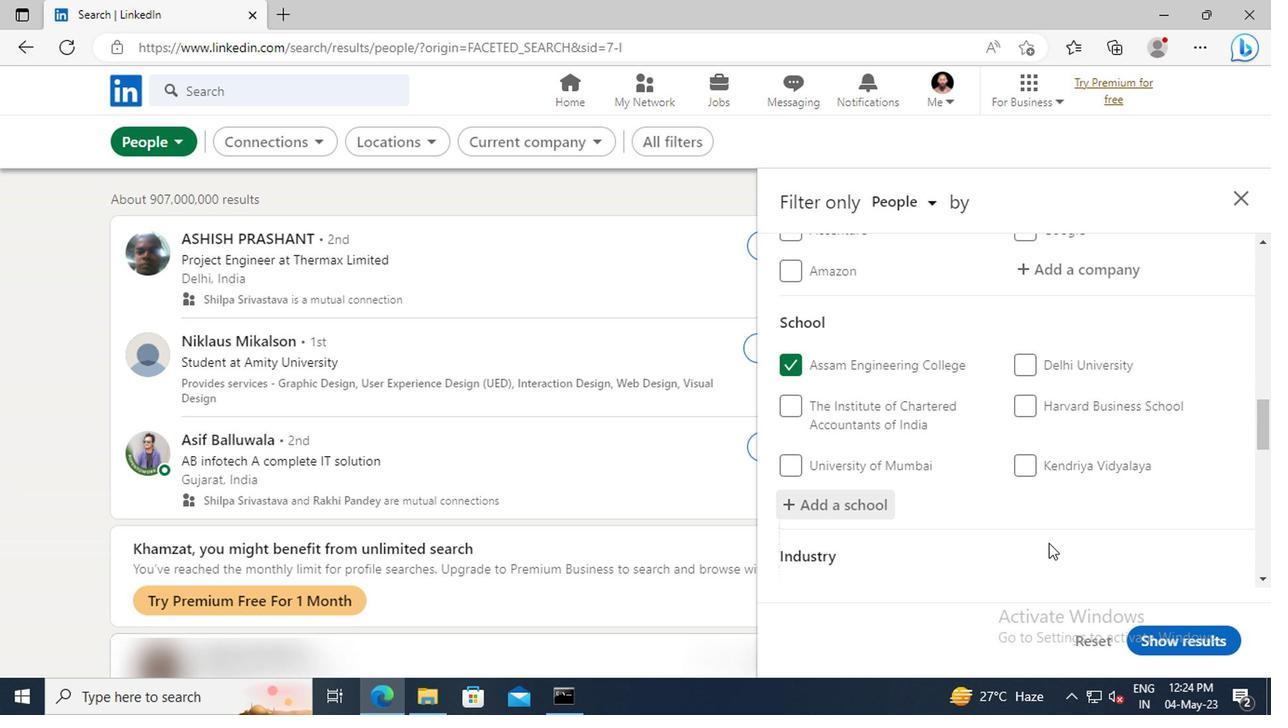 
Action: Mouse scrolled (1047, 538) with delta (0, 0)
Screenshot: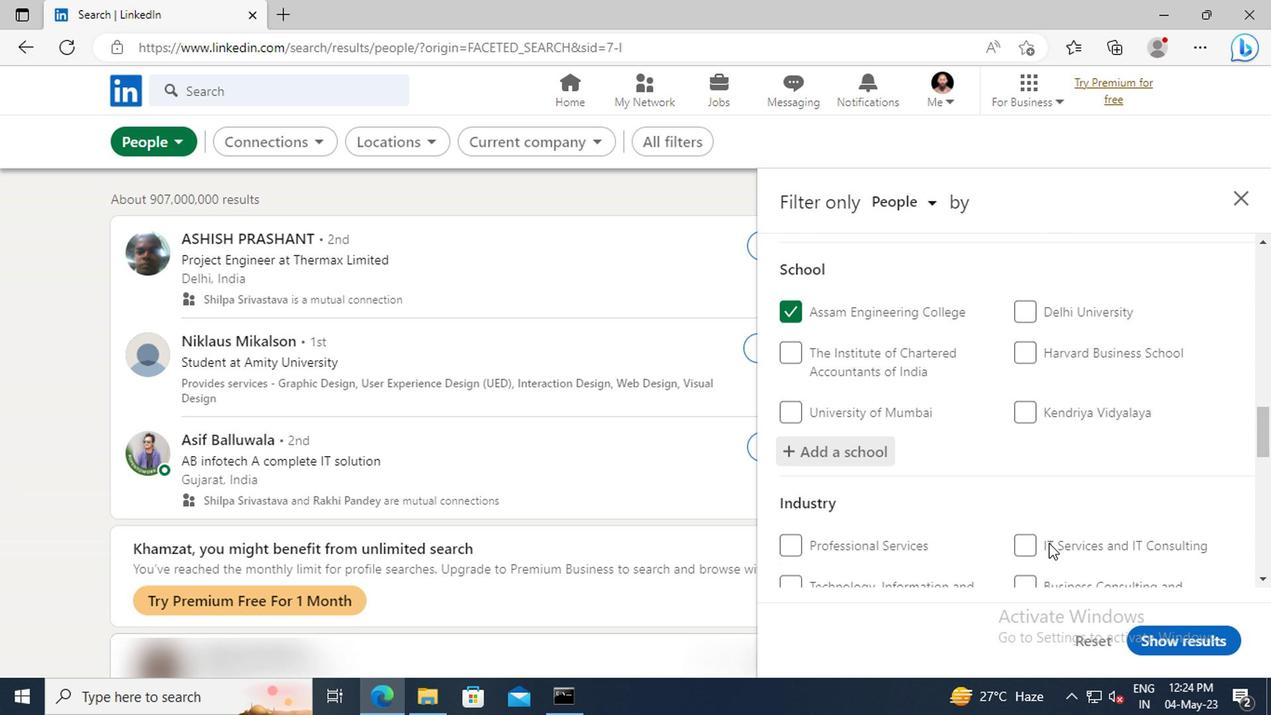 
Action: Mouse scrolled (1047, 538) with delta (0, 0)
Screenshot: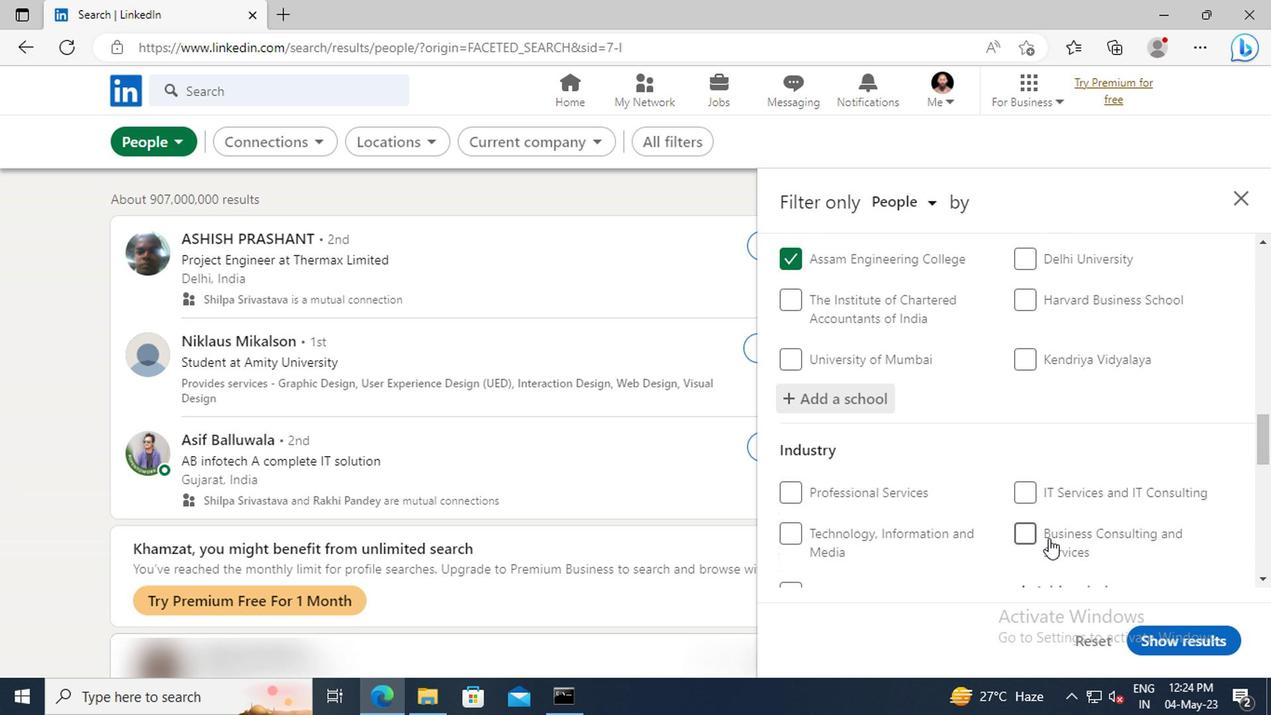 
Action: Mouse moved to (1047, 523)
Screenshot: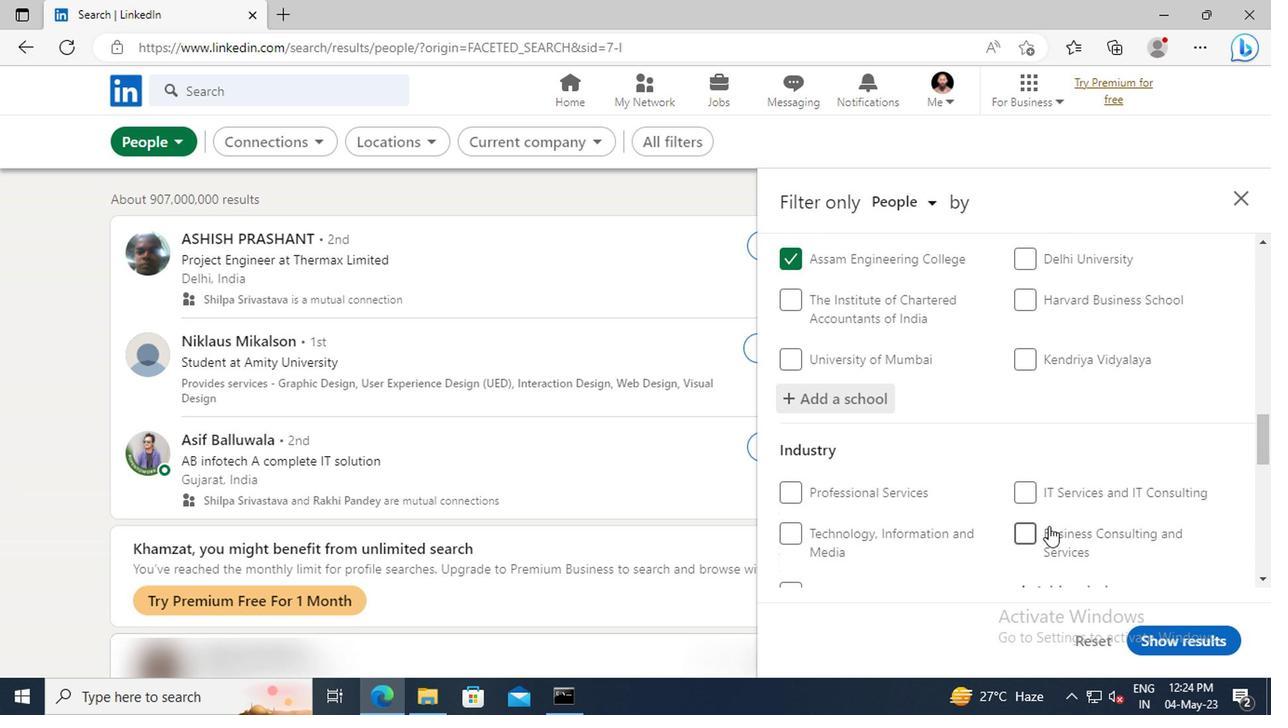 
Action: Mouse scrolled (1047, 521) with delta (0, -1)
Screenshot: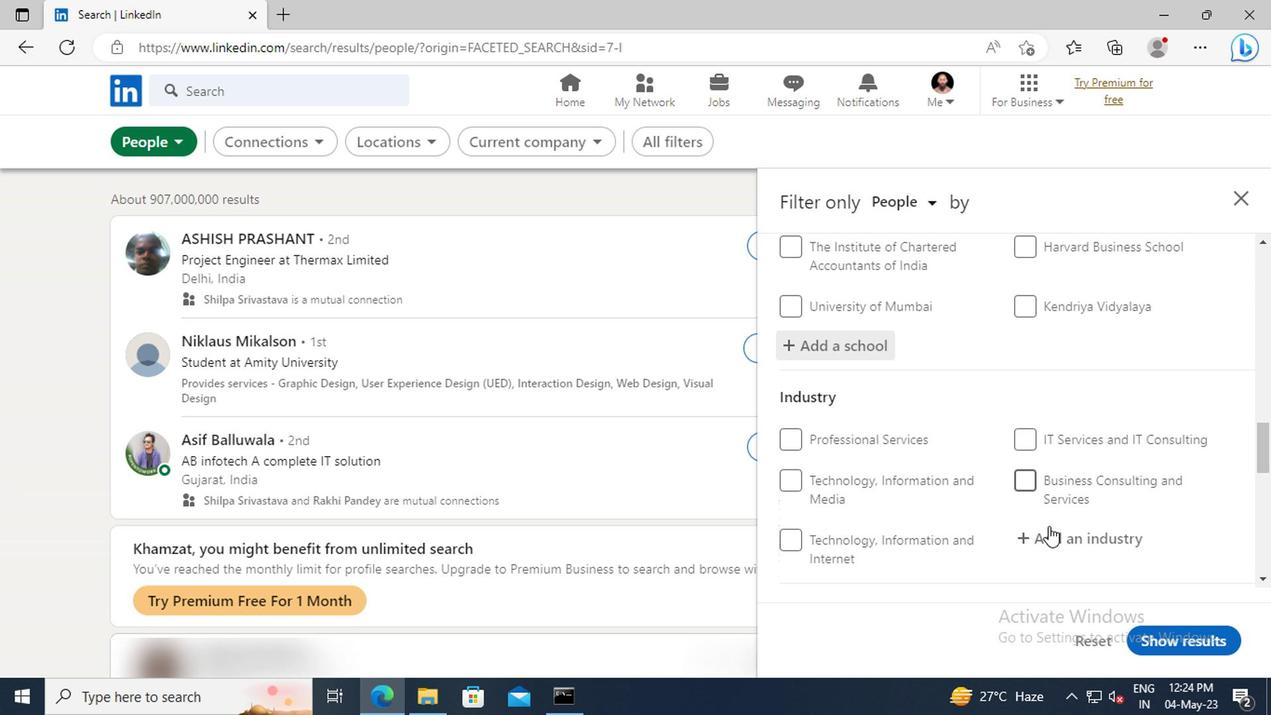 
Action: Mouse moved to (1046, 523)
Screenshot: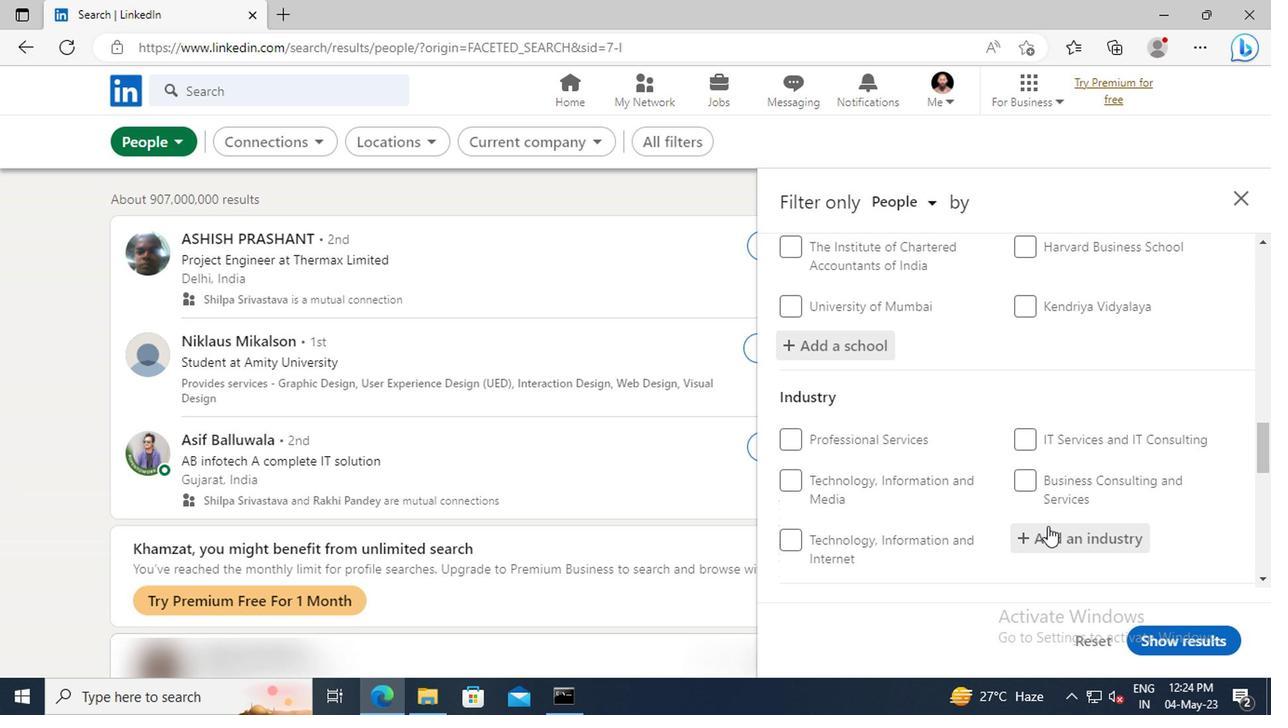 
Action: Mouse scrolled (1046, 521) with delta (0, -1)
Screenshot: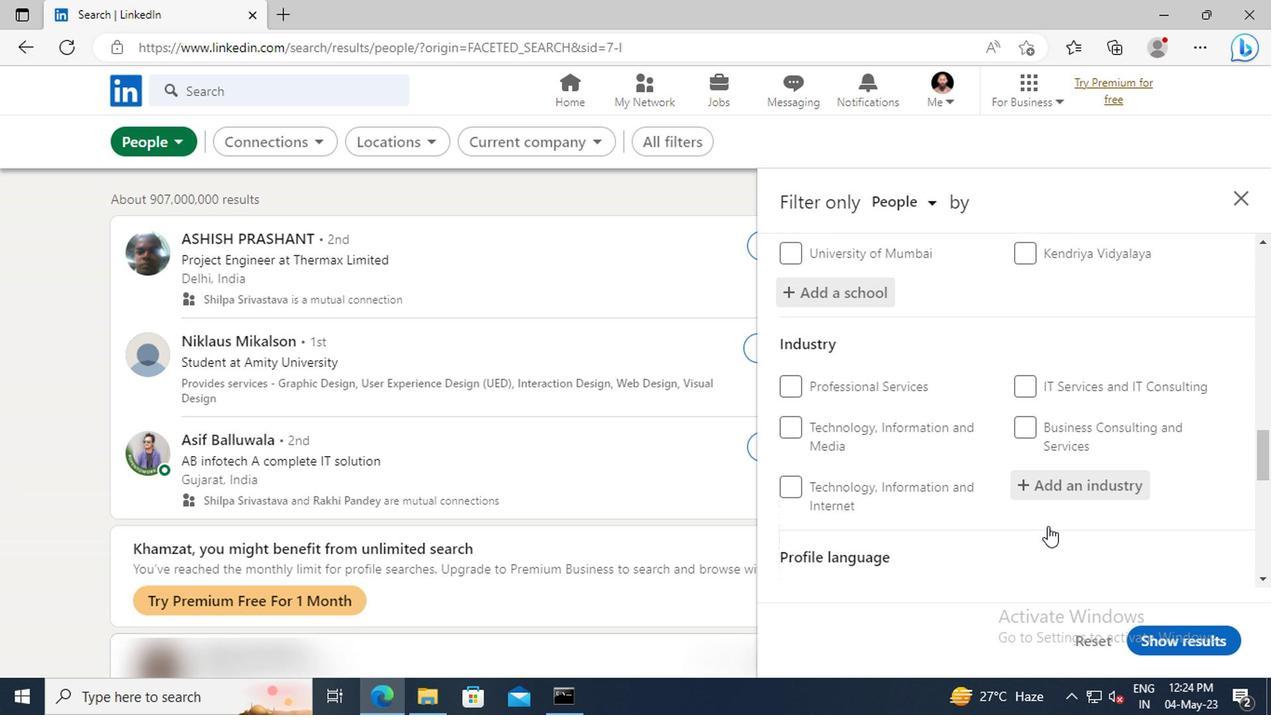
Action: Mouse moved to (1036, 491)
Screenshot: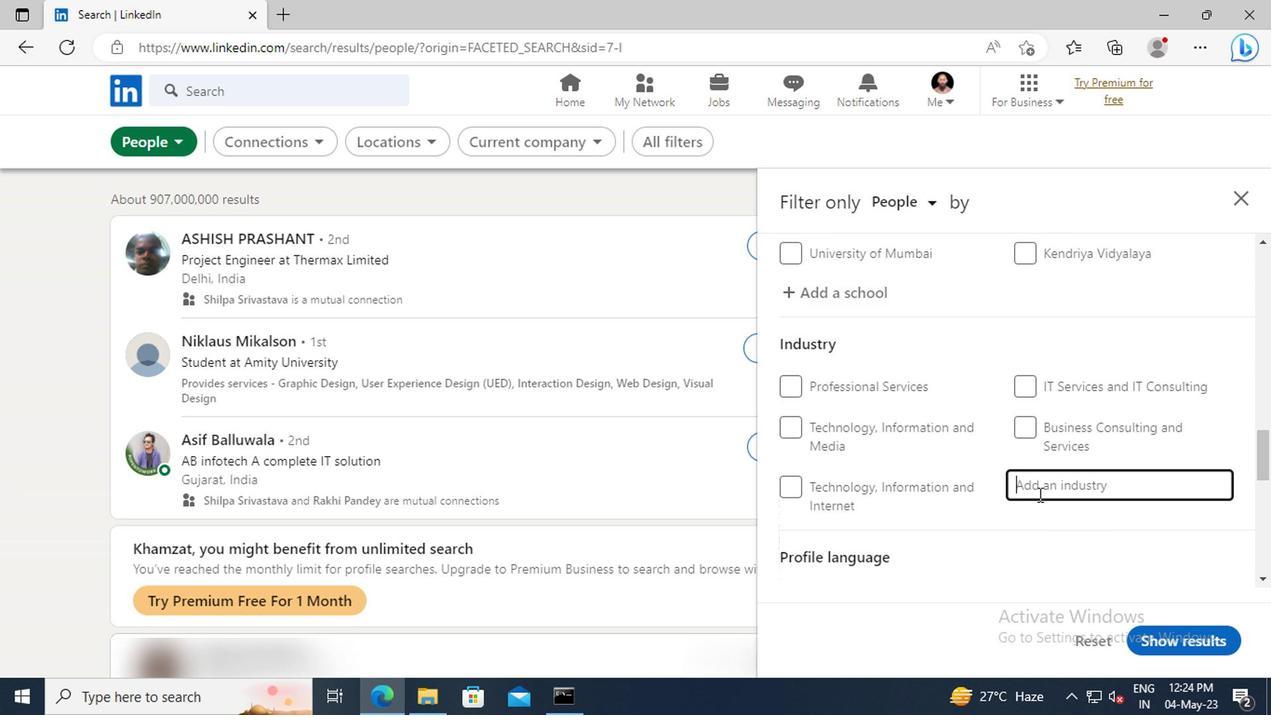 
Action: Mouse pressed left at (1036, 491)
Screenshot: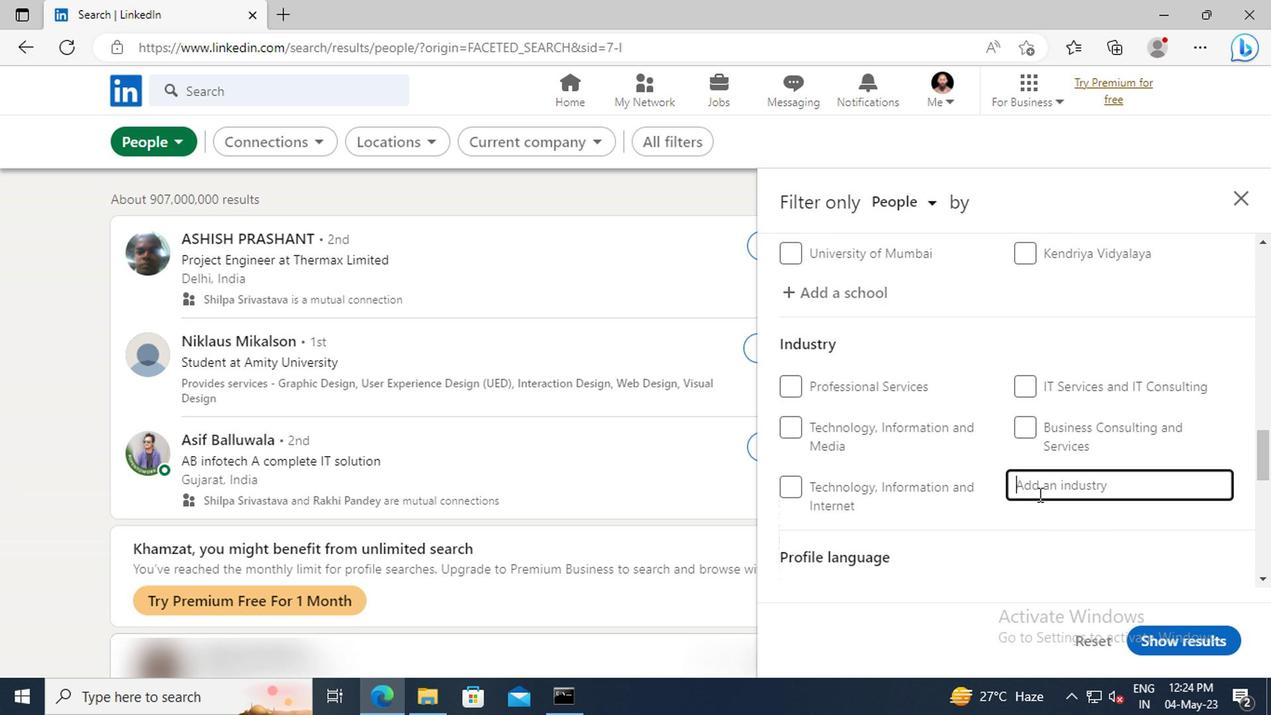 
Action: Key pressed <Key.shift>REPAIR<Key.space>AND<Key.space><Key.shift>MAI
Screenshot: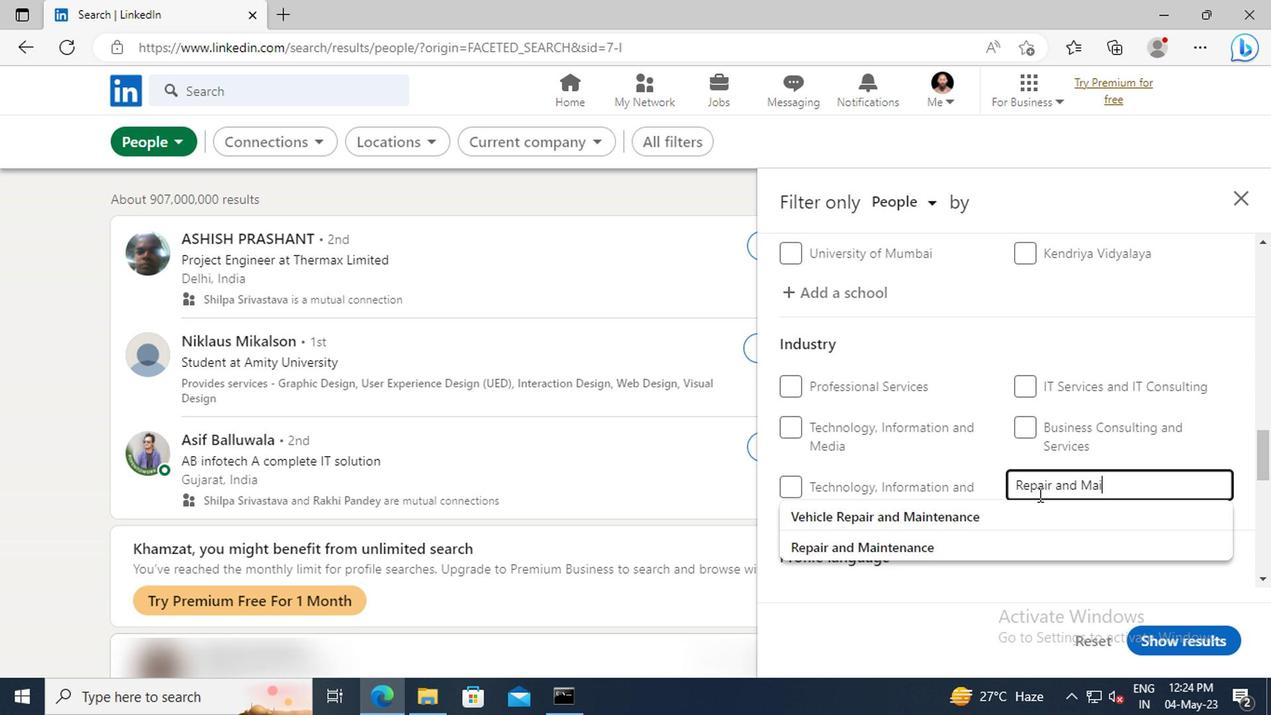 
Action: Mouse moved to (1043, 531)
Screenshot: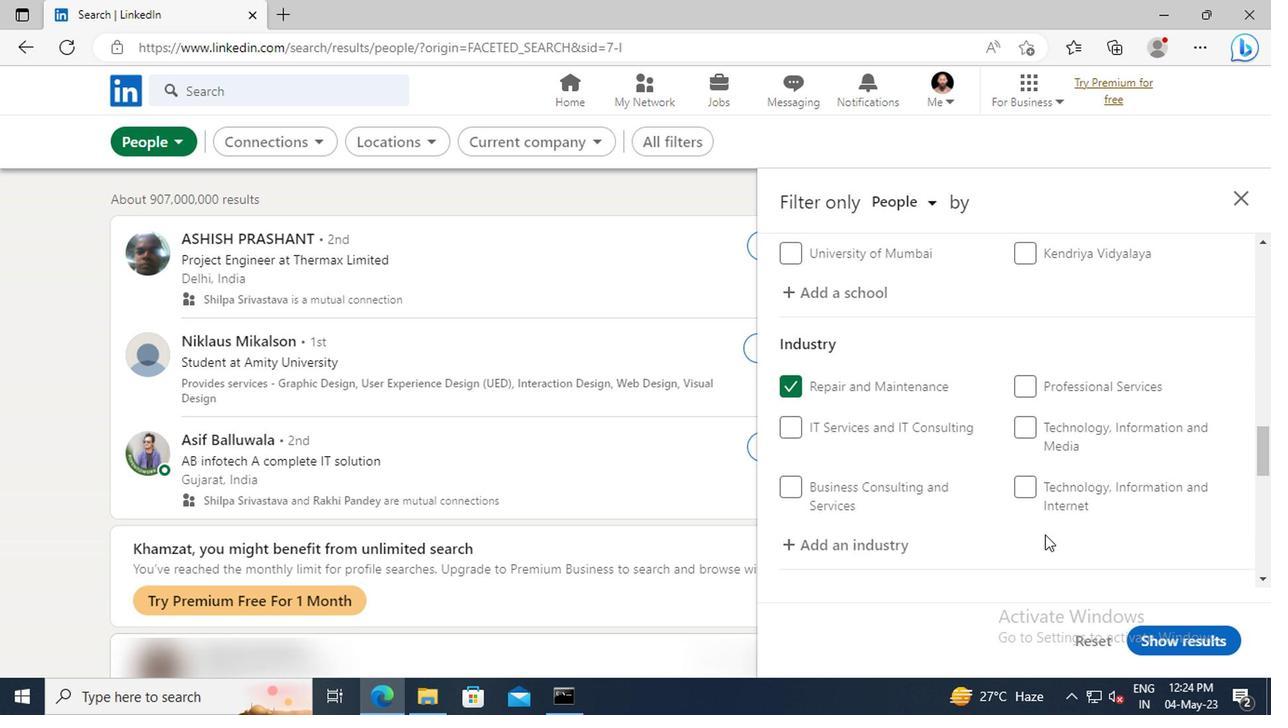 
Action: Mouse pressed left at (1043, 531)
Screenshot: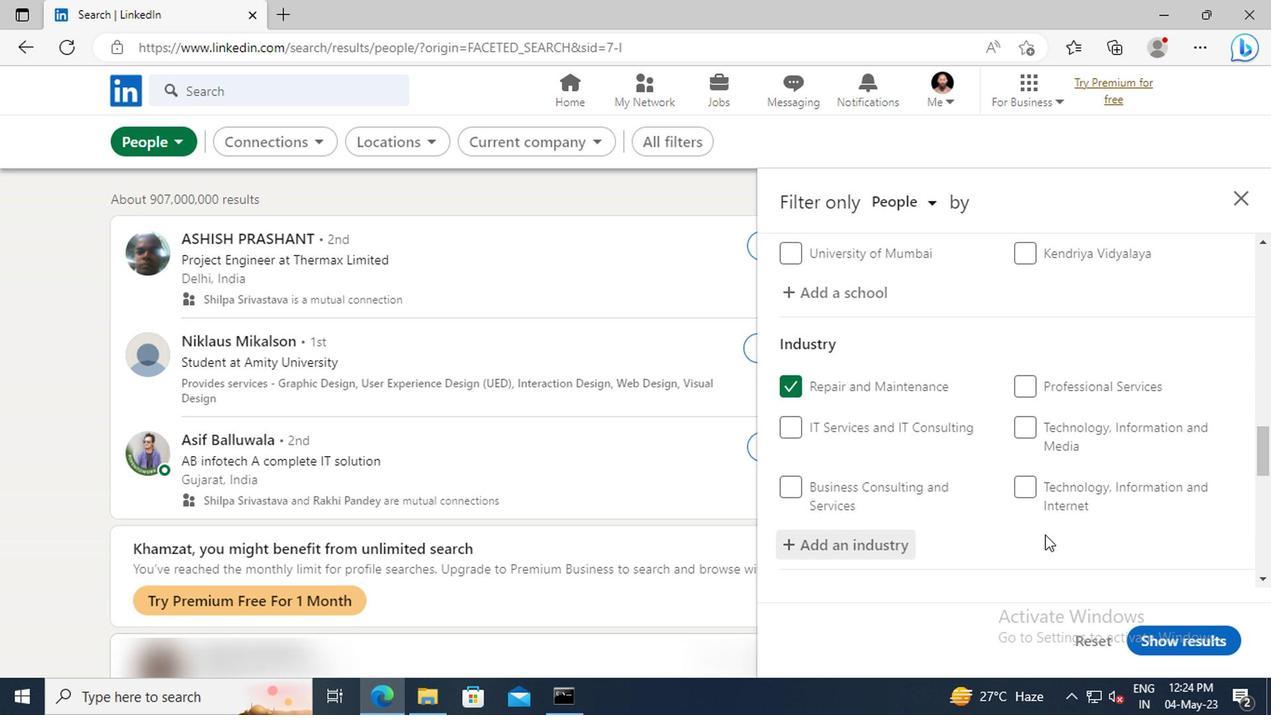 
Action: Mouse scrolled (1043, 530) with delta (0, 0)
Screenshot: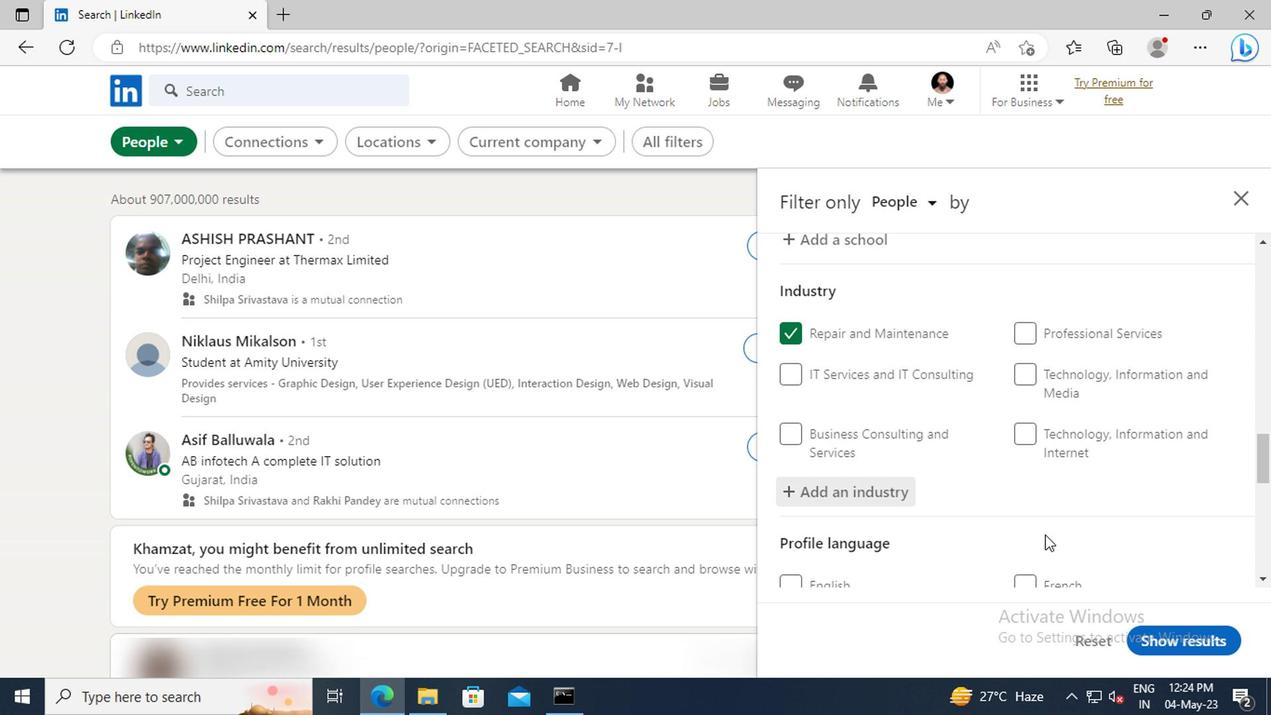 
Action: Mouse moved to (1043, 528)
Screenshot: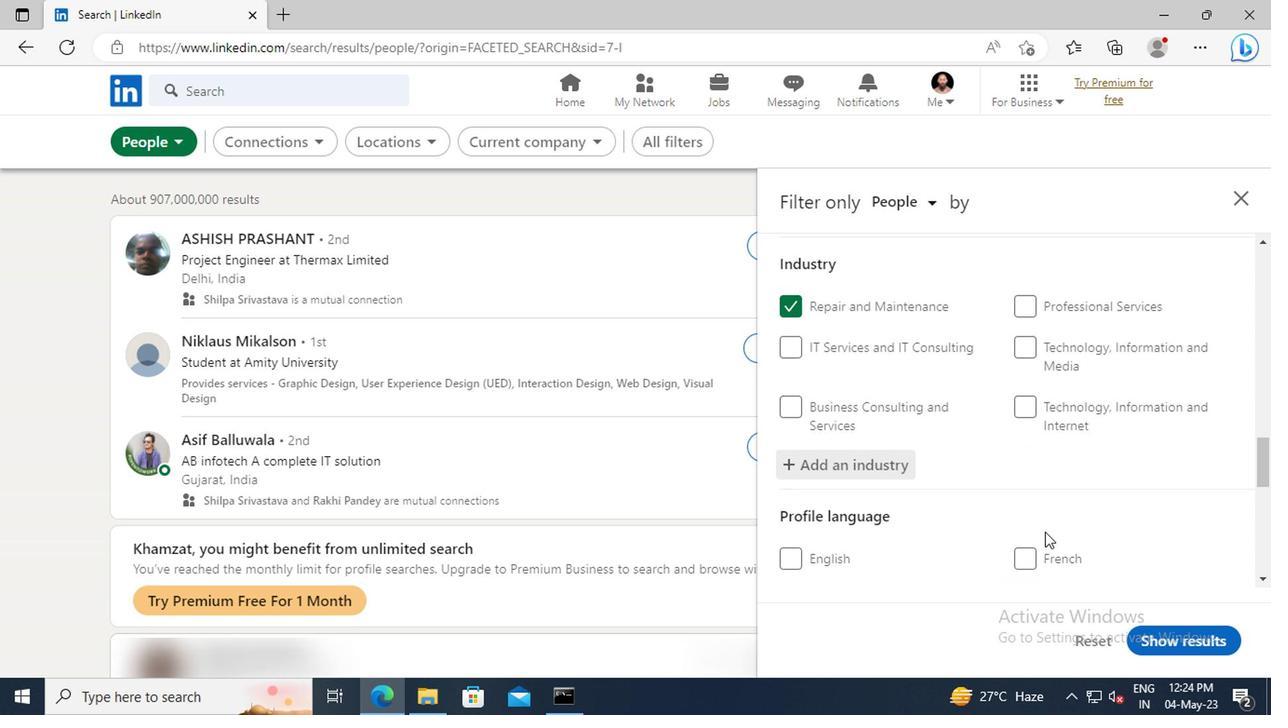 
Action: Mouse scrolled (1043, 527) with delta (0, 0)
Screenshot: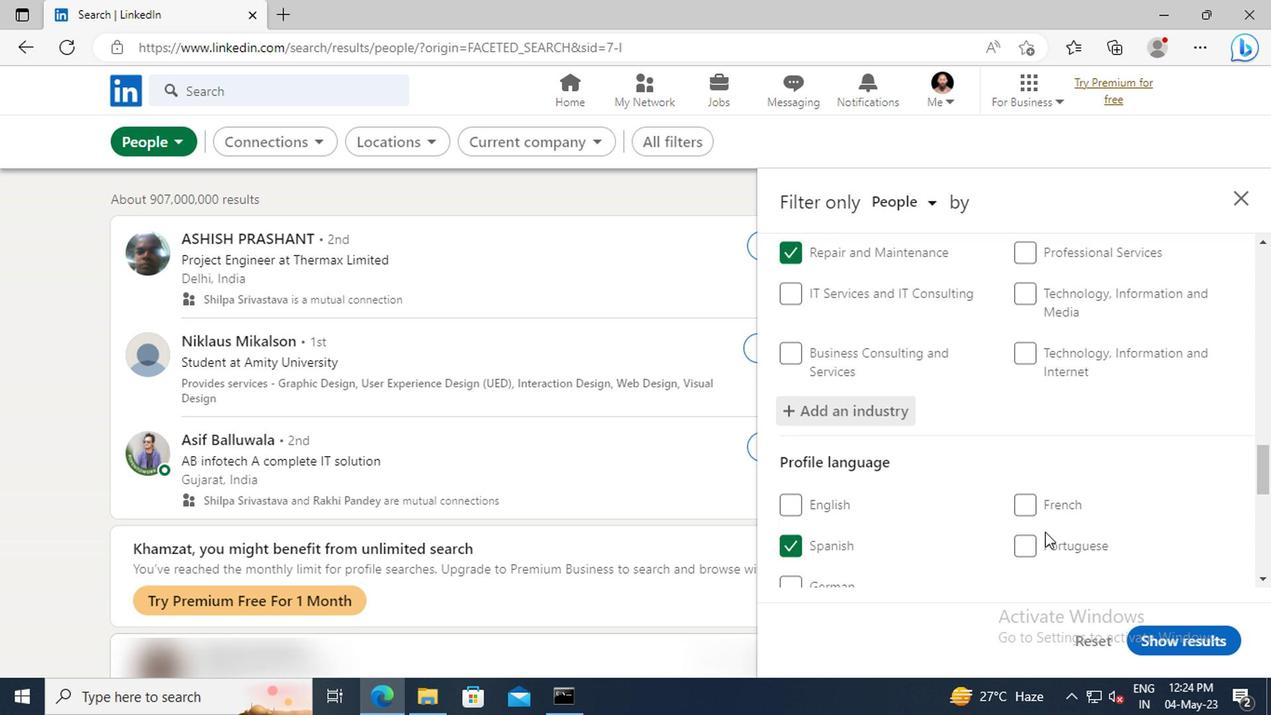 
Action: Mouse scrolled (1043, 527) with delta (0, 0)
Screenshot: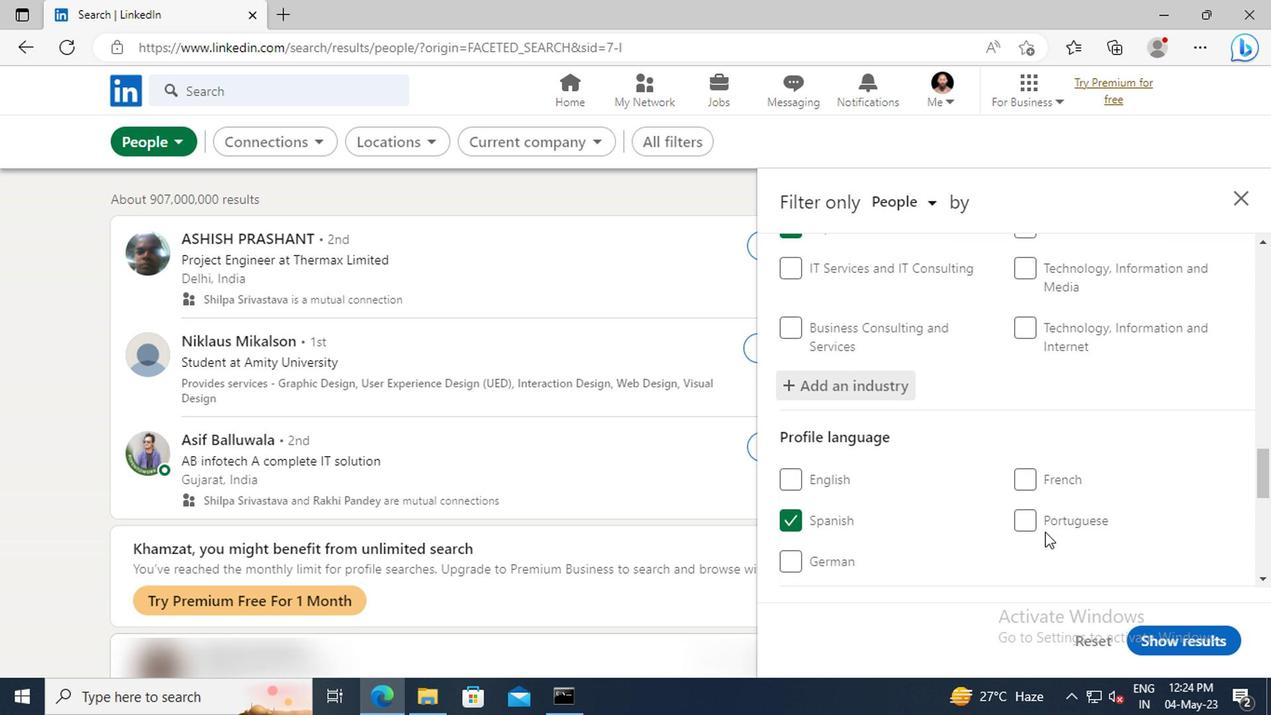 
Action: Mouse scrolled (1043, 527) with delta (0, 0)
Screenshot: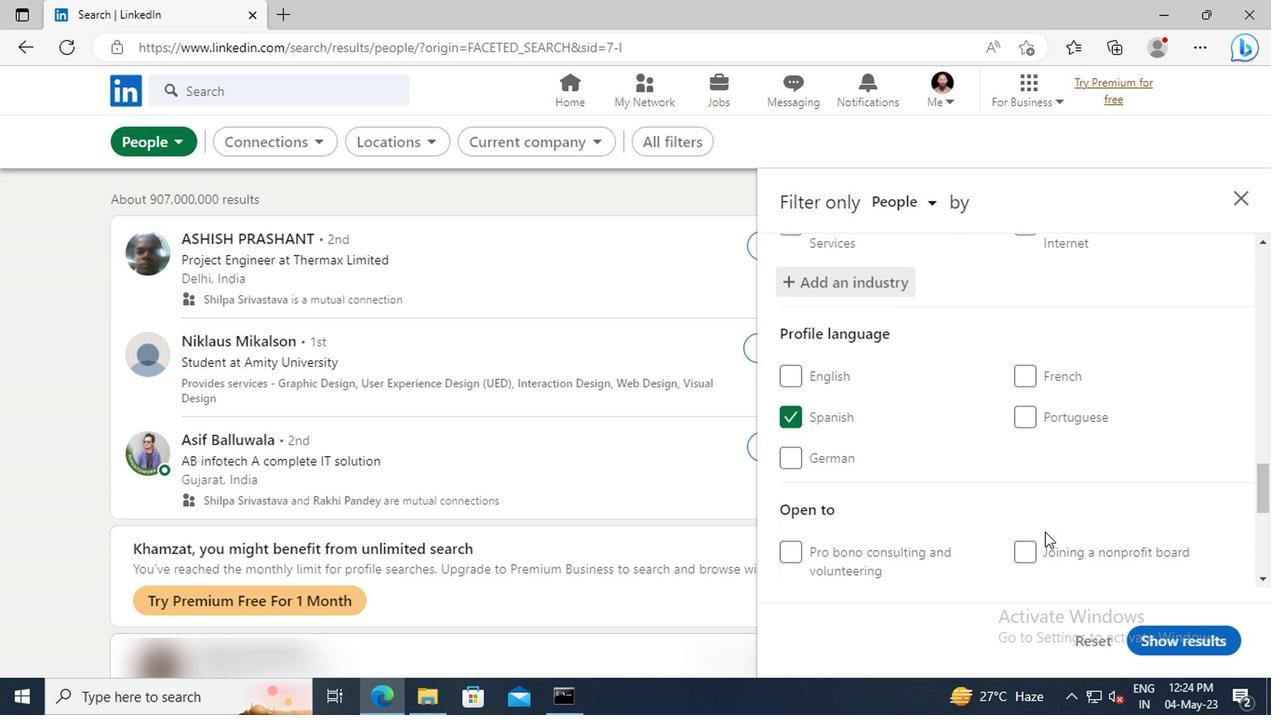 
Action: Mouse scrolled (1043, 527) with delta (0, 0)
Screenshot: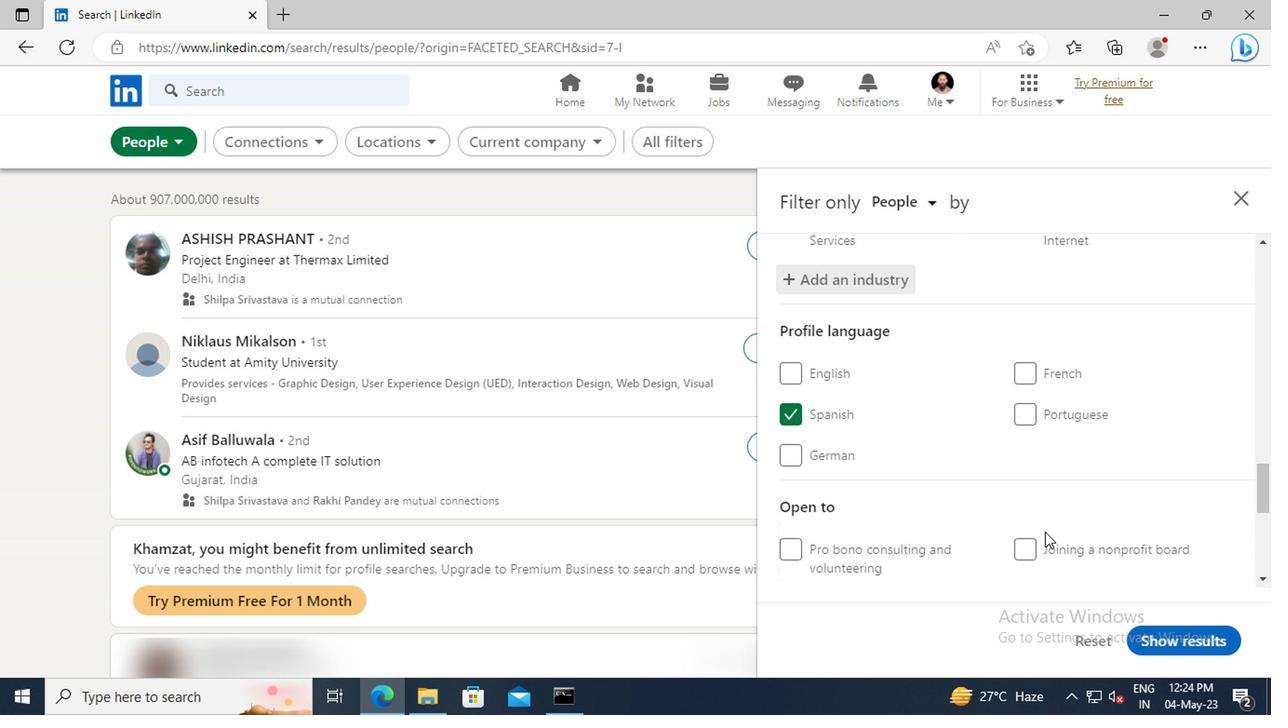 
Action: Mouse moved to (1043, 511)
Screenshot: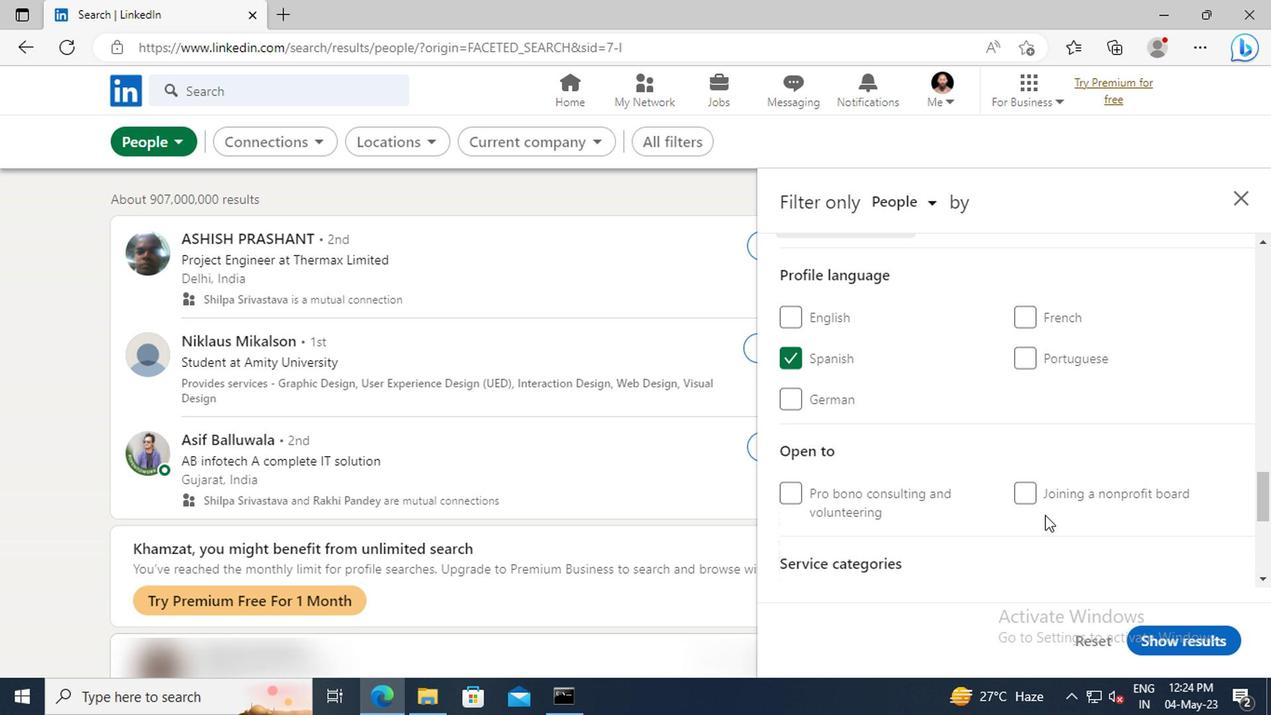 
Action: Mouse scrolled (1043, 511) with delta (0, 0)
Screenshot: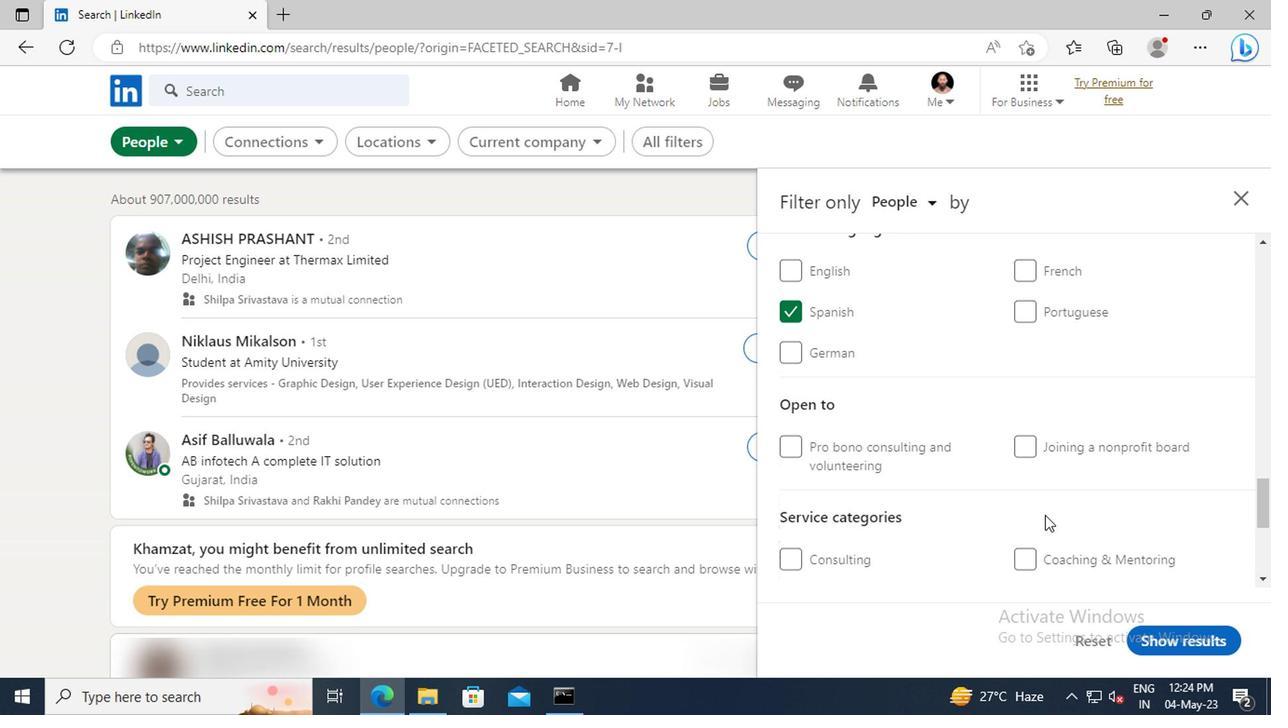 
Action: Mouse scrolled (1043, 511) with delta (0, 0)
Screenshot: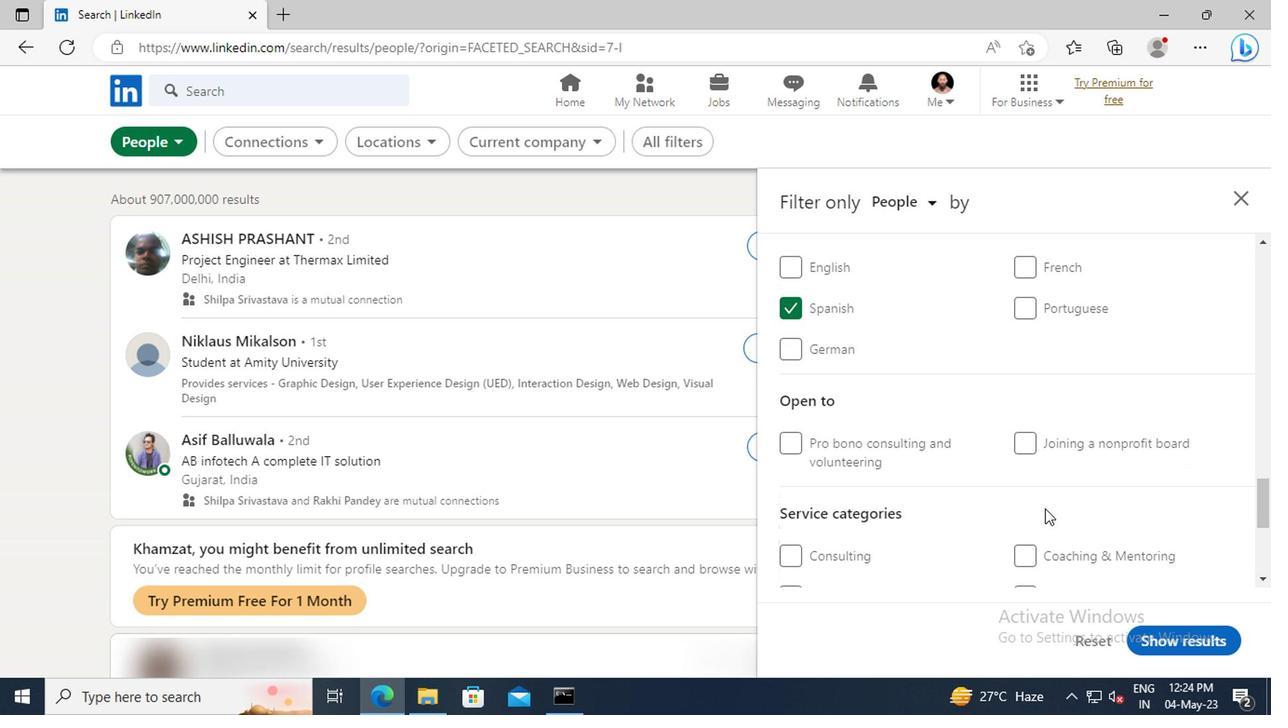 
Action: Mouse moved to (1041, 497)
Screenshot: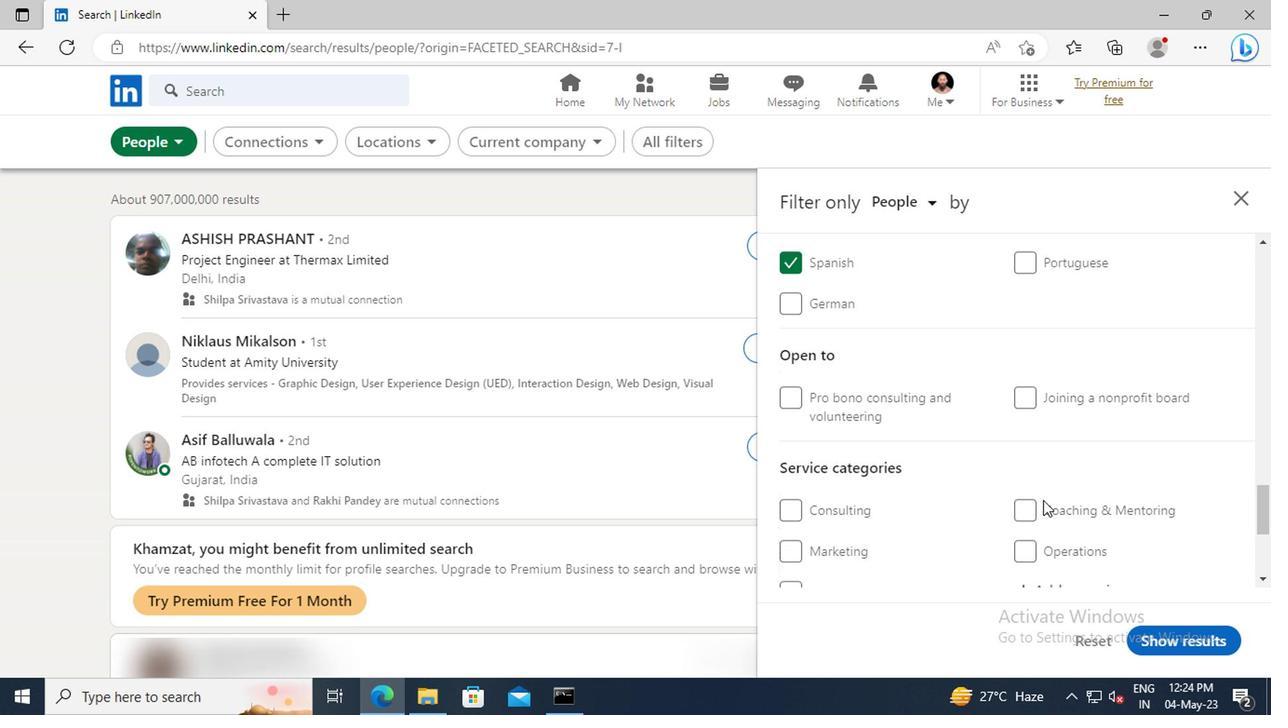 
Action: Mouse scrolled (1041, 495) with delta (0, -1)
Screenshot: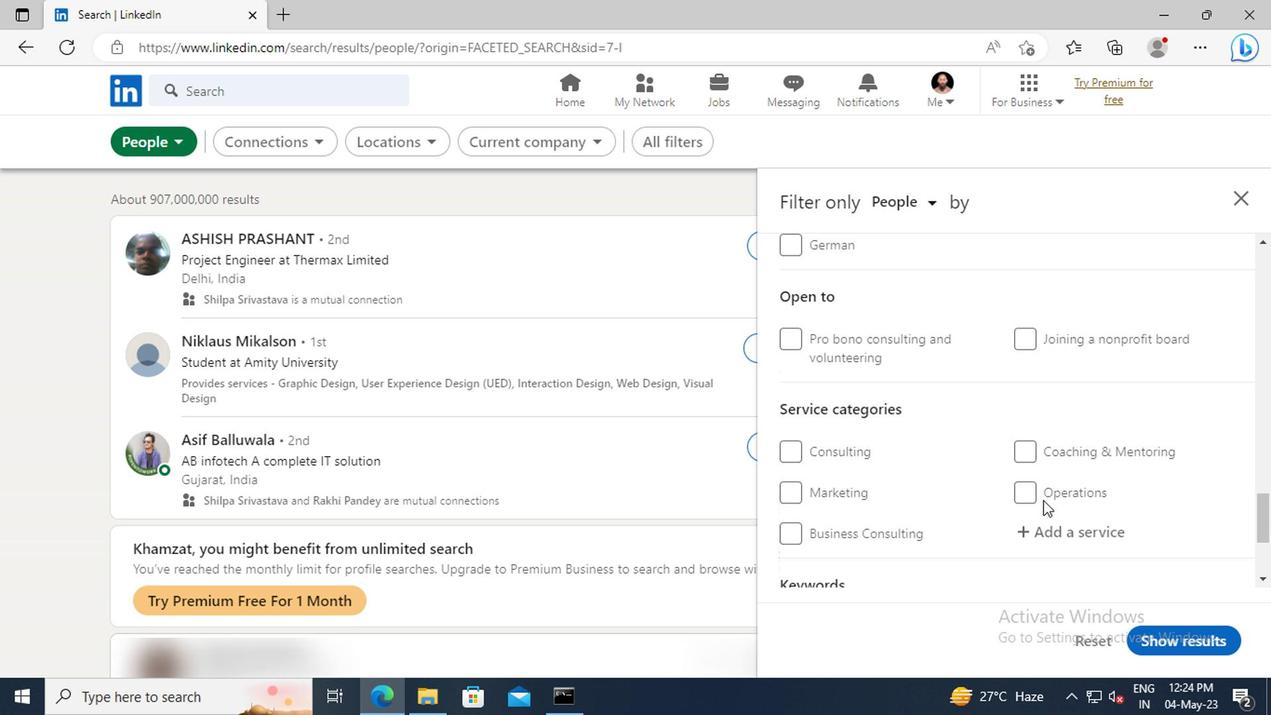 
Action: Mouse scrolled (1041, 495) with delta (0, -1)
Screenshot: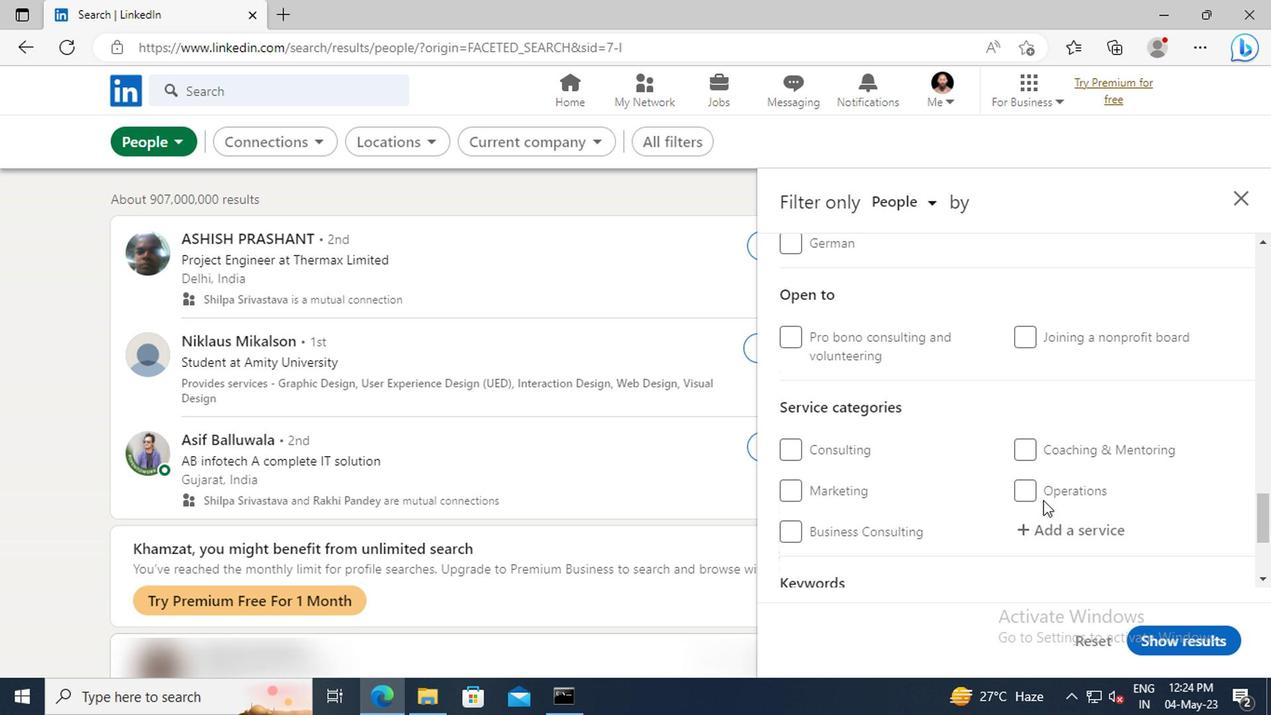 
Action: Mouse moved to (1038, 488)
Screenshot: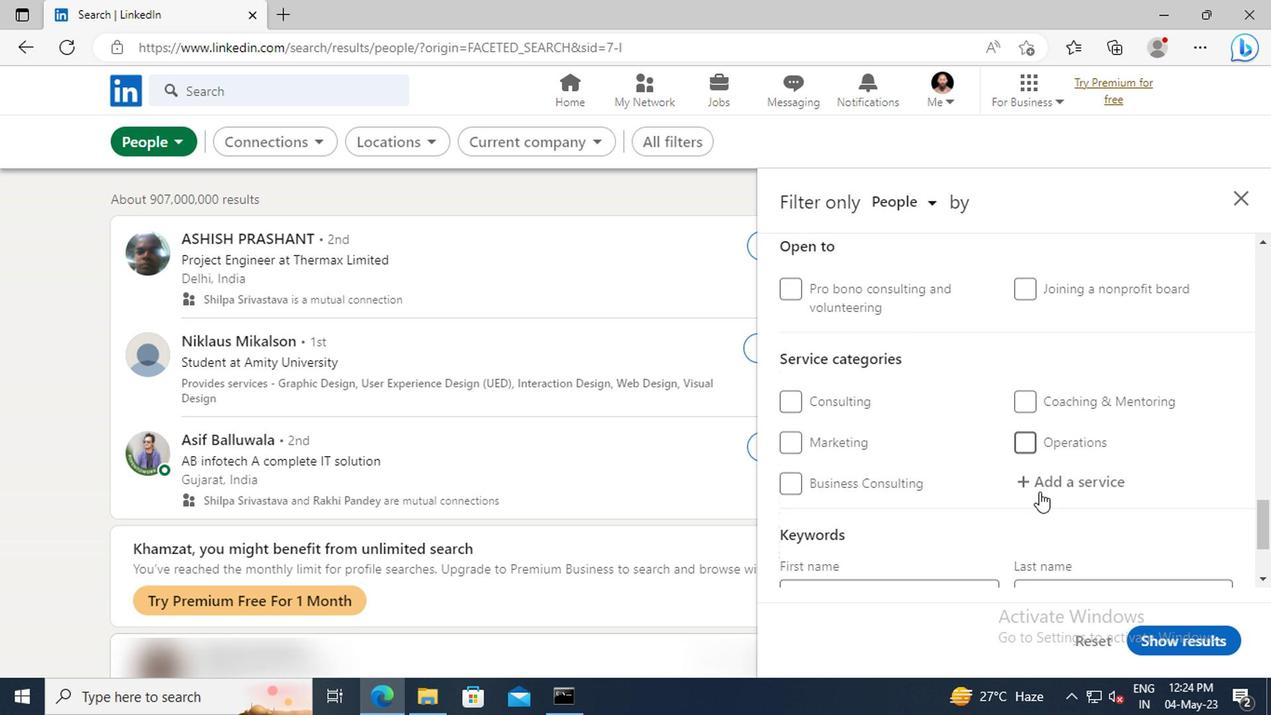 
Action: Mouse scrolled (1038, 488) with delta (0, 0)
Screenshot: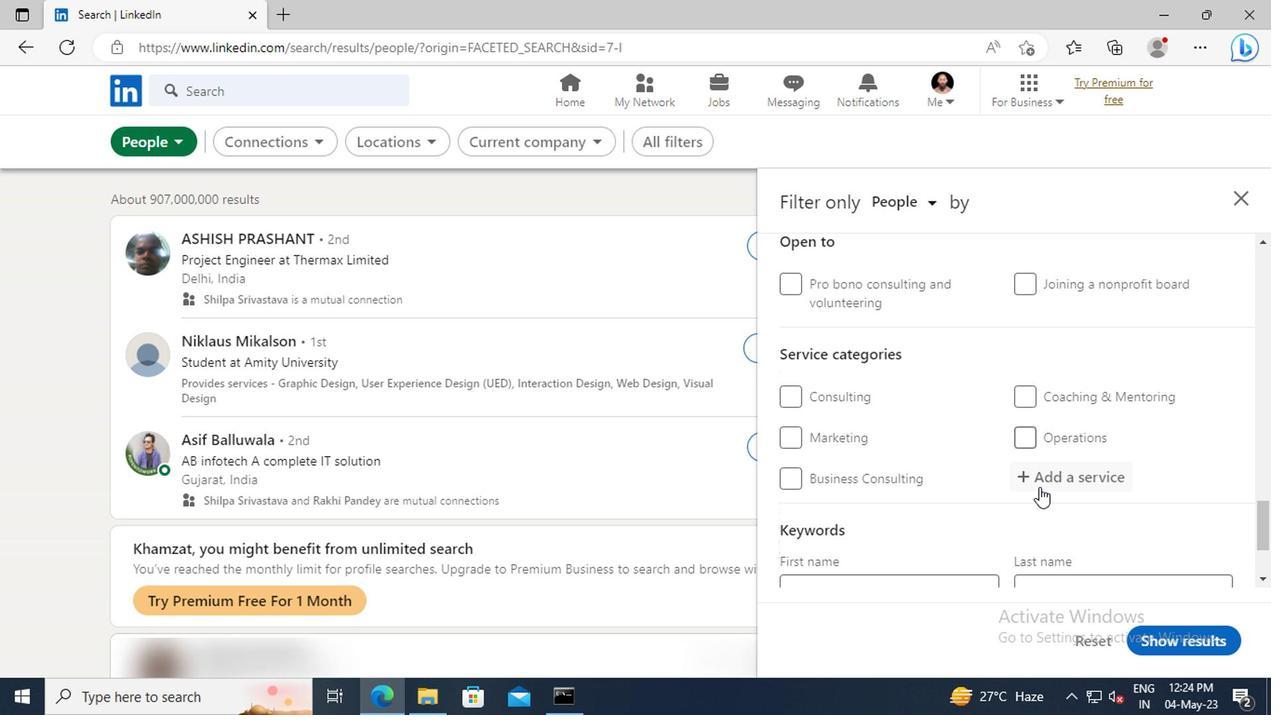 
Action: Mouse moved to (1038, 476)
Screenshot: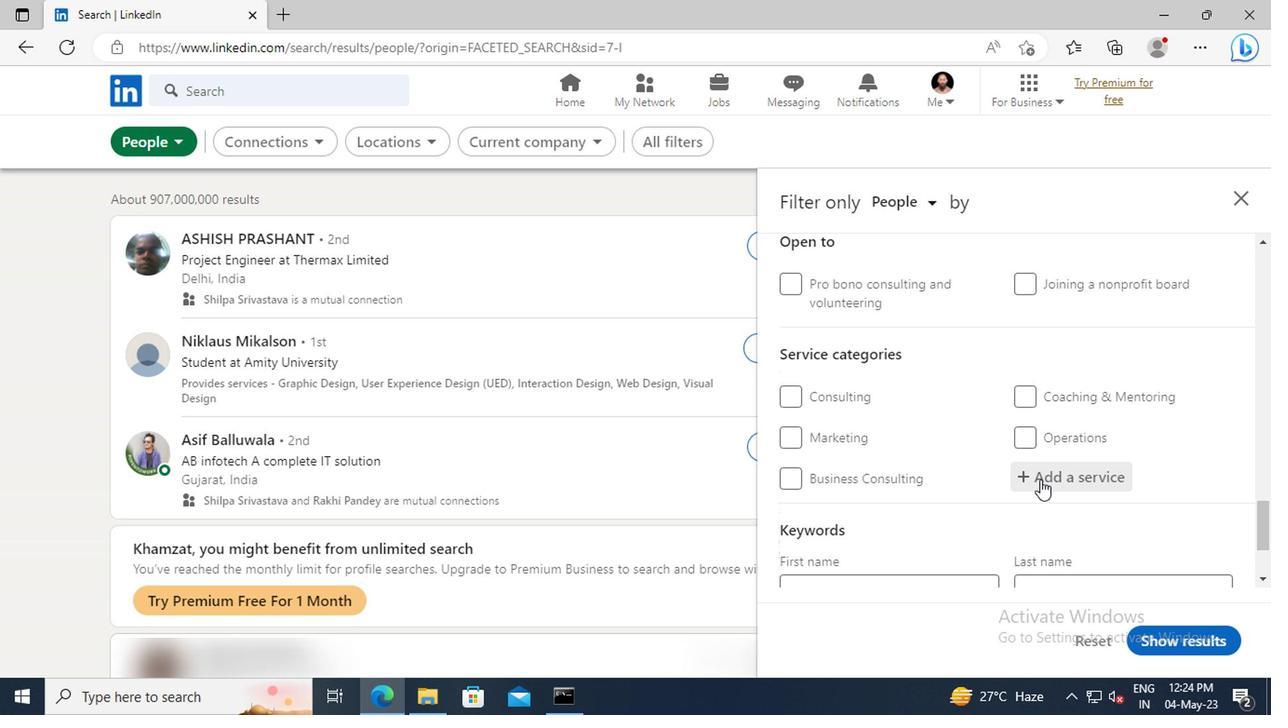 
Action: Mouse pressed left at (1038, 476)
Screenshot: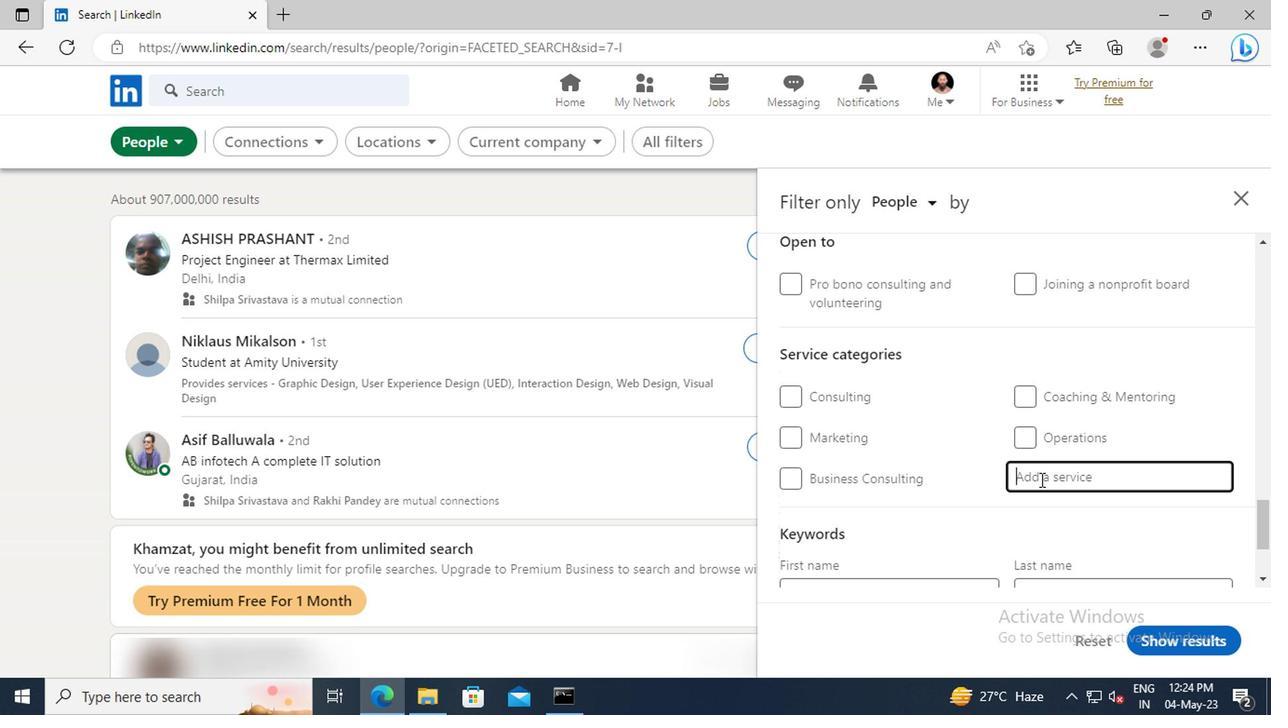 
Action: Key pressed <Key.shift>USER<Key.space><Key.shift>EXPER
Screenshot: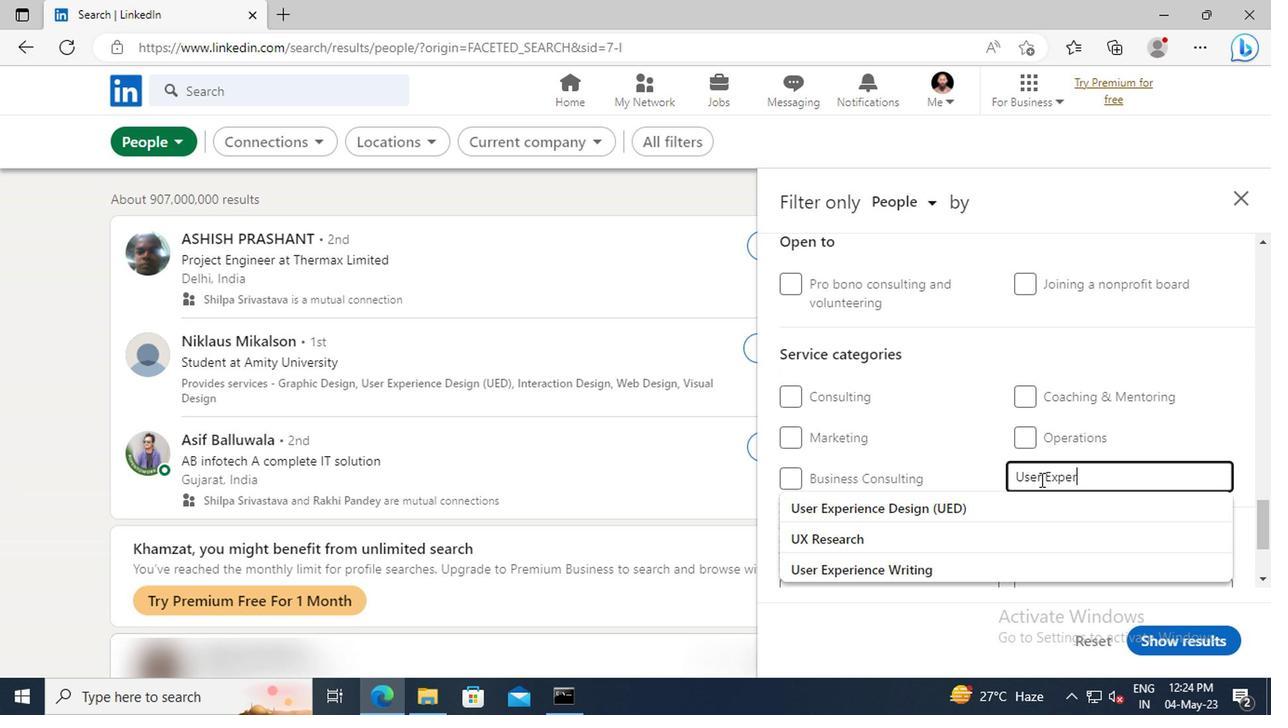
Action: Mouse moved to (1056, 552)
Screenshot: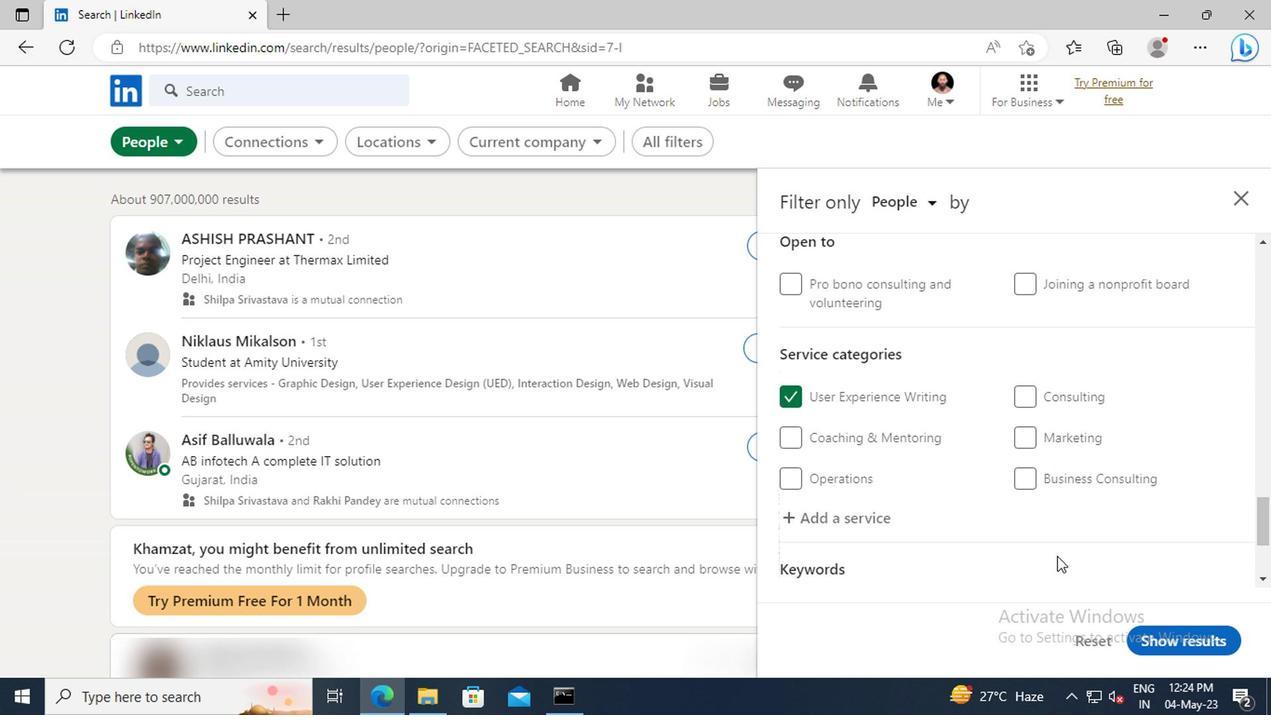 
Action: Mouse pressed left at (1056, 552)
Screenshot: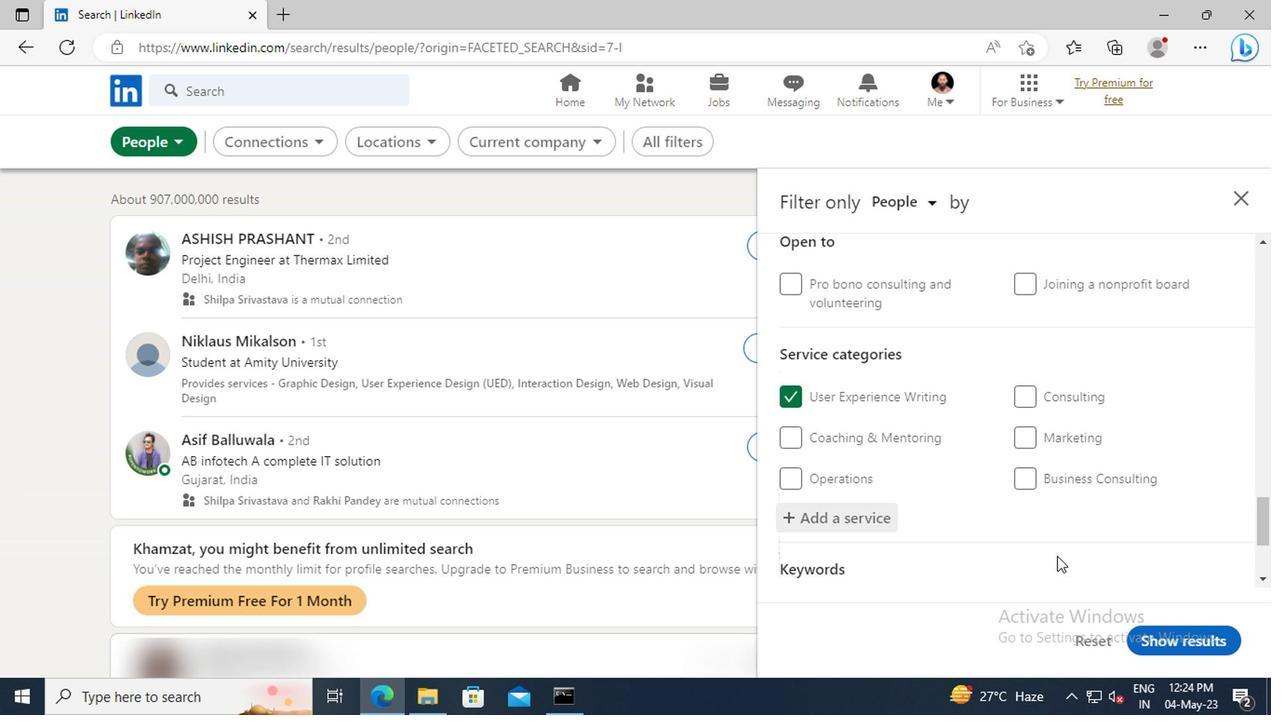 
Action: Mouse scrolled (1056, 551) with delta (0, 0)
Screenshot: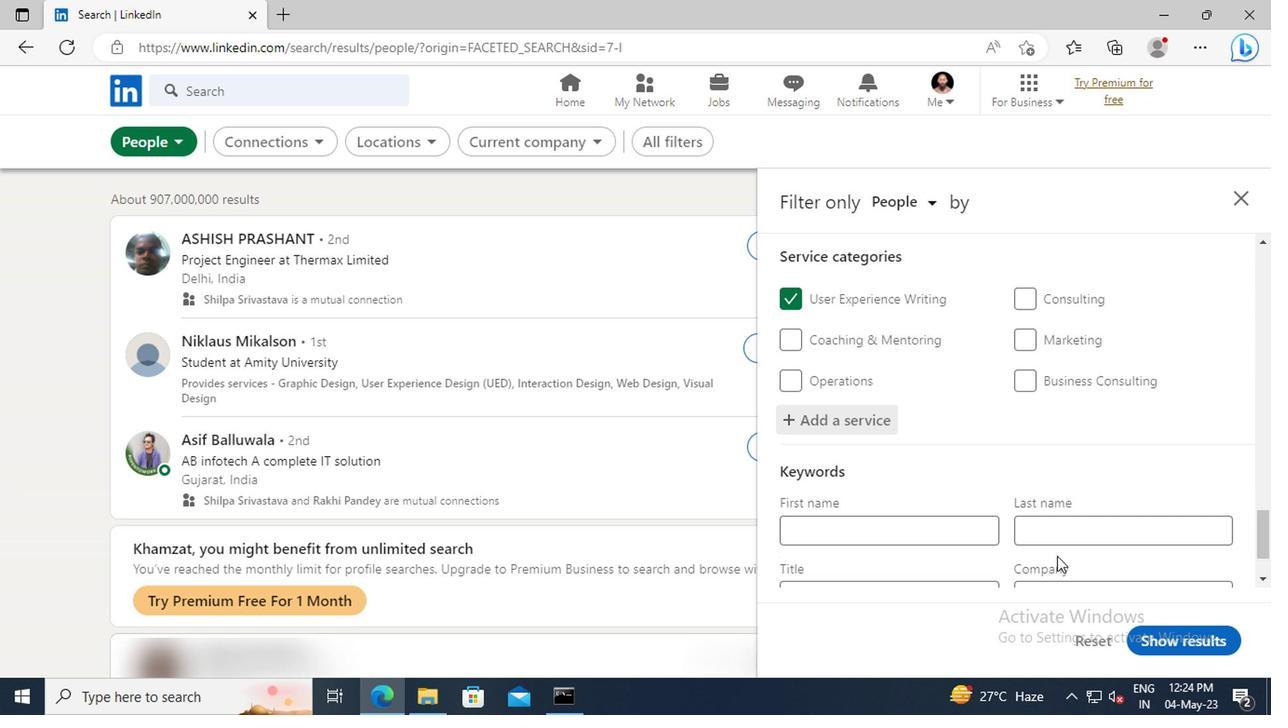 
Action: Mouse scrolled (1056, 551) with delta (0, 0)
Screenshot: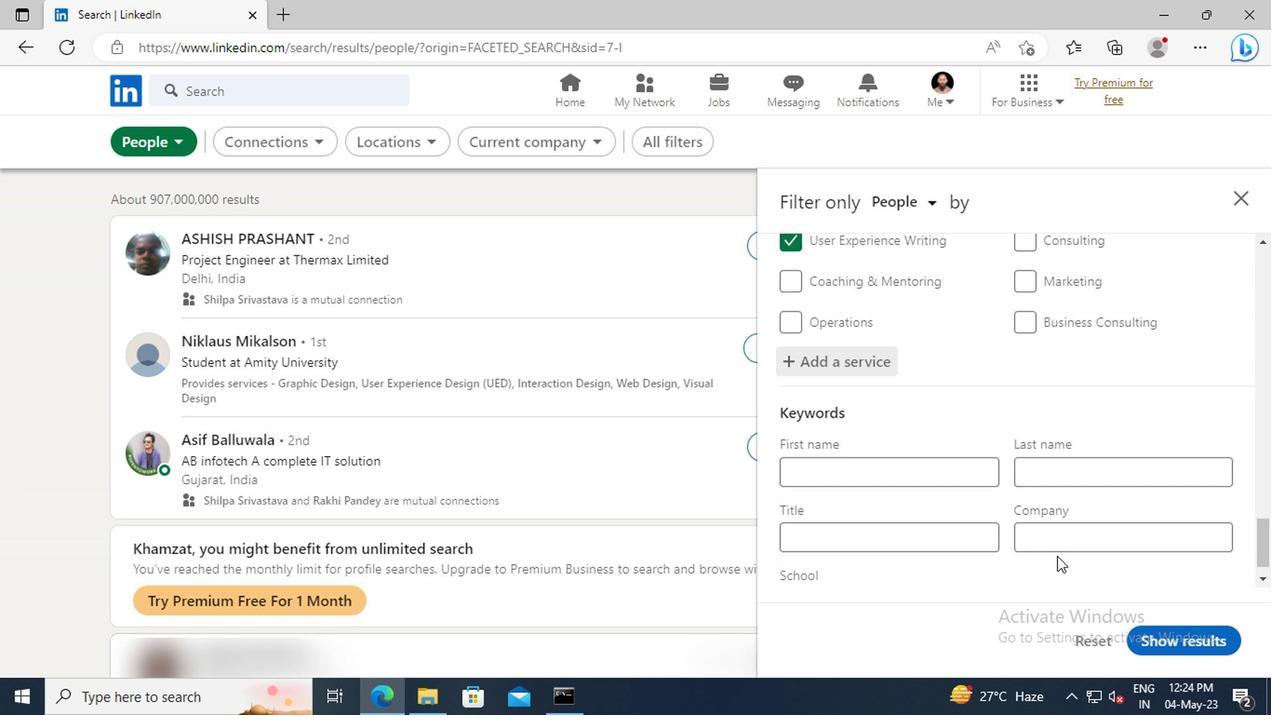 
Action: Mouse scrolled (1056, 551) with delta (0, 0)
Screenshot: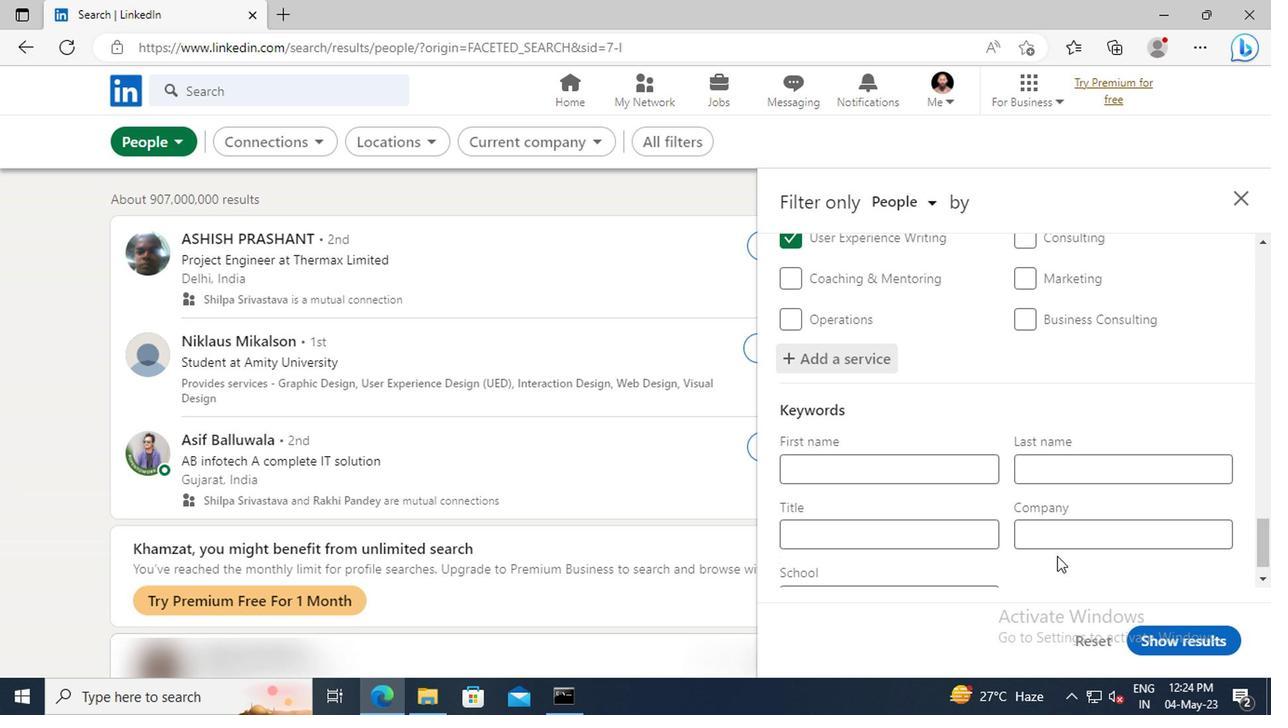 
Action: Mouse moved to (930, 534)
Screenshot: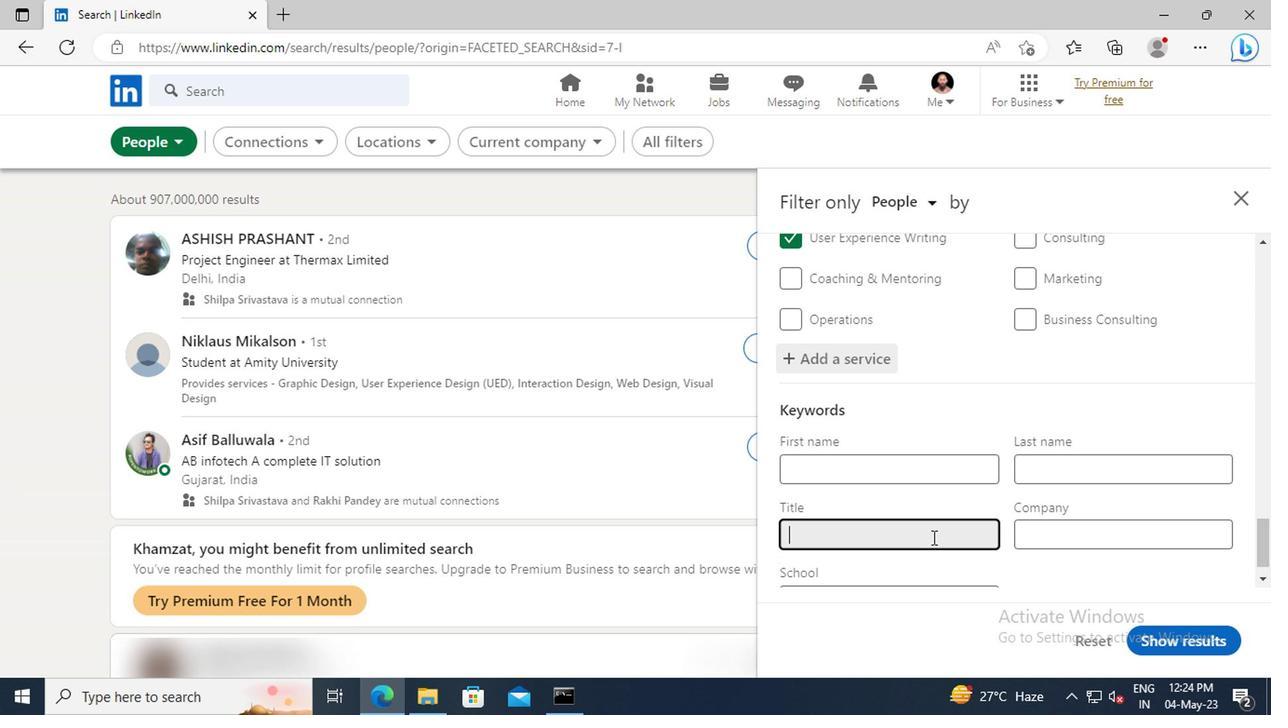 
Action: Mouse pressed left at (930, 534)
Screenshot: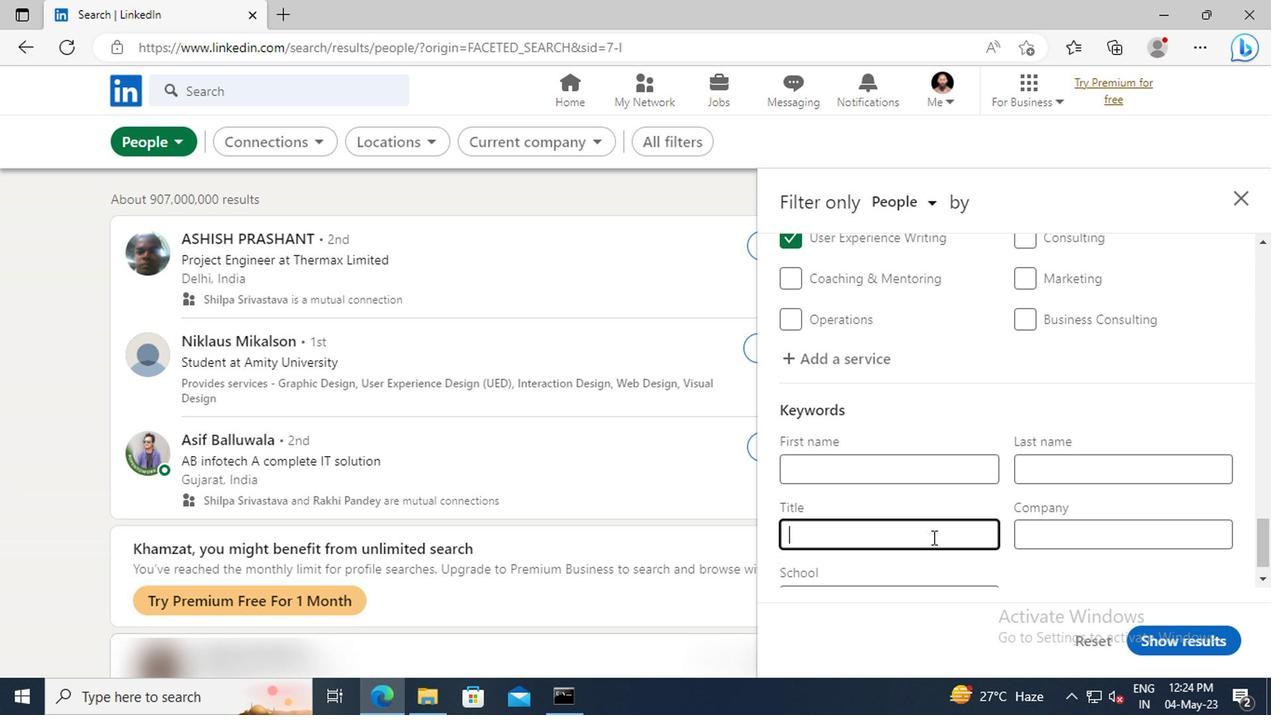 
Action: Key pressed <Key.shift>FINANCIAL<Key.space><Key.shift>SERVICES<Key.space><Key.shift>REPRESENTATIVE<Key.enter>
Screenshot: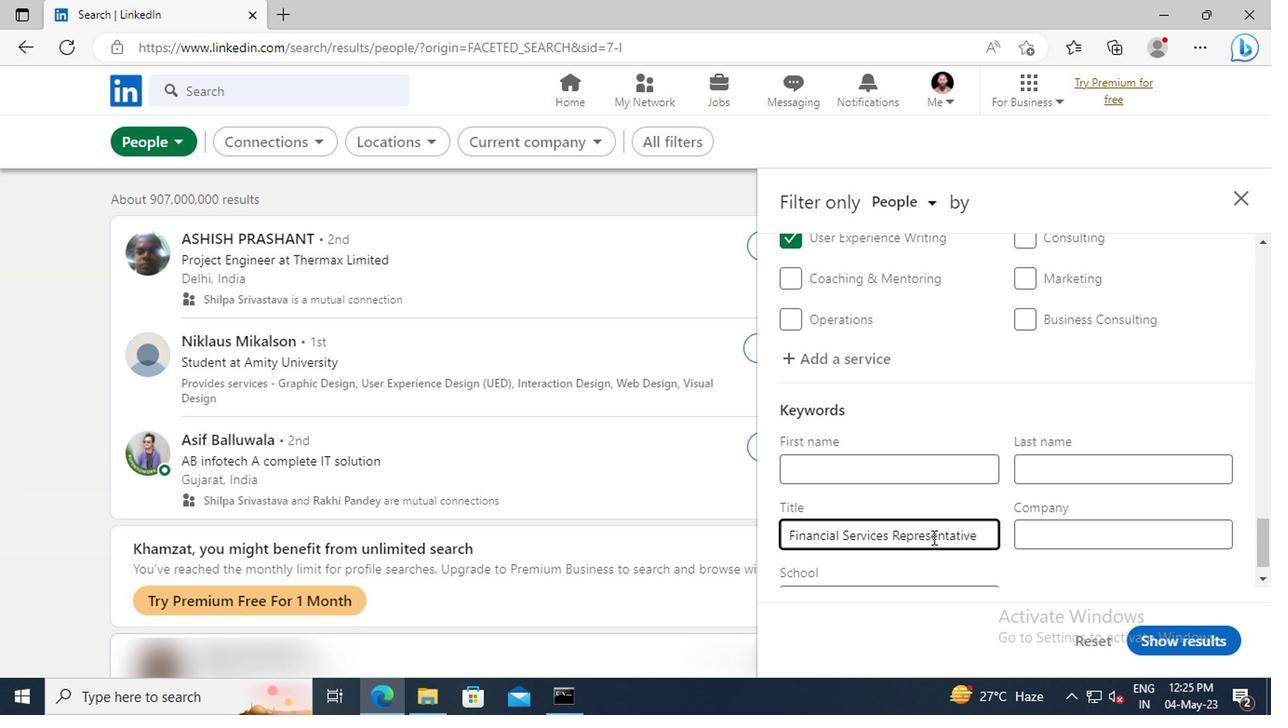 
Action: Mouse moved to (1169, 642)
Screenshot: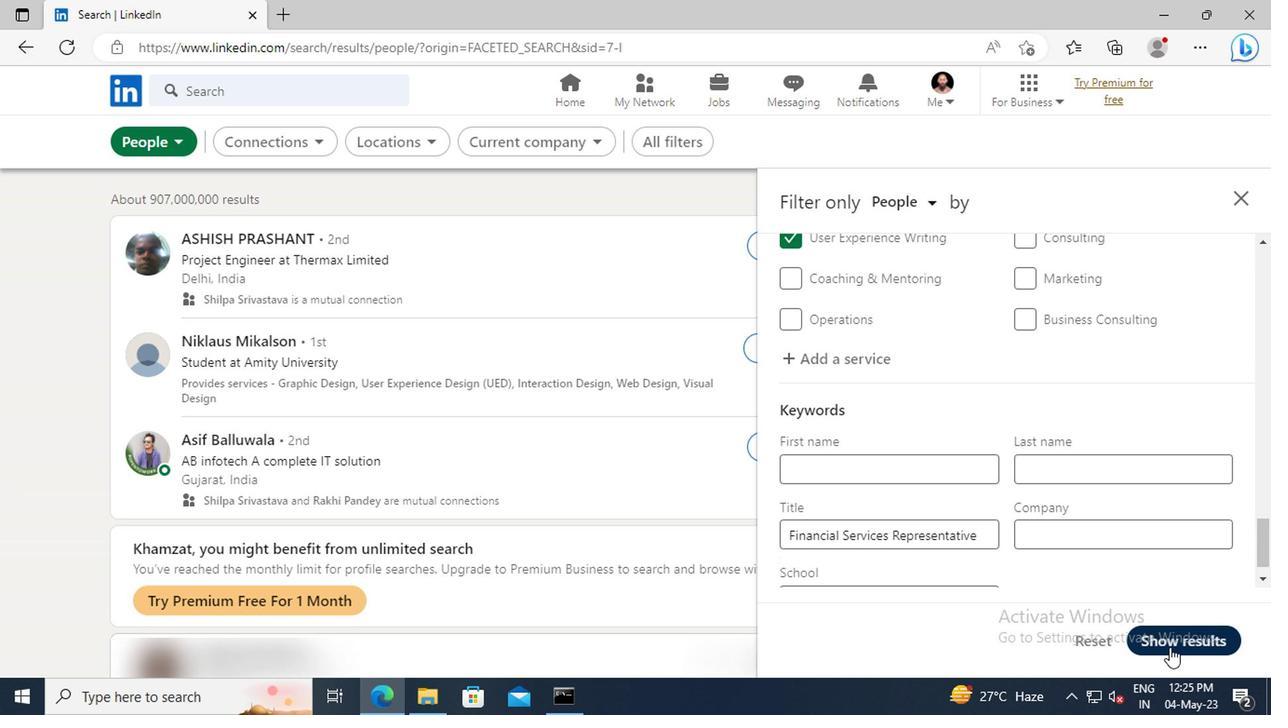 
Action: Mouse pressed left at (1169, 642)
Screenshot: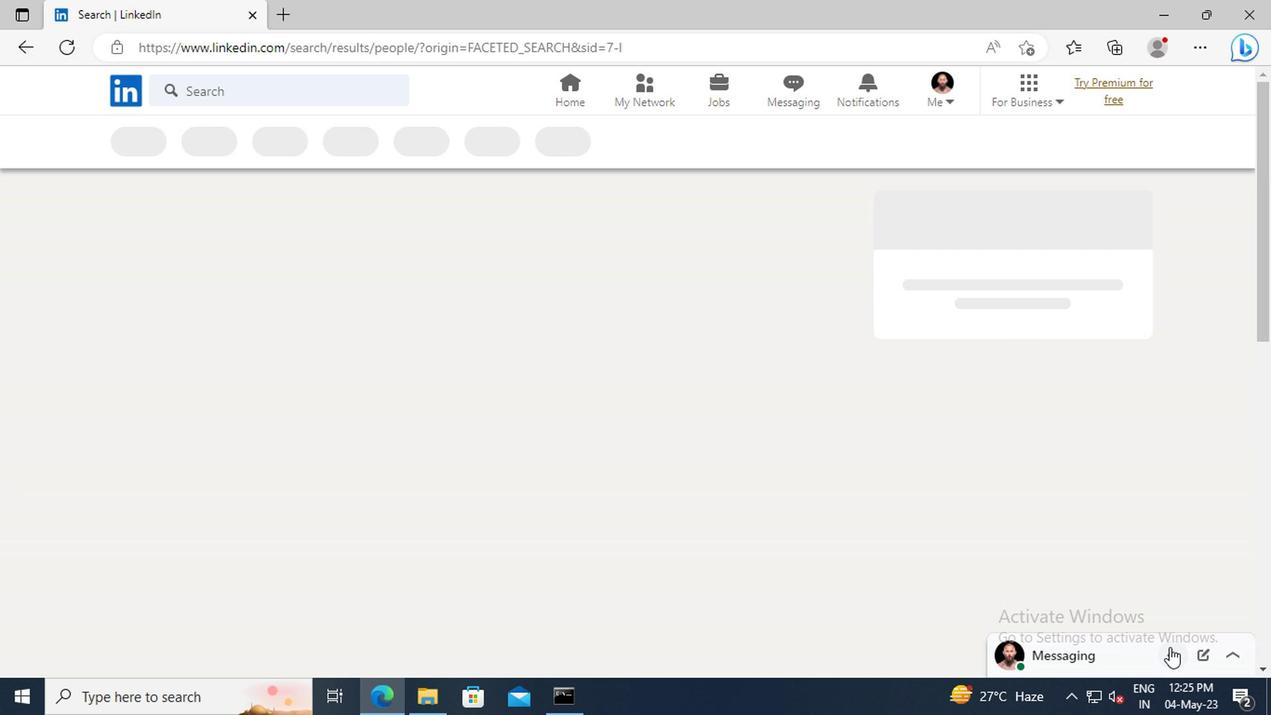 
